 Task: Look for space in Mwandiga, Tanzania from 6th September, 2023 to 15th September, 2023 for 6 adults in price range Rs.8000 to Rs.12000. Place can be entire place or private room with 6 bedrooms having 6 beds and 6 bathrooms. Property type can be house, flat, guest house. Amenities needed are: wifi, TV, free parkinig on premises, gym, breakfast. Booking option can be shelf check-in. Required host language is English.
Action: Mouse moved to (505, 112)
Screenshot: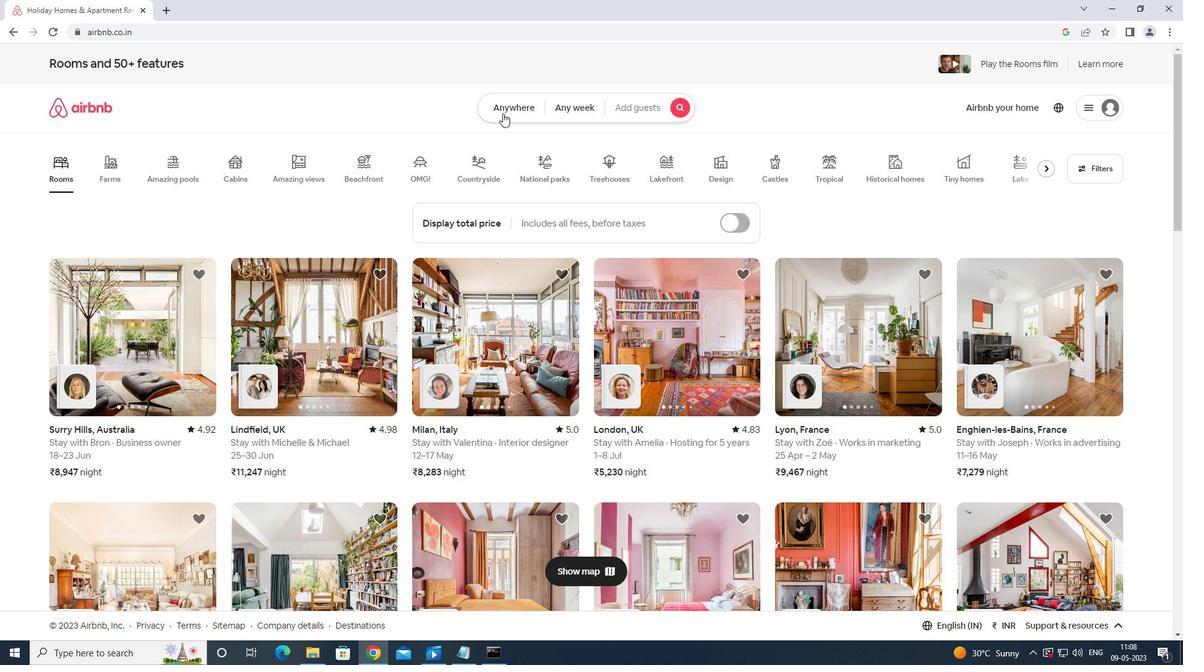 
Action: Mouse pressed left at (505, 112)
Screenshot: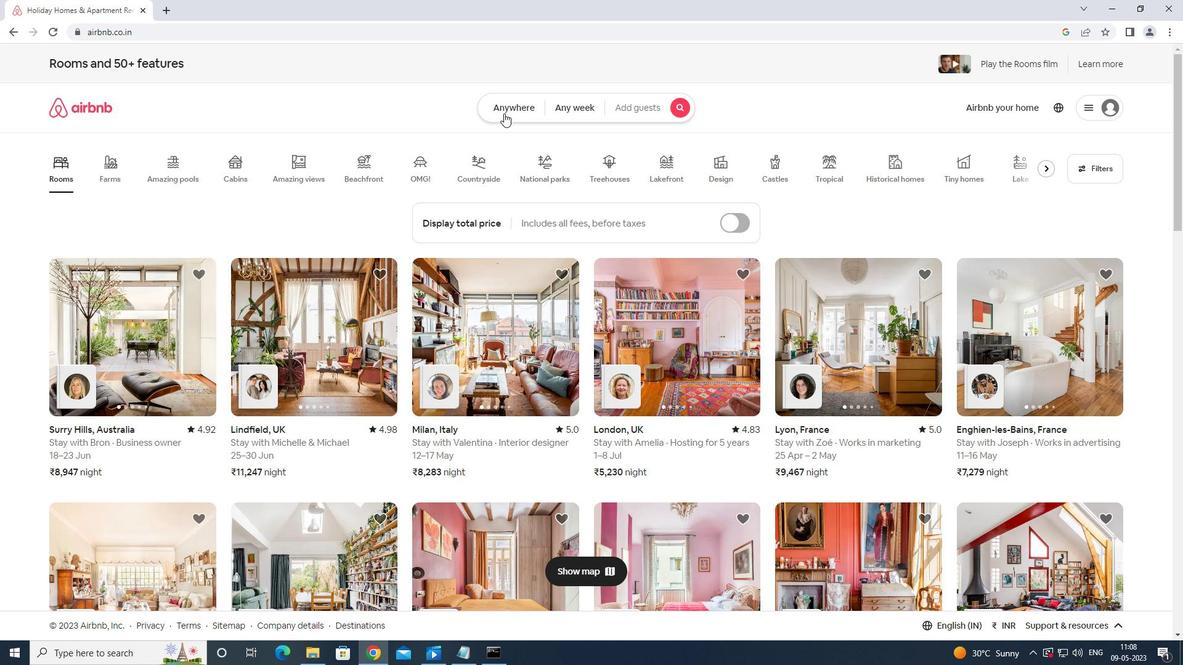 
Action: Mouse moved to (499, 149)
Screenshot: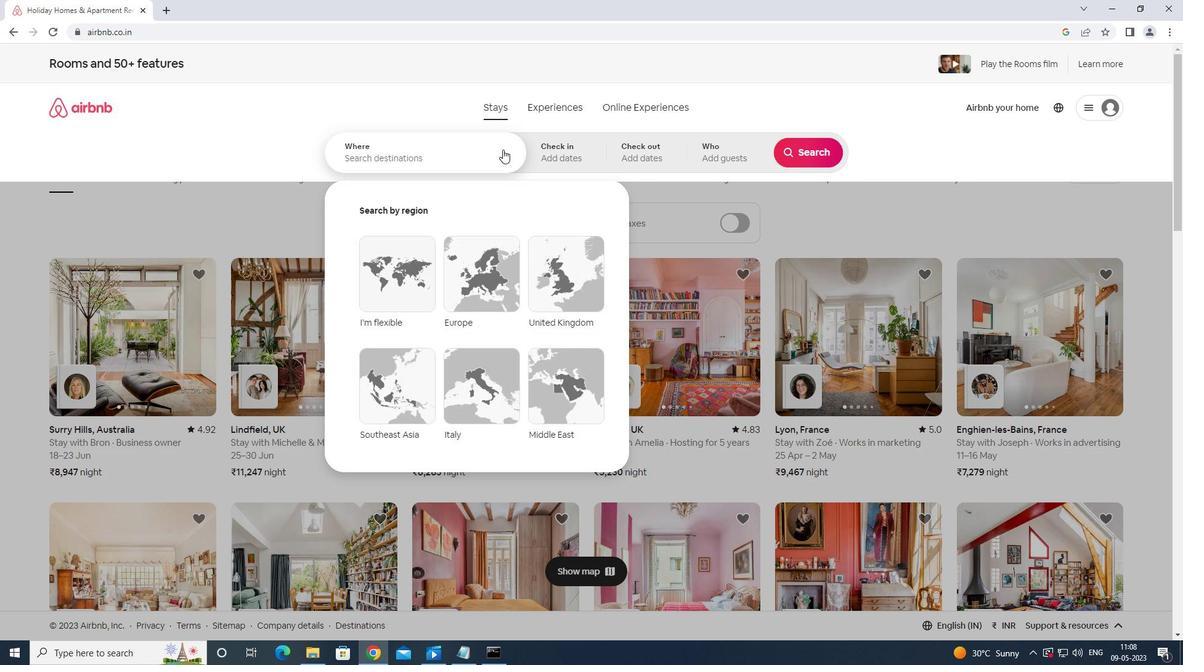 
Action: Mouse pressed left at (499, 149)
Screenshot: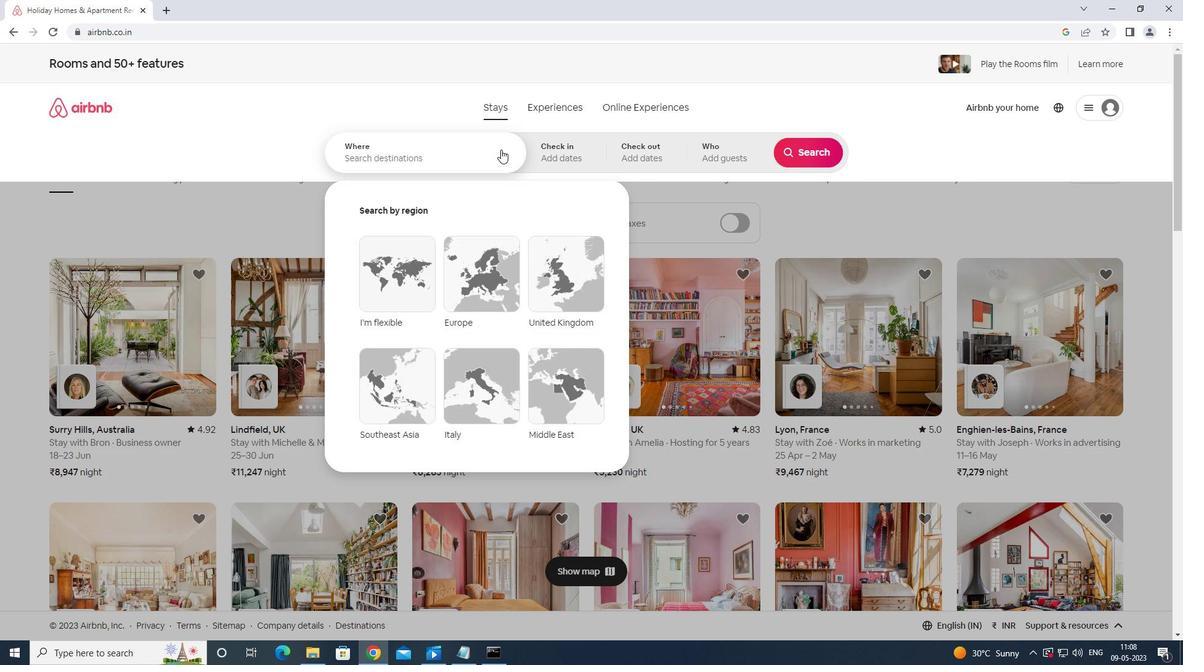 
Action: Mouse moved to (496, 149)
Screenshot: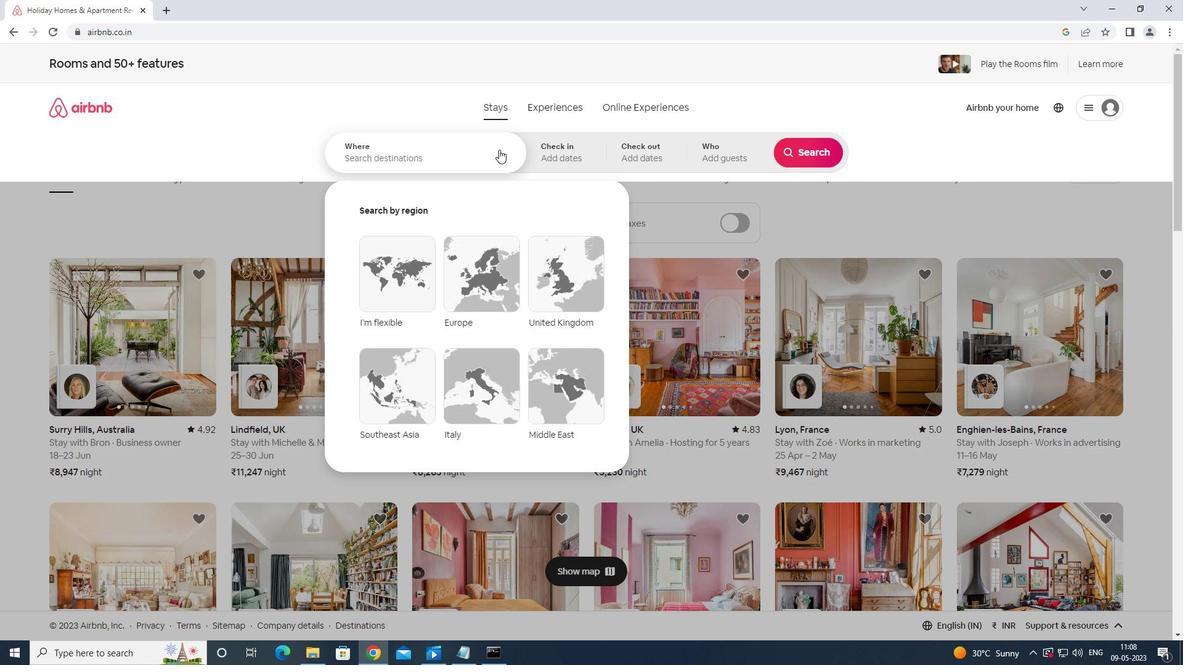 
Action: Key pressed ctrl+Mwa<Key.backspace><Key.backspace>mwandiga<Key.space>tanzania<Key.enter>
Screenshot: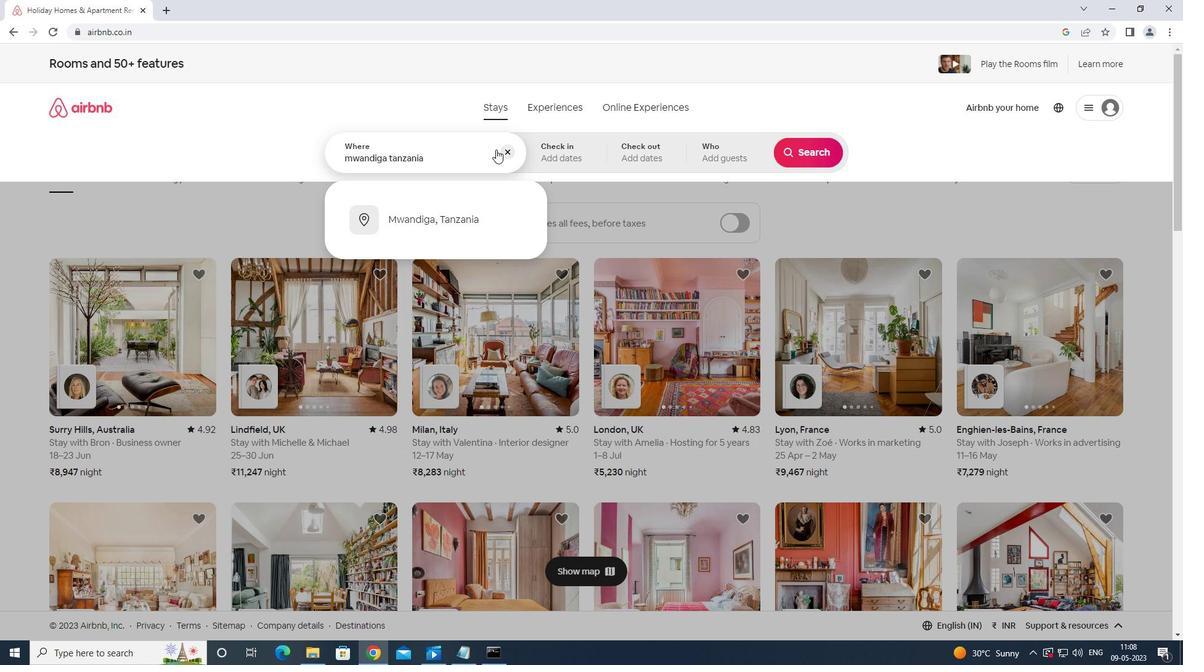 
Action: Mouse moved to (808, 249)
Screenshot: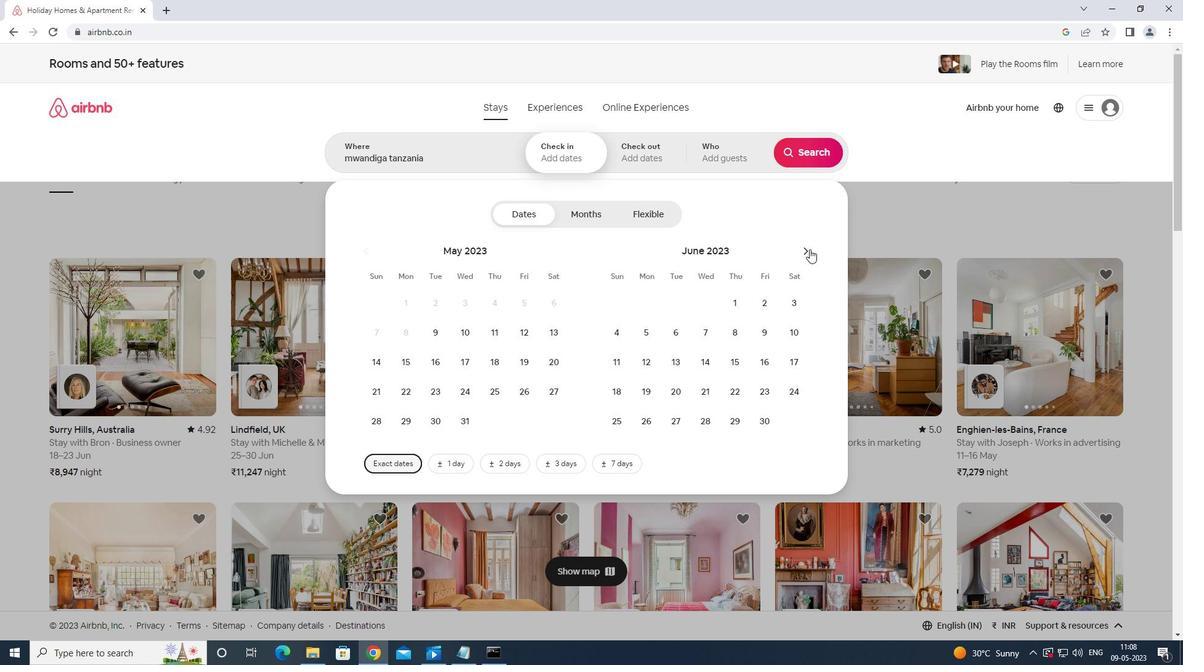 
Action: Mouse pressed left at (808, 249)
Screenshot: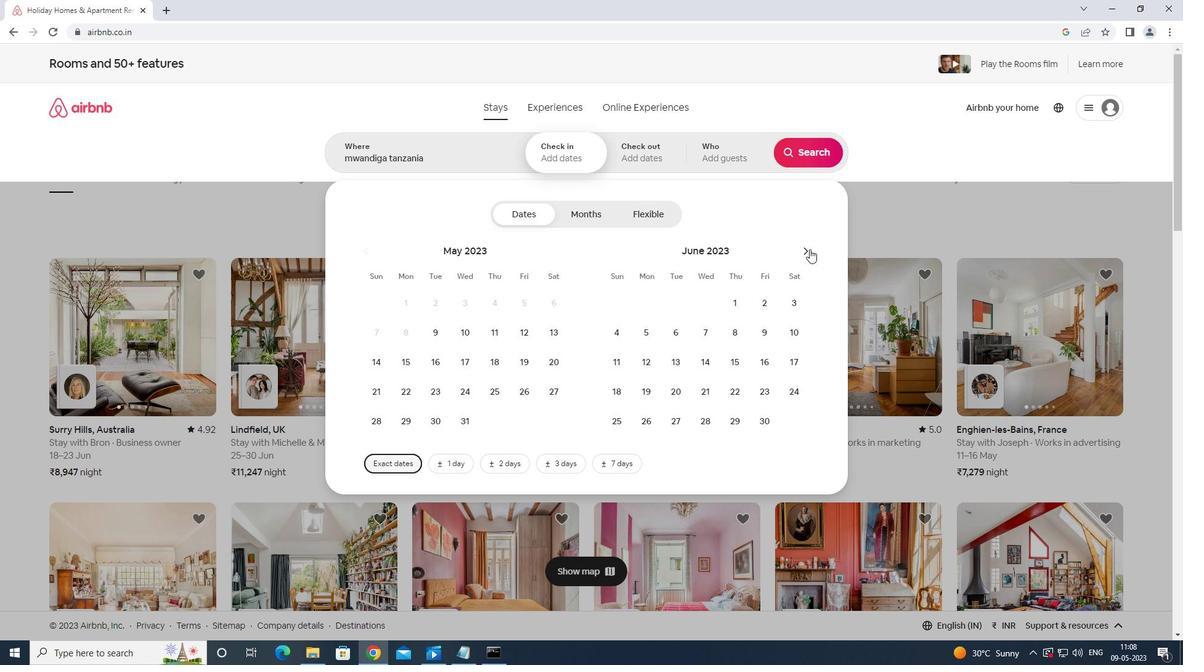 
Action: Mouse moved to (807, 249)
Screenshot: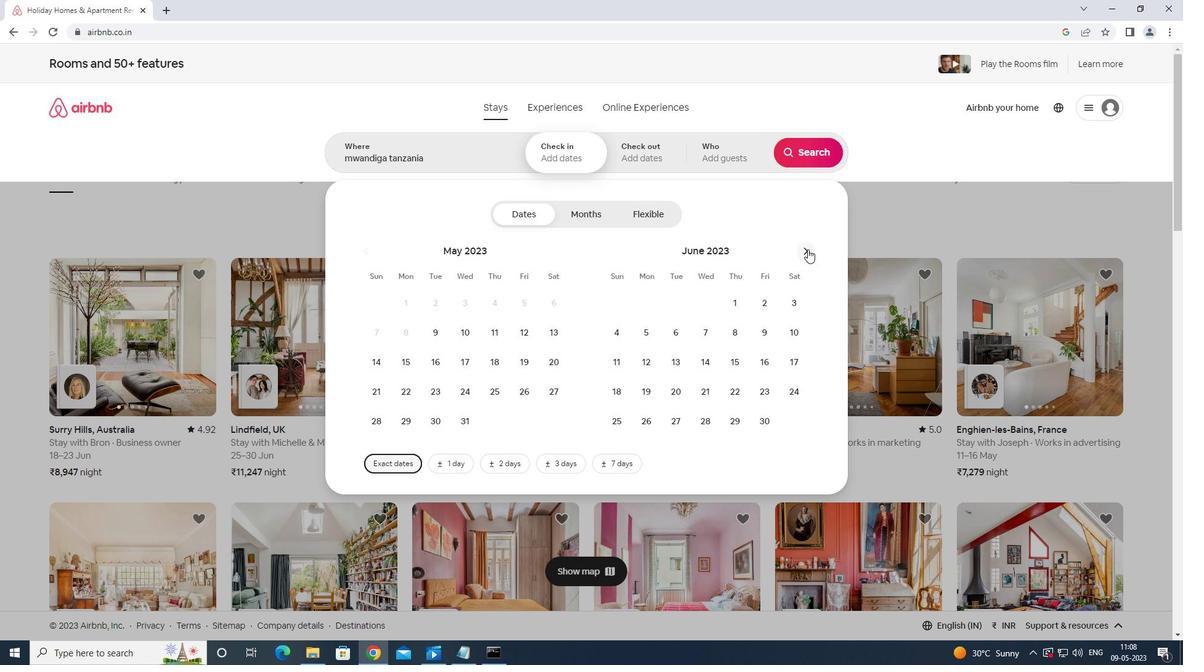 
Action: Mouse pressed left at (807, 249)
Screenshot: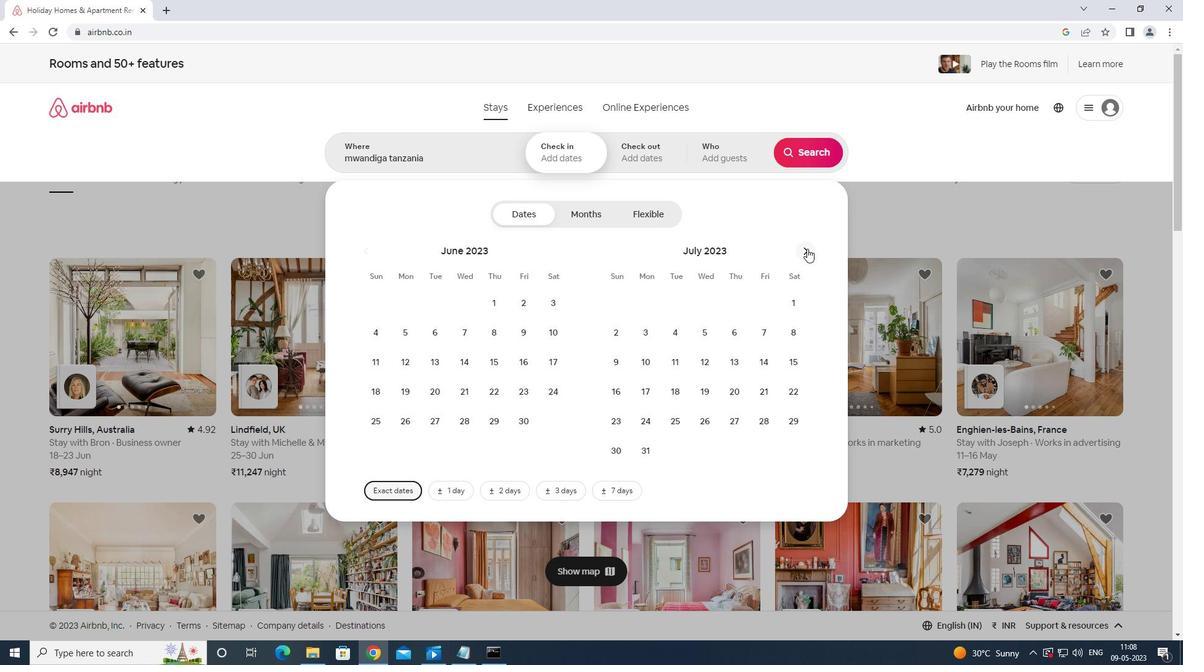 
Action: Mouse moved to (807, 249)
Screenshot: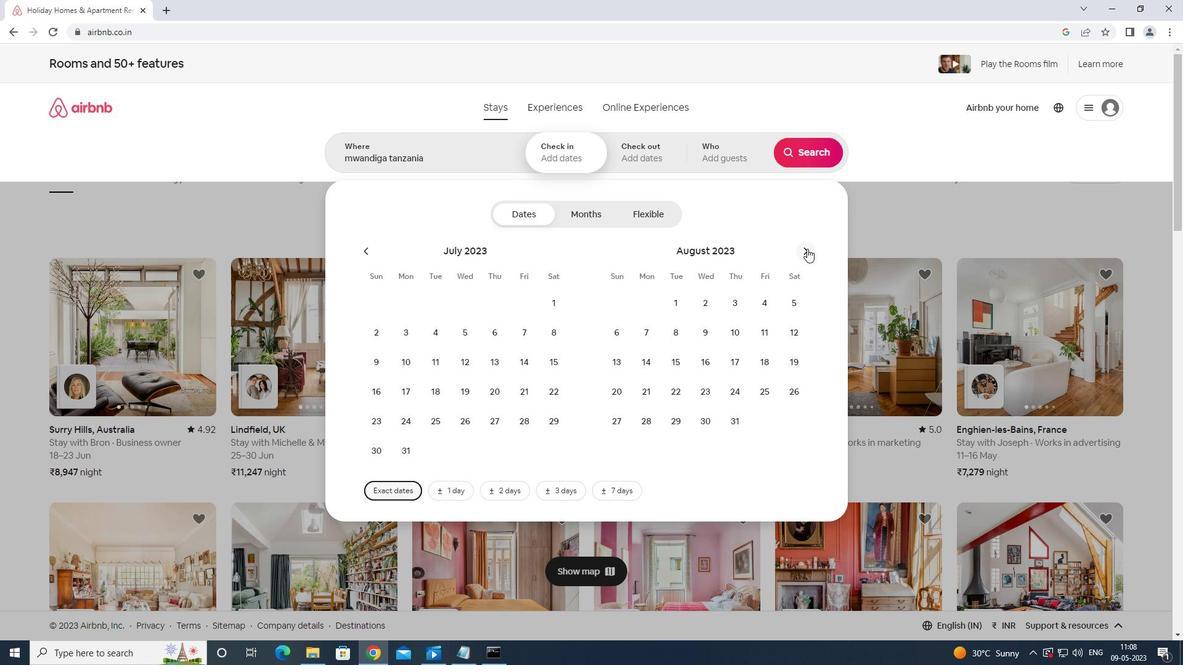 
Action: Mouse pressed left at (807, 249)
Screenshot: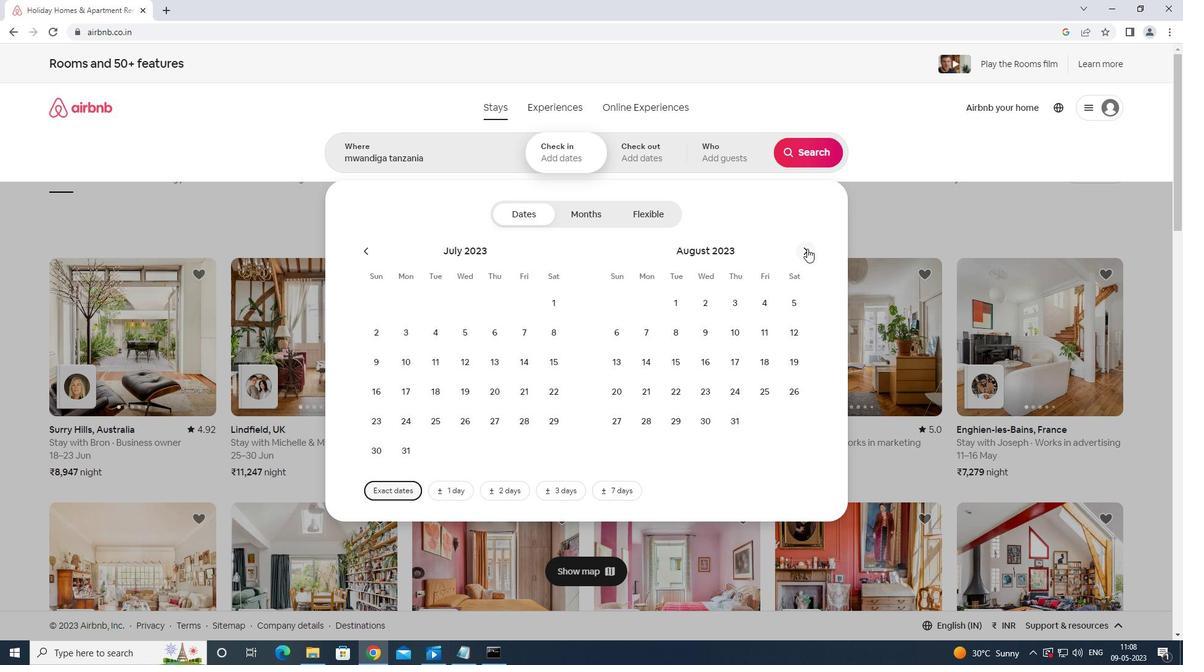 
Action: Mouse moved to (710, 328)
Screenshot: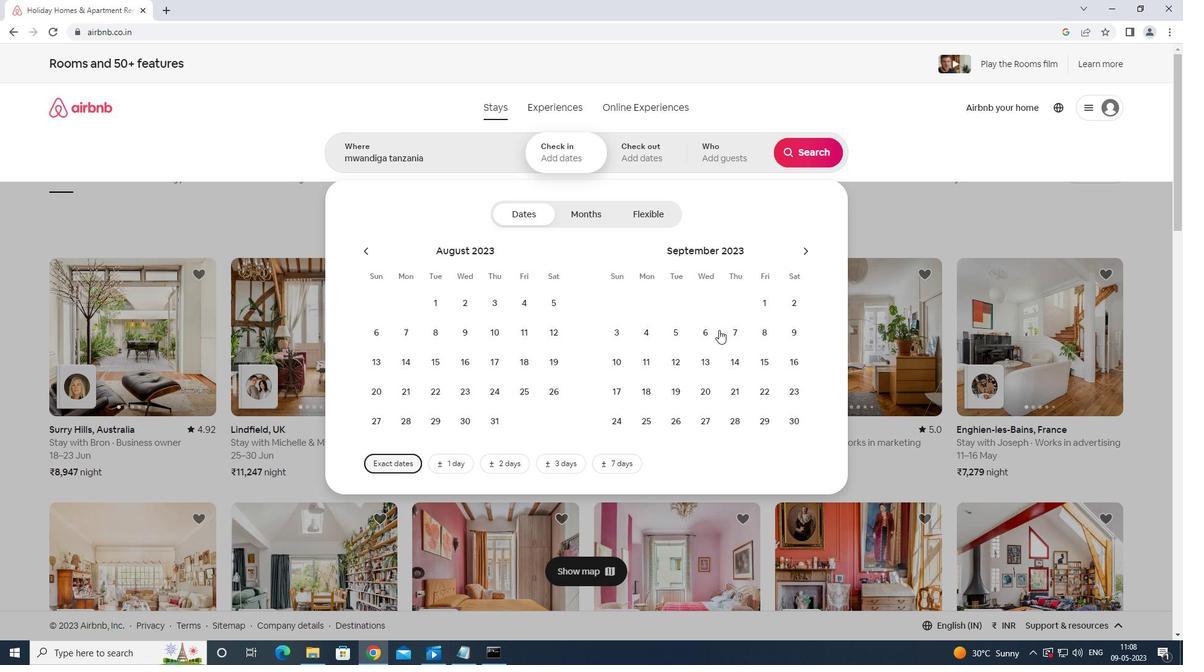 
Action: Mouse pressed left at (710, 328)
Screenshot: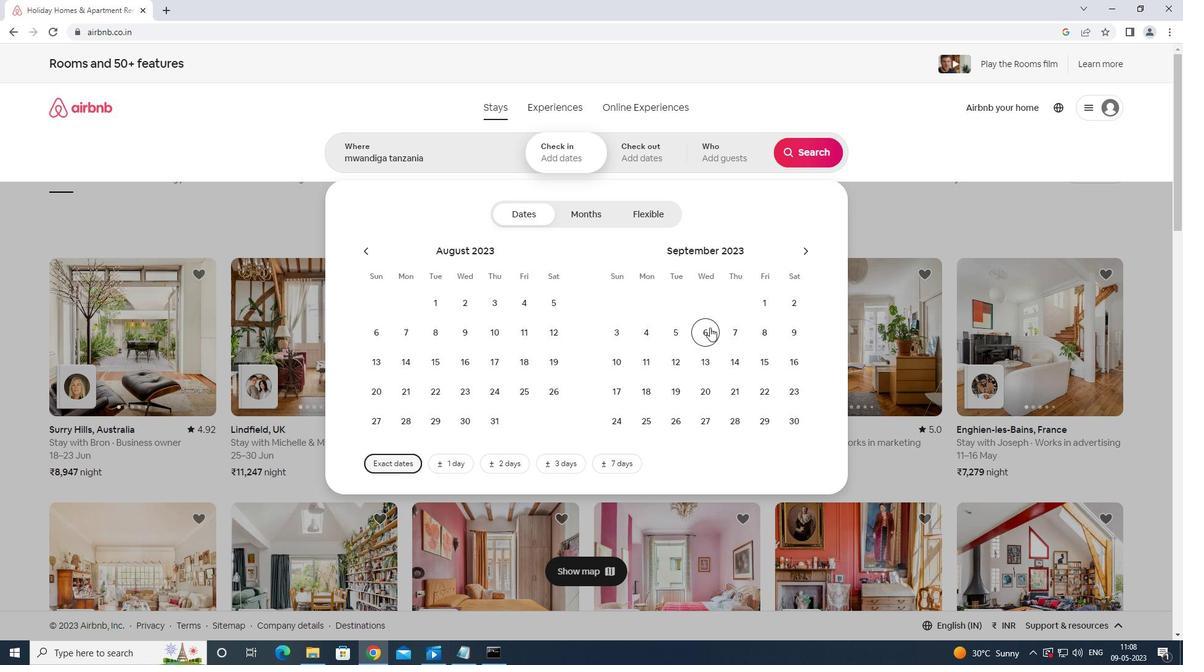 
Action: Mouse moved to (769, 363)
Screenshot: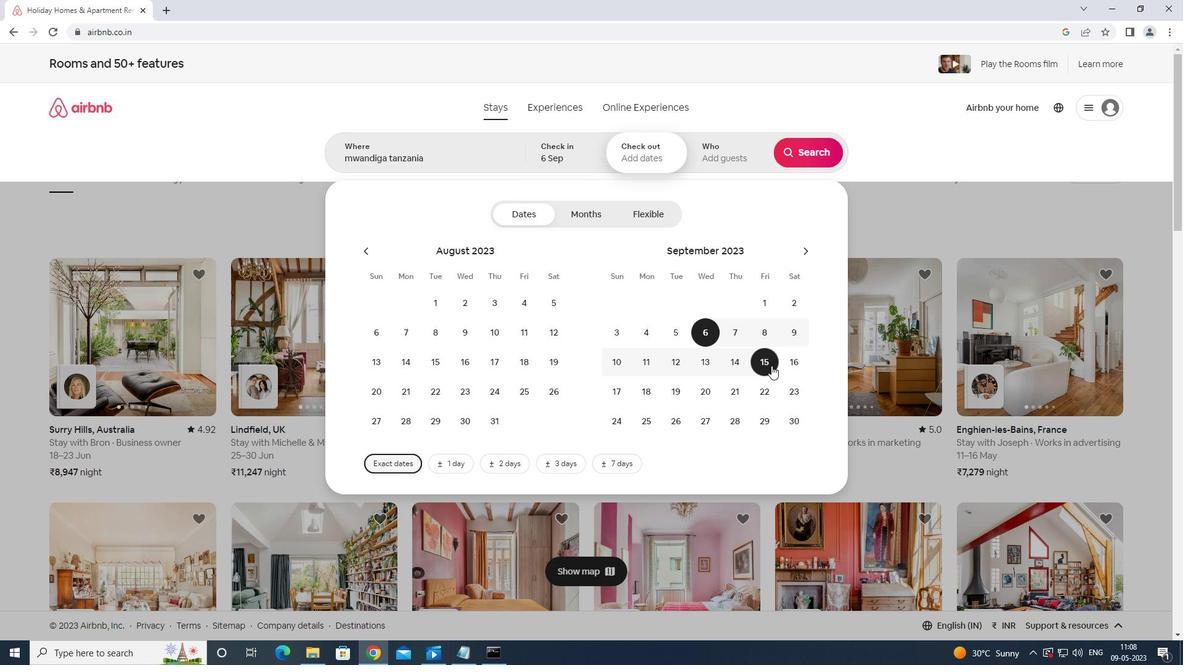 
Action: Mouse pressed left at (769, 363)
Screenshot: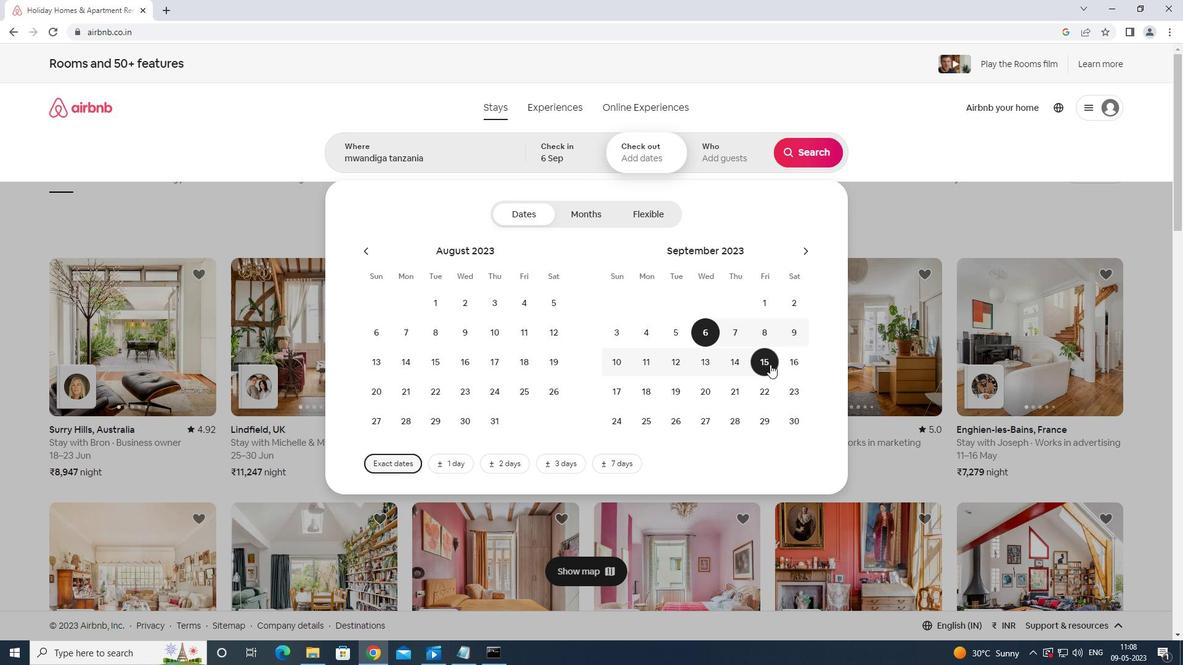 
Action: Mouse moved to (747, 155)
Screenshot: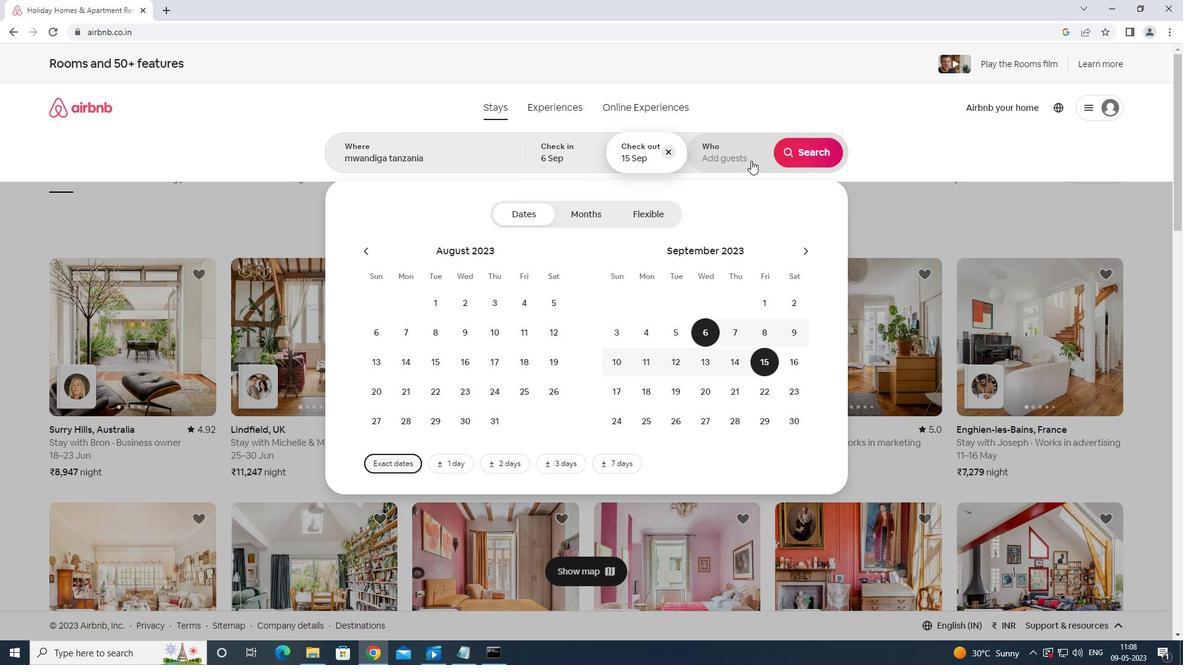 
Action: Mouse pressed left at (747, 155)
Screenshot: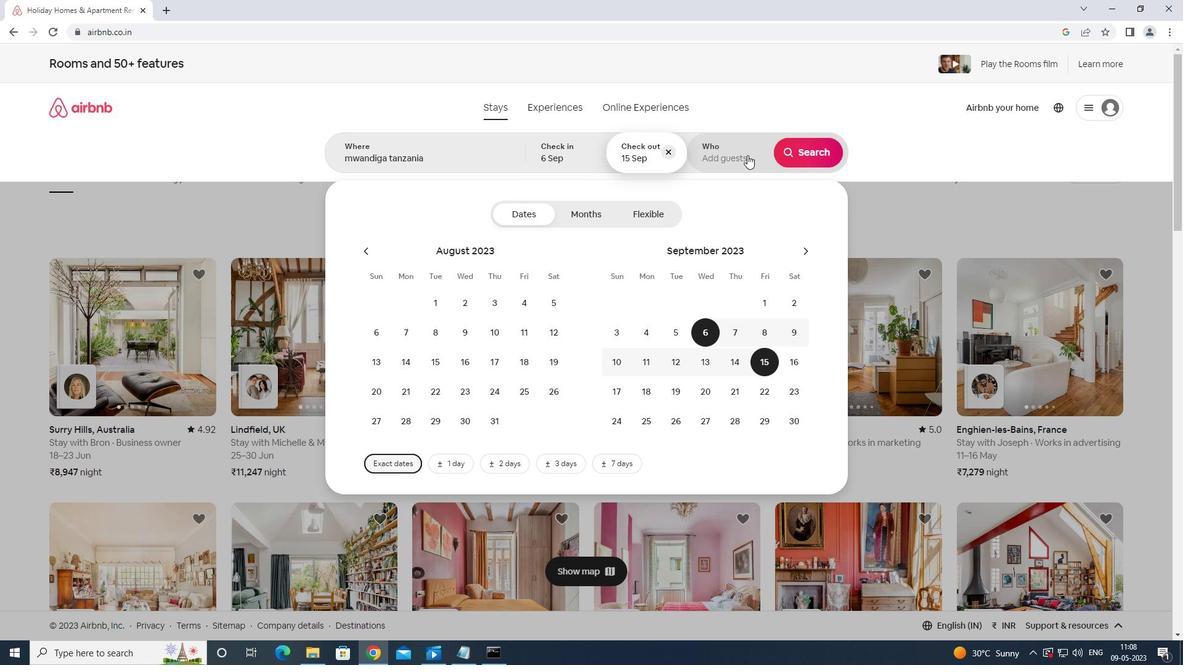 
Action: Mouse moved to (812, 215)
Screenshot: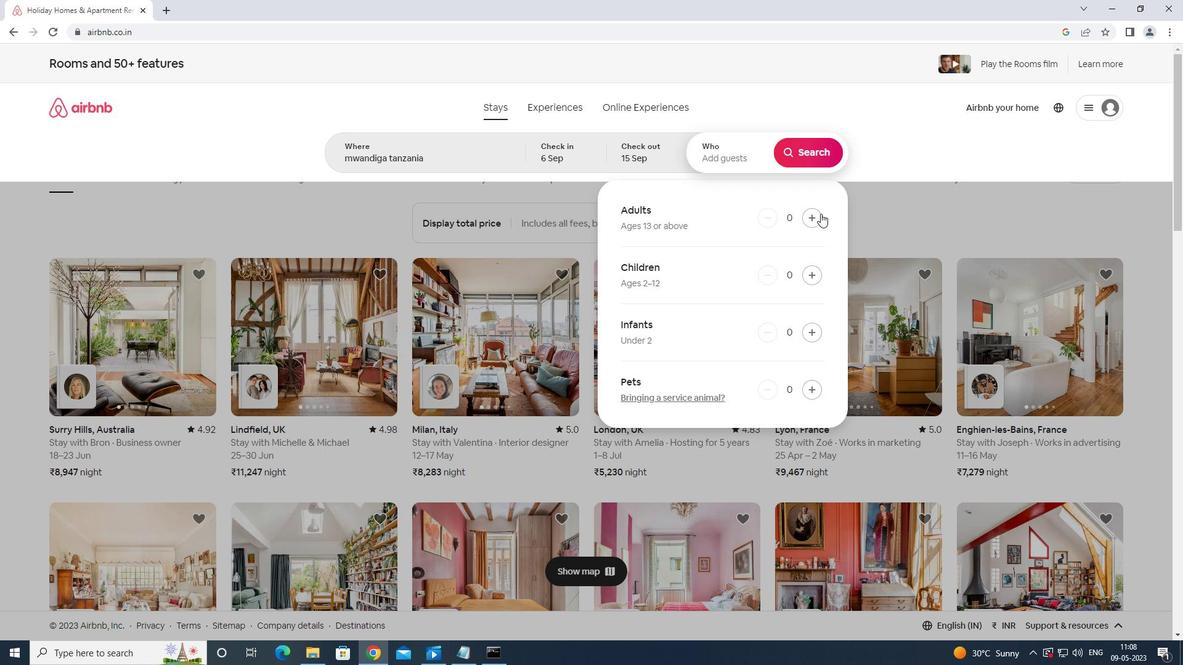 
Action: Mouse pressed left at (812, 215)
Screenshot: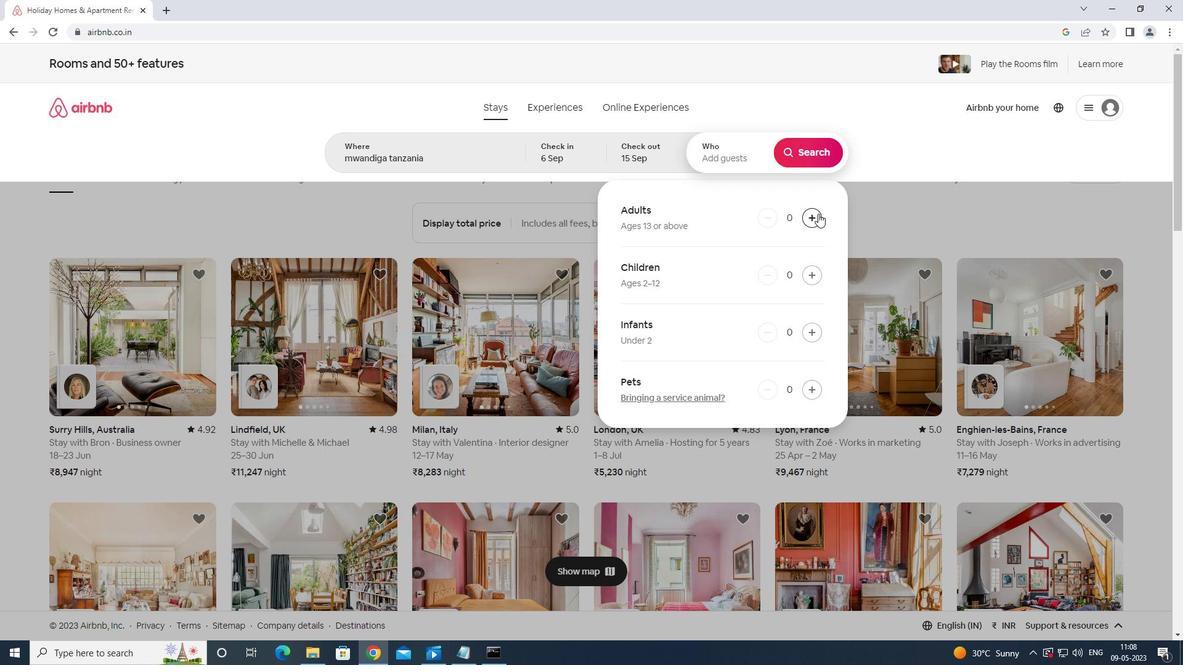 
Action: Mouse moved to (806, 216)
Screenshot: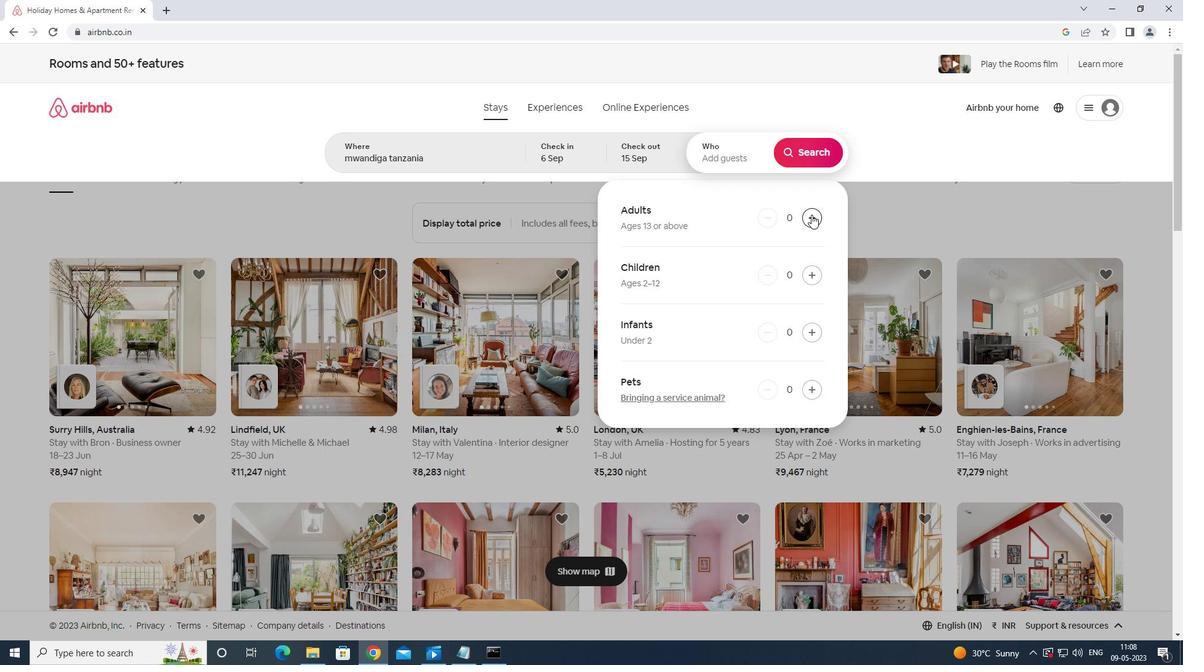 
Action: Mouse pressed left at (806, 216)
Screenshot: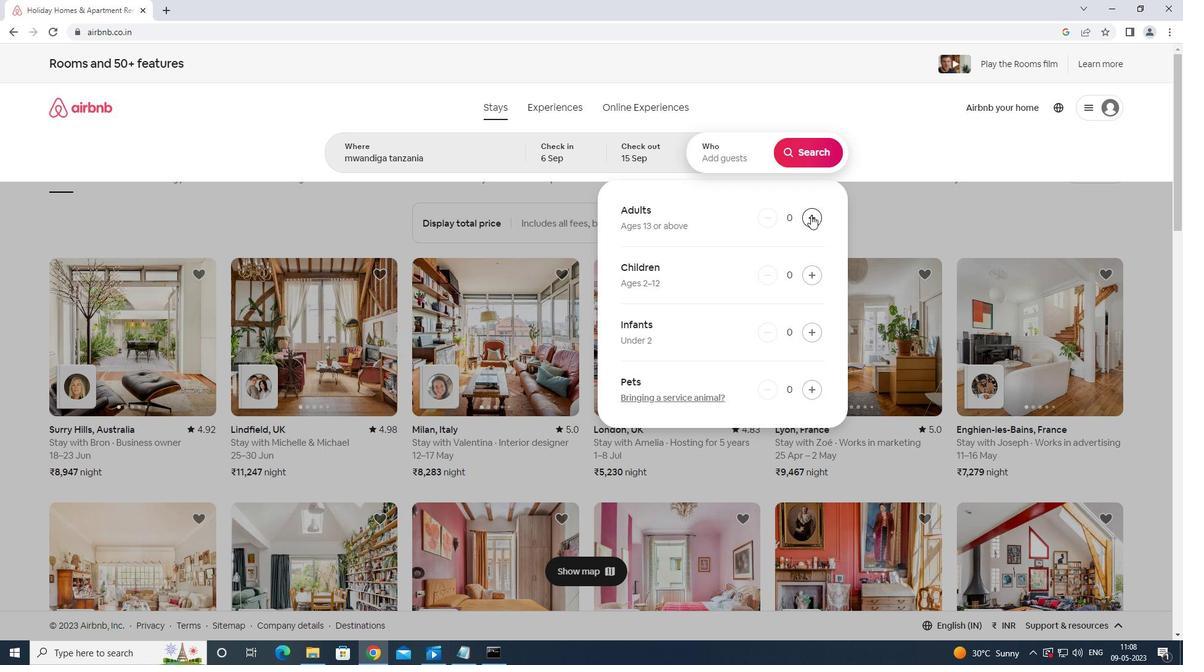
Action: Mouse pressed left at (806, 216)
Screenshot: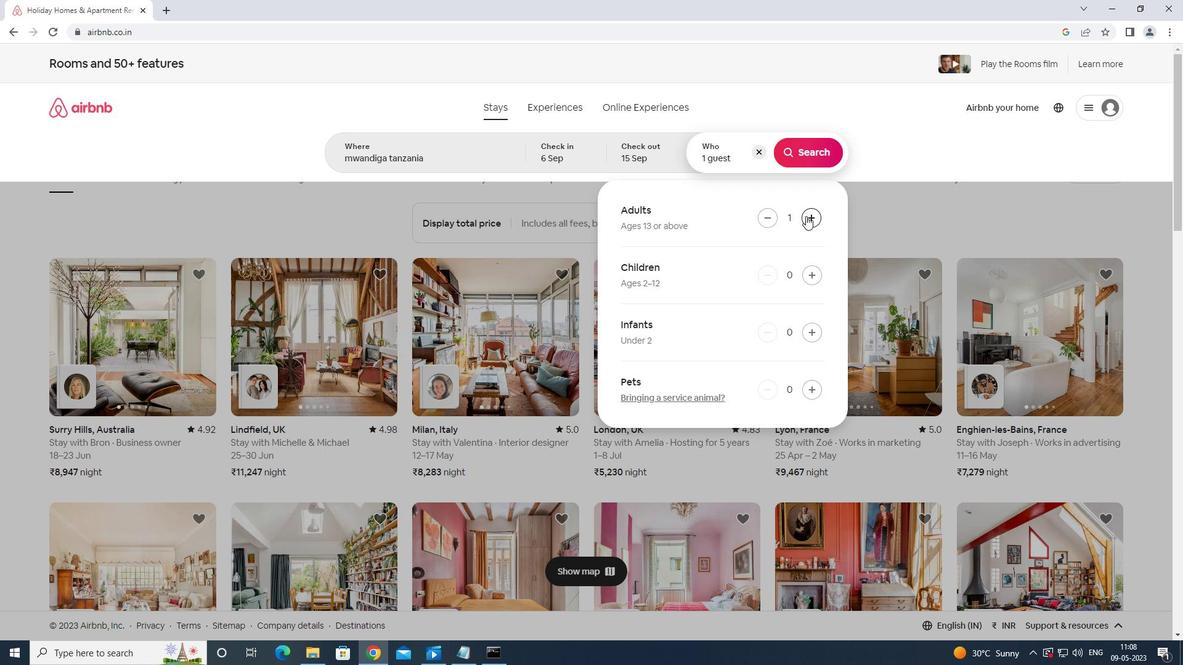 
Action: Mouse moved to (808, 213)
Screenshot: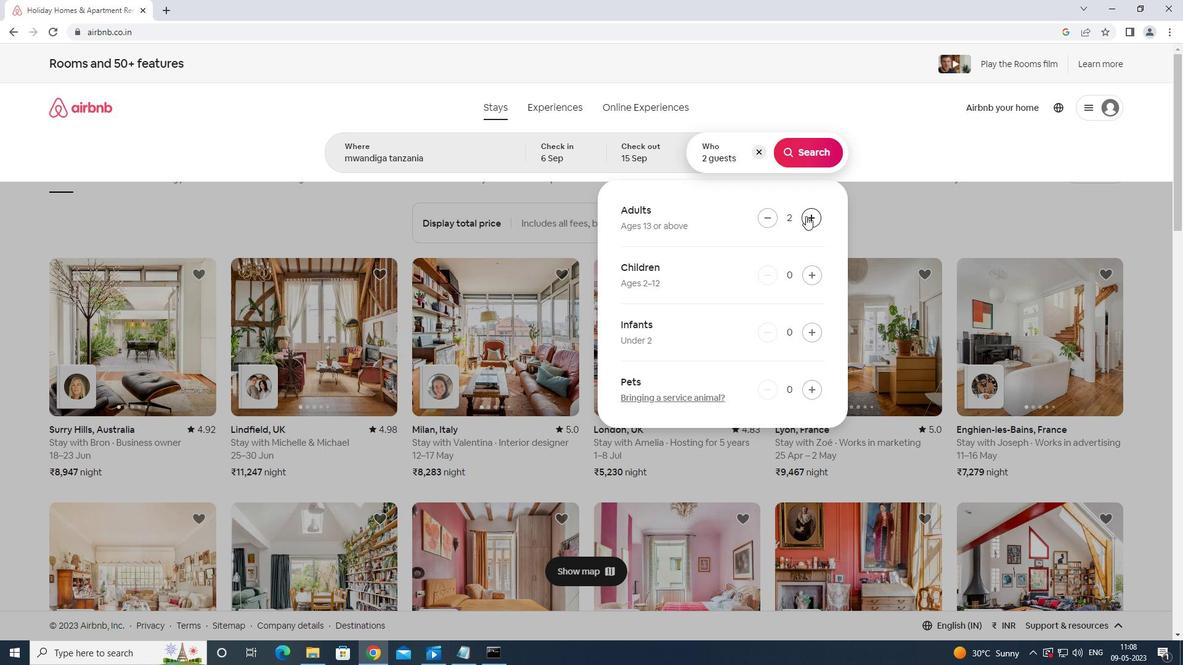 
Action: Mouse pressed left at (808, 213)
Screenshot: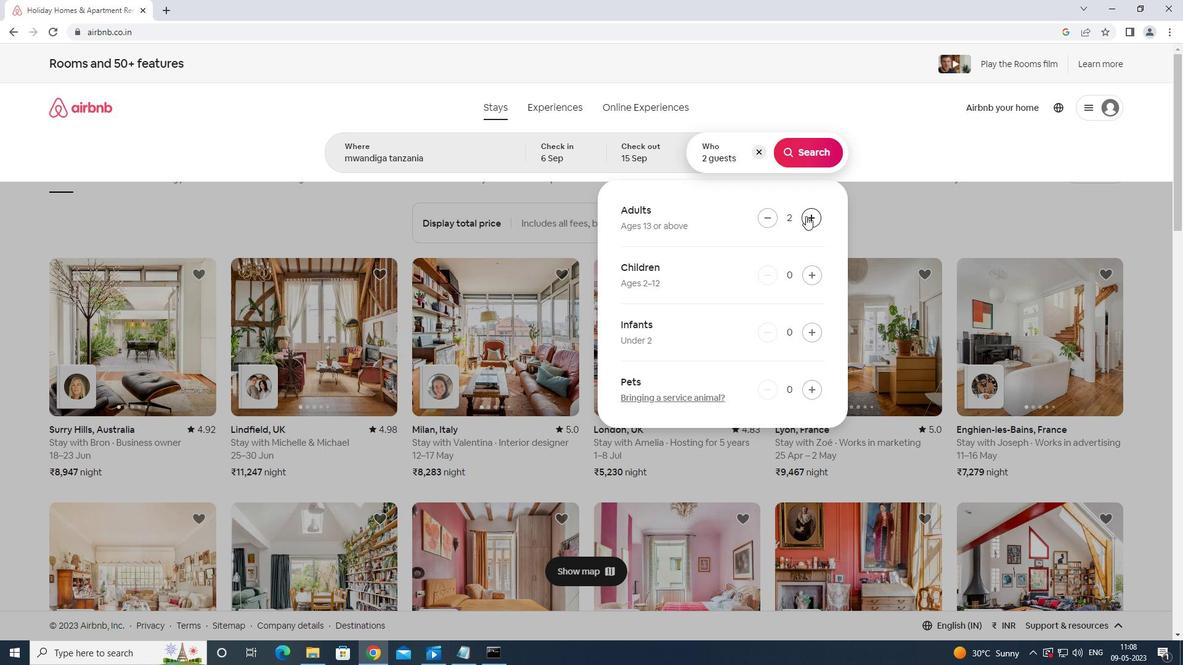 
Action: Mouse moved to (810, 213)
Screenshot: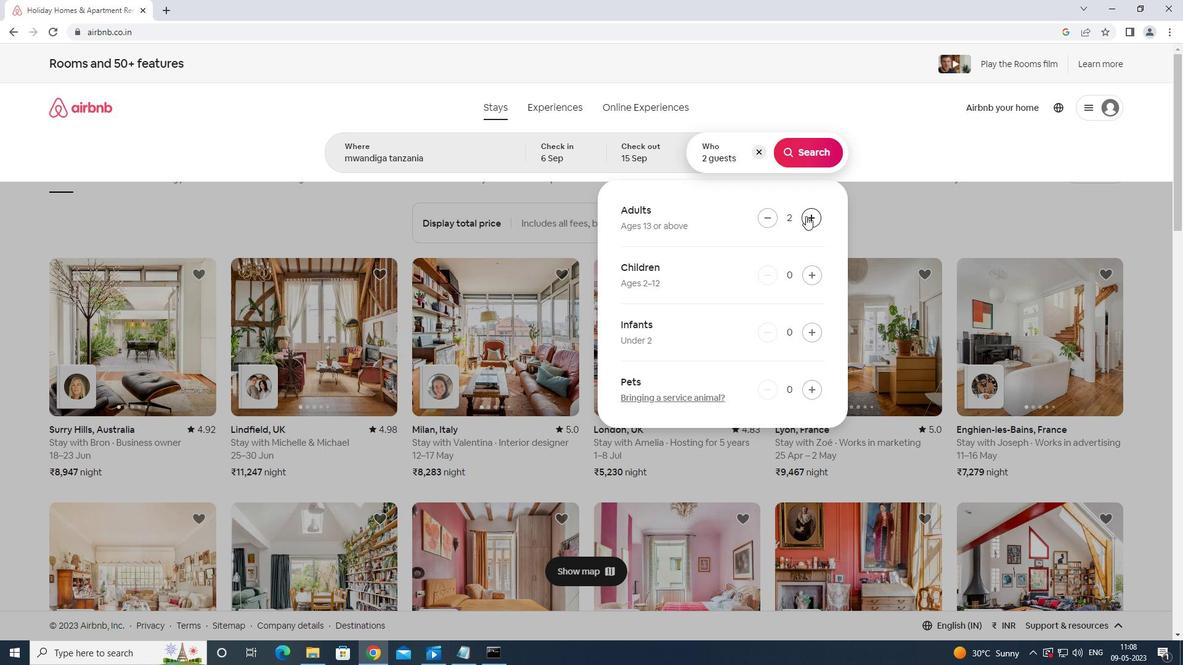 
Action: Mouse pressed left at (810, 213)
Screenshot: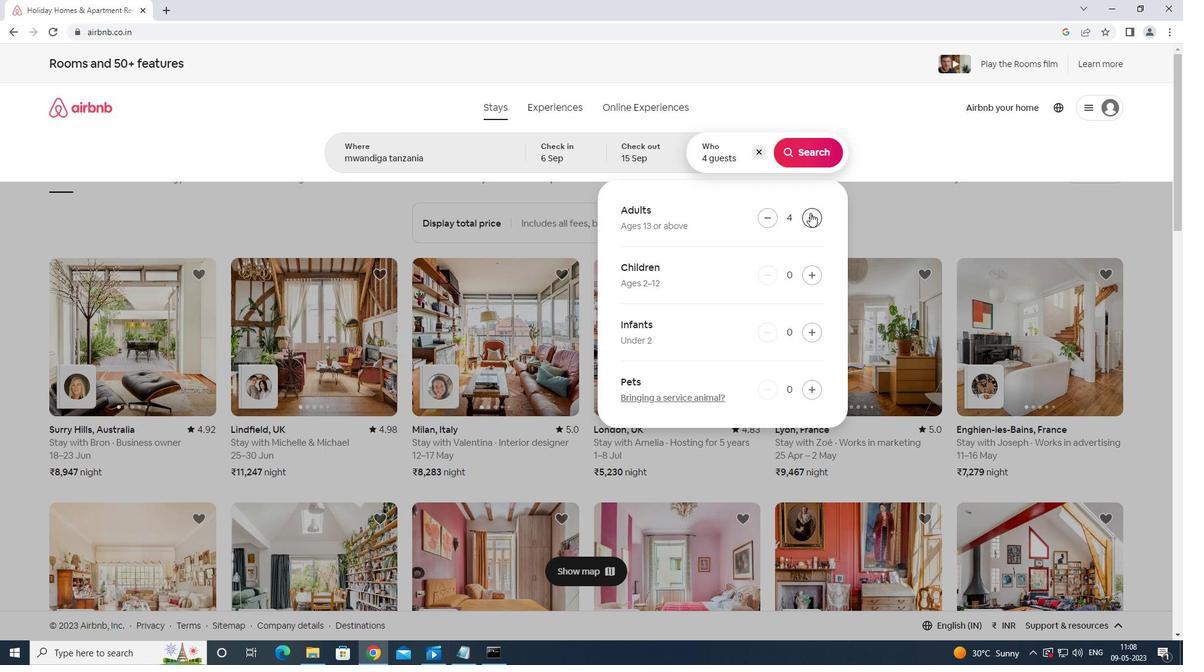 
Action: Mouse pressed left at (810, 213)
Screenshot: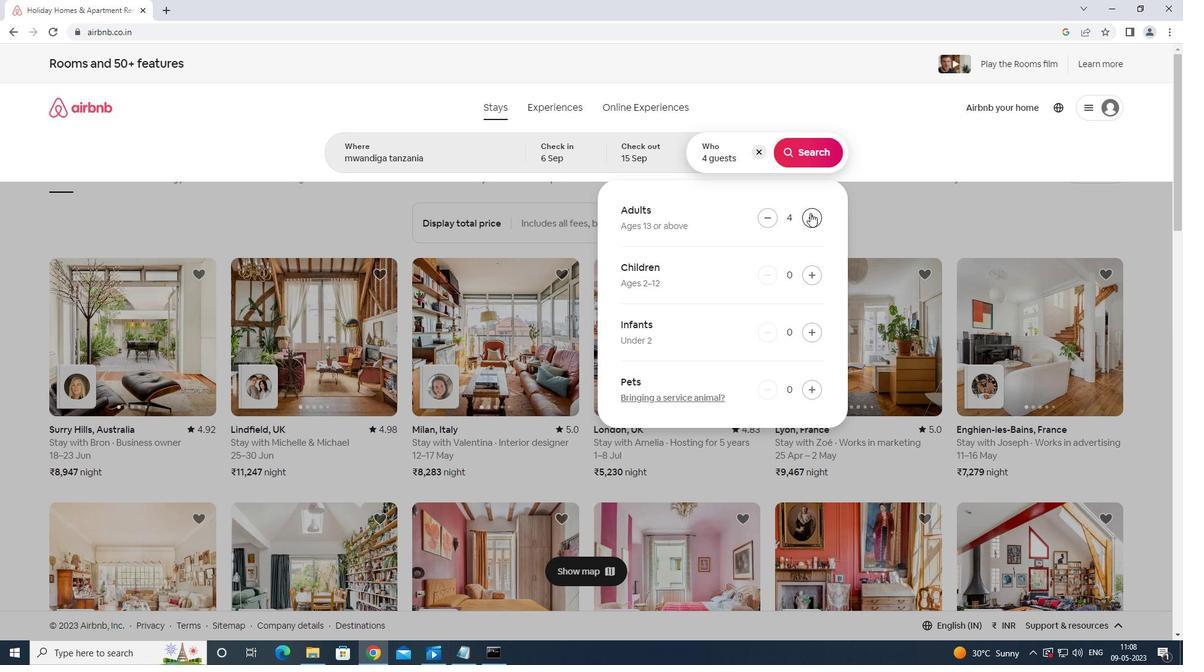 
Action: Mouse moved to (825, 149)
Screenshot: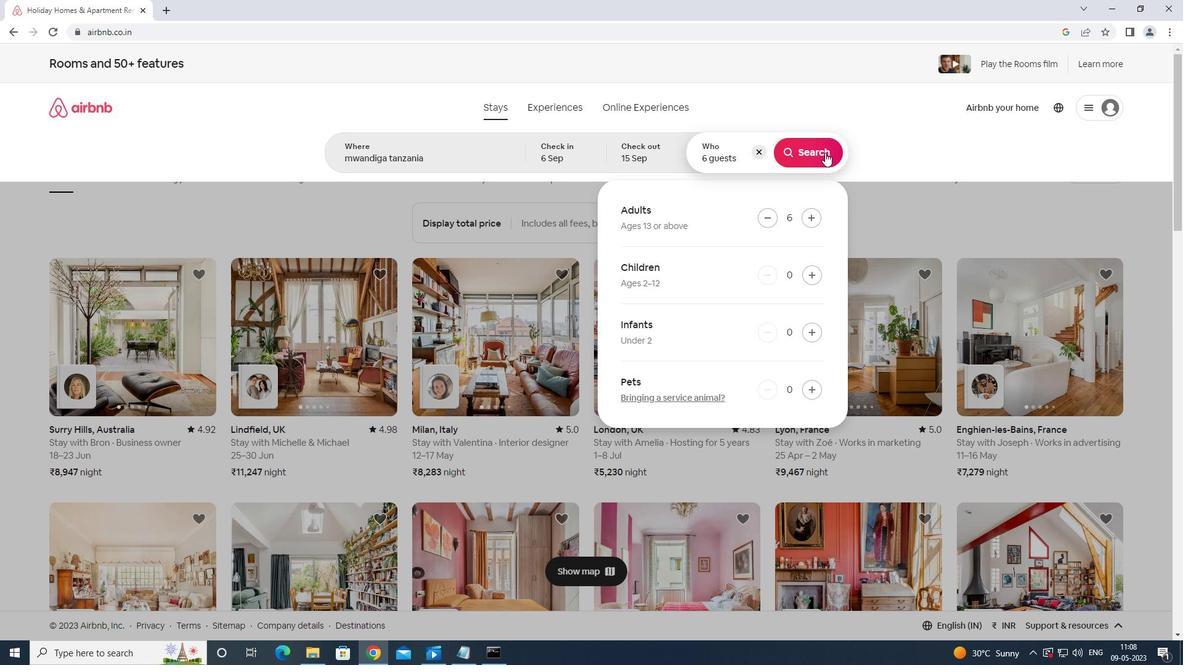 
Action: Mouse pressed left at (825, 149)
Screenshot: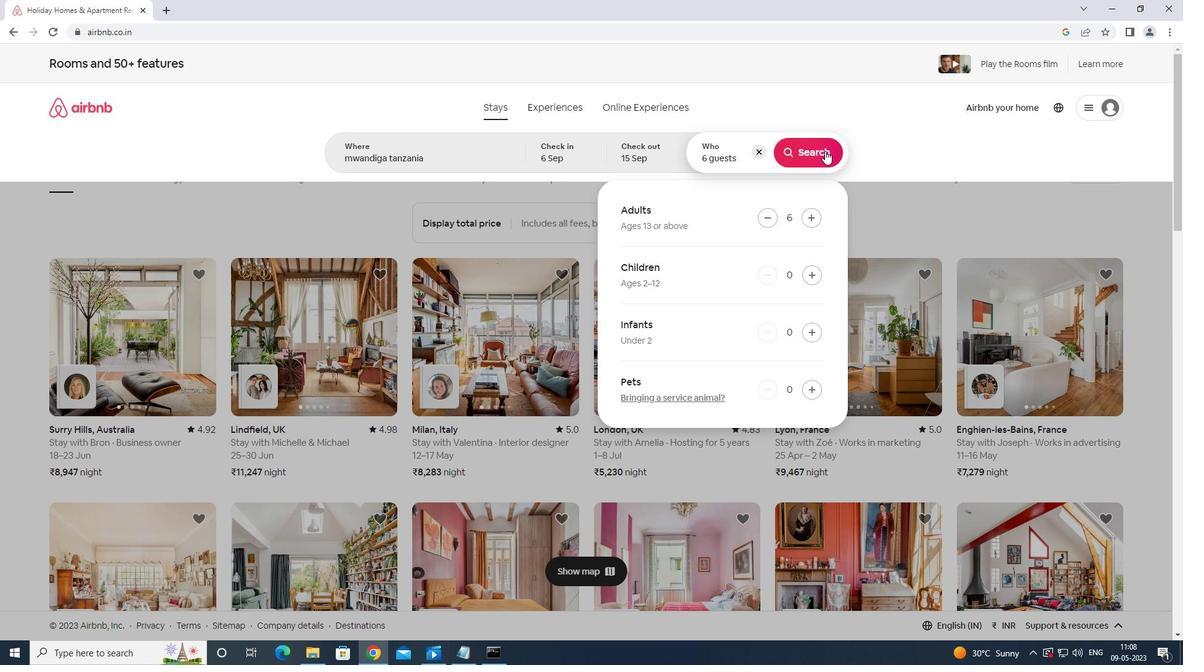 
Action: Mouse moved to (1141, 117)
Screenshot: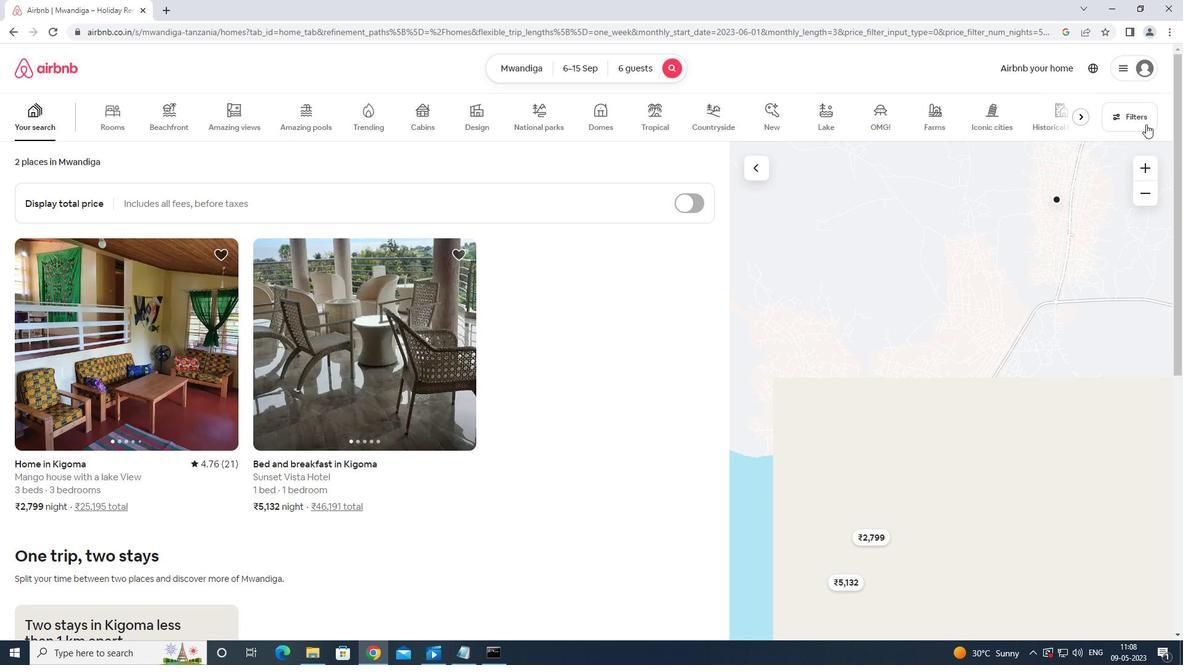 
Action: Mouse pressed left at (1141, 117)
Screenshot: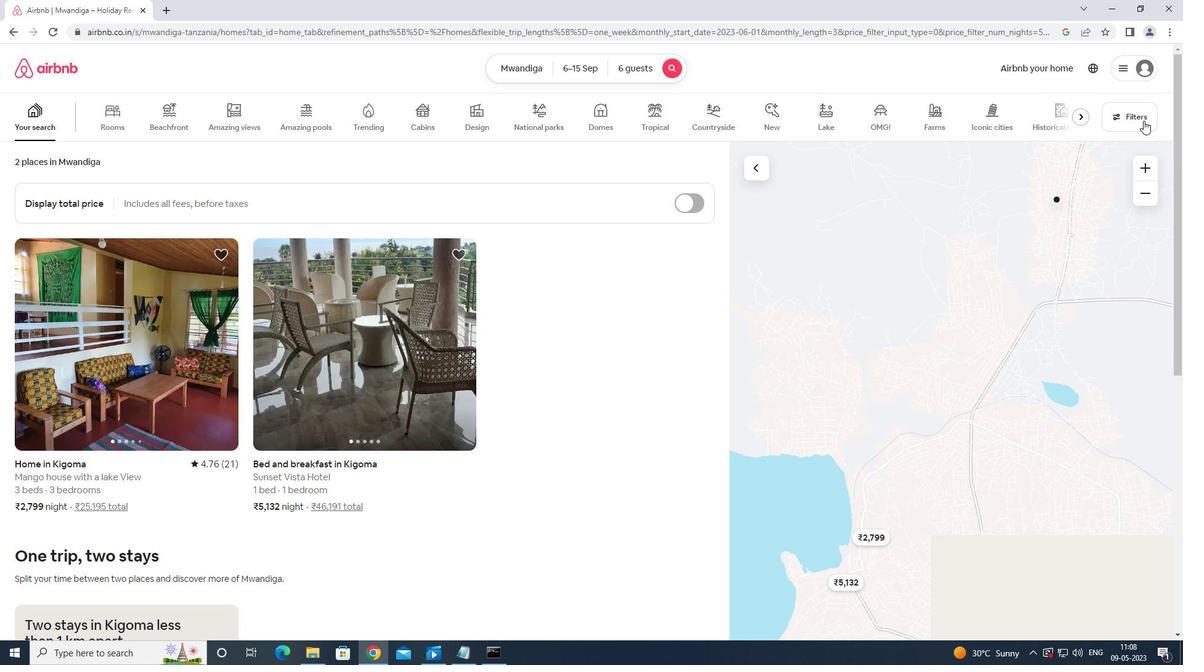 
Action: Mouse moved to (550, 411)
Screenshot: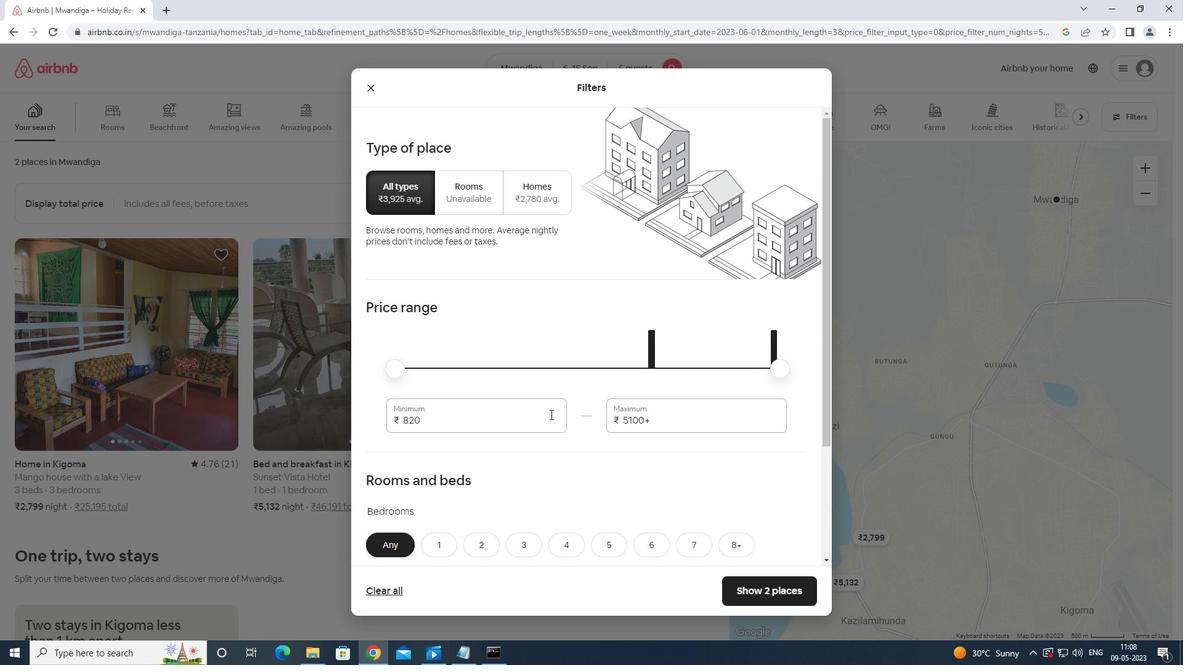 
Action: Mouse pressed left at (550, 411)
Screenshot: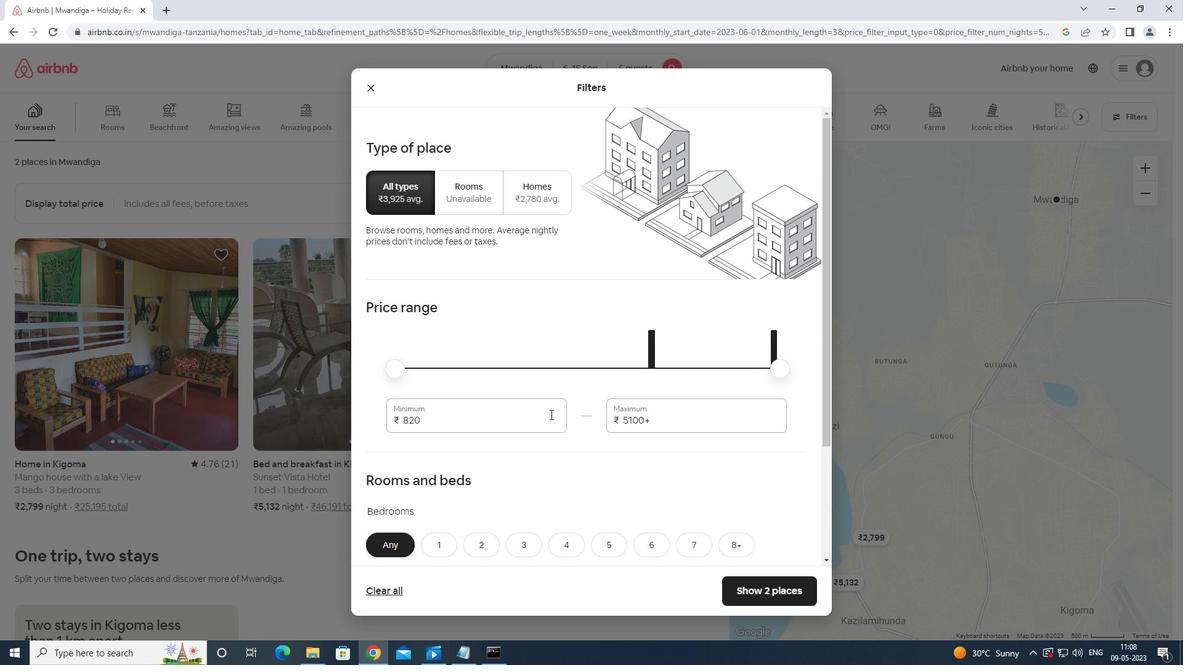 
Action: Mouse moved to (554, 408)
Screenshot: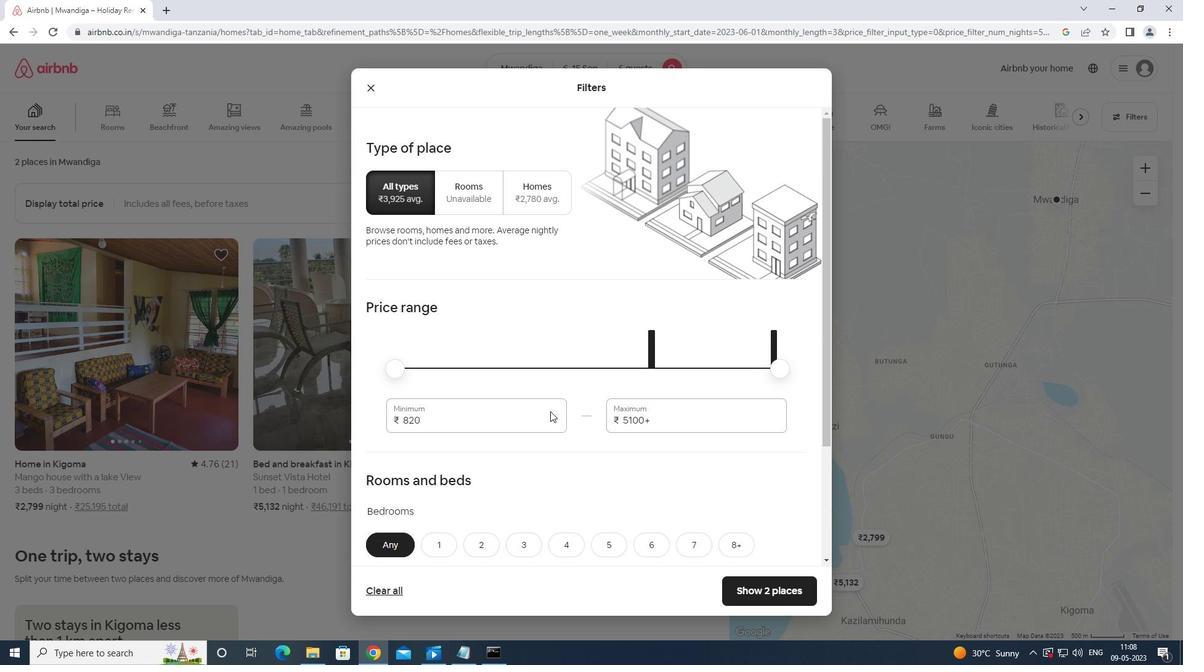 
Action: Key pressed <Key.backspace><Key.backspace><Key.backspace><Key.backspace>8000
Screenshot: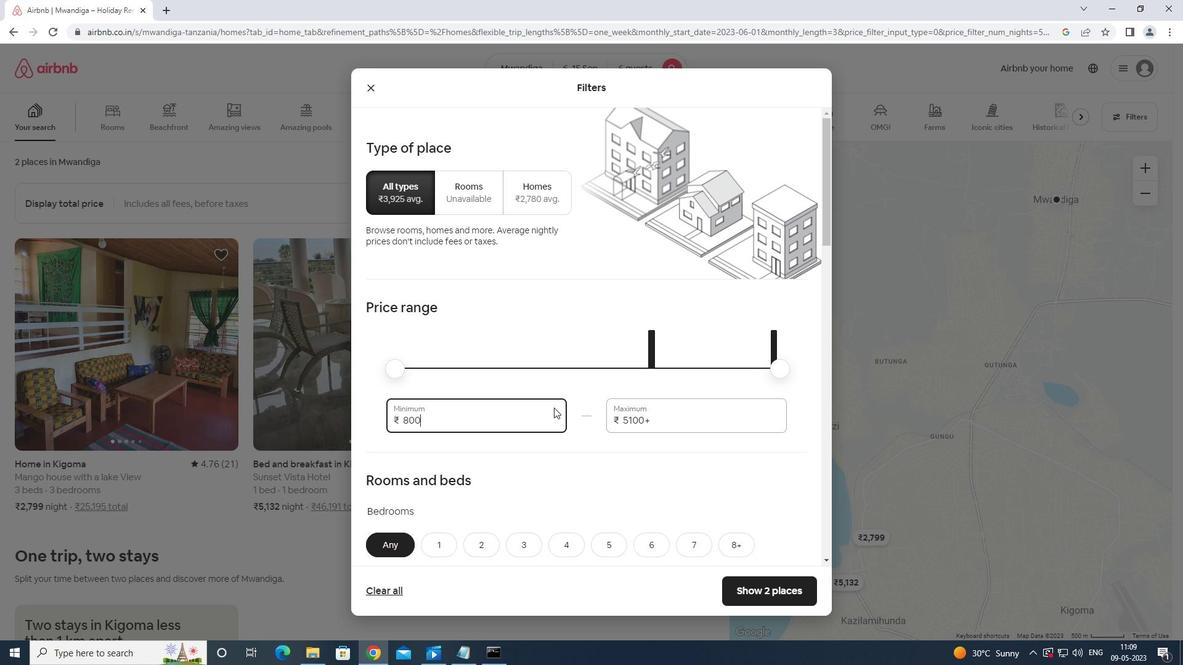 
Action: Mouse moved to (683, 414)
Screenshot: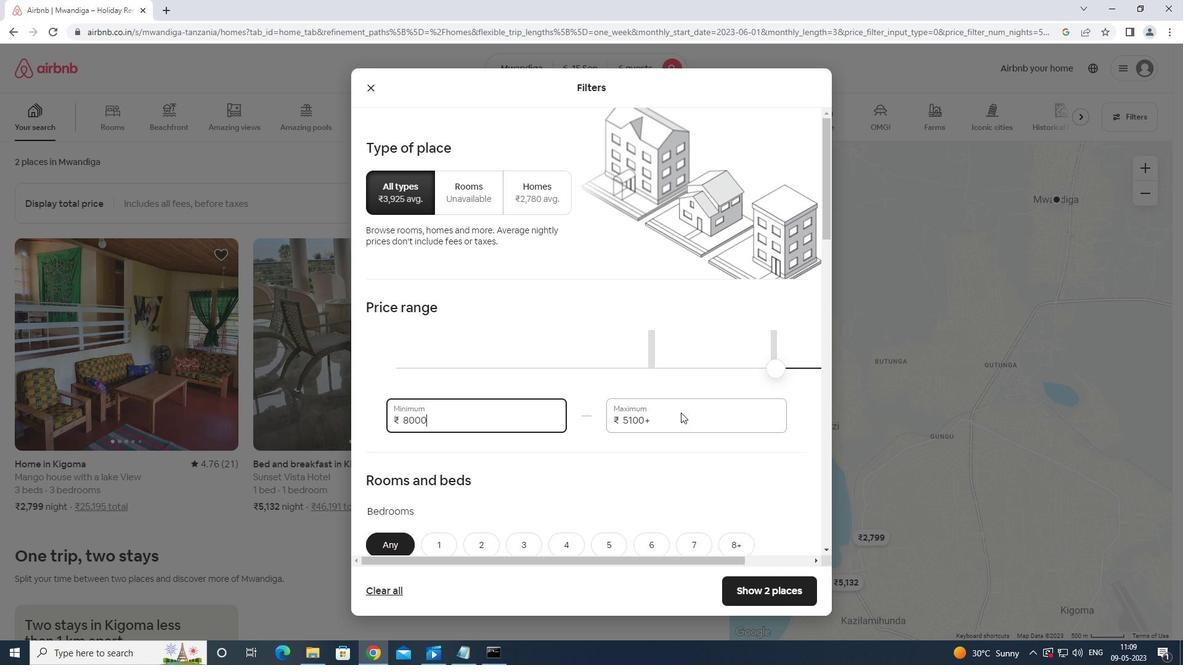 
Action: Mouse pressed left at (683, 414)
Screenshot: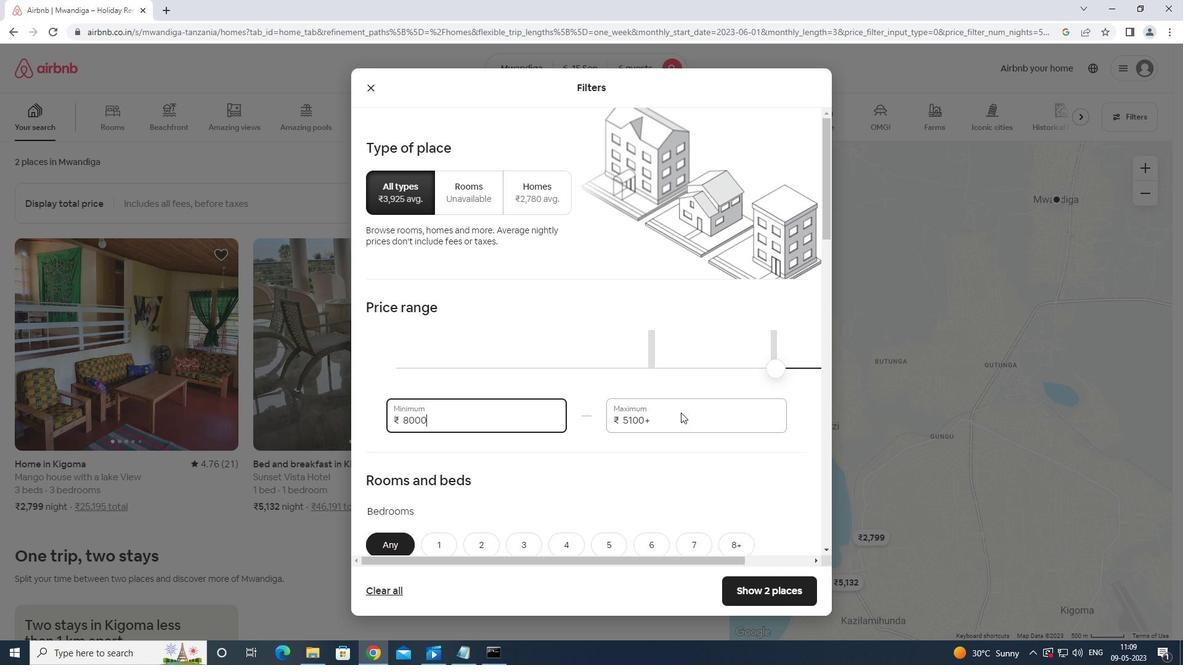 
Action: Mouse moved to (693, 411)
Screenshot: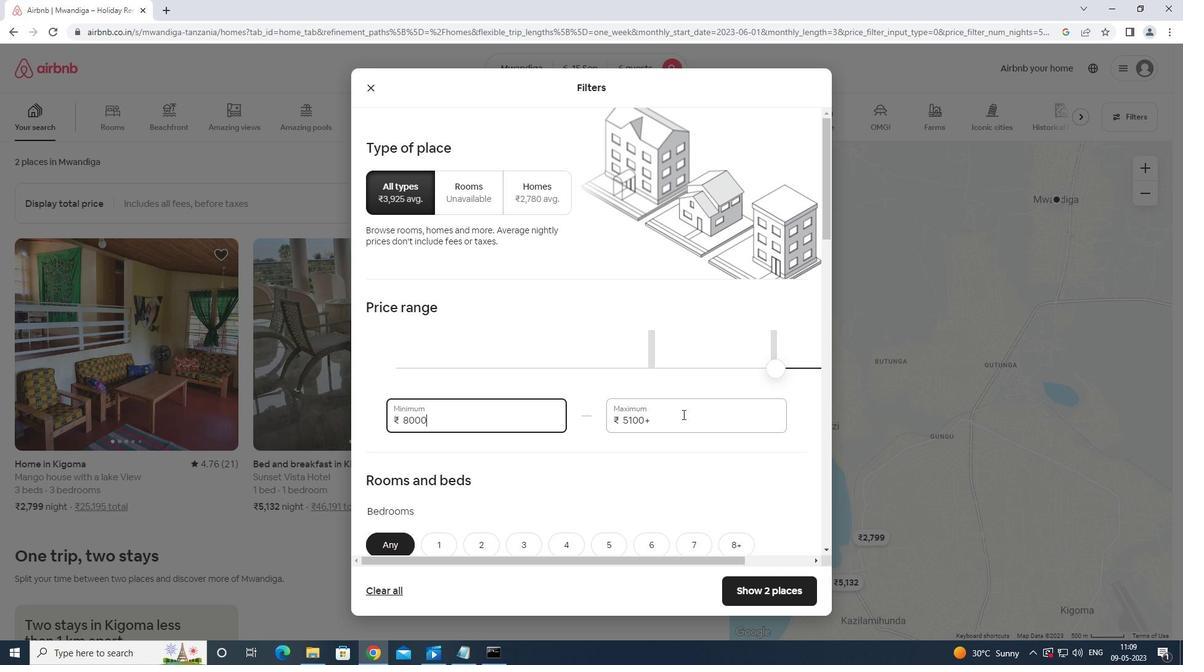 
Action: Key pressed <Key.backspace><Key.backspace><Key.backspace><Key.backspace><Key.backspace><Key.backspace><Key.backspace><Key.backspace>12000
Screenshot: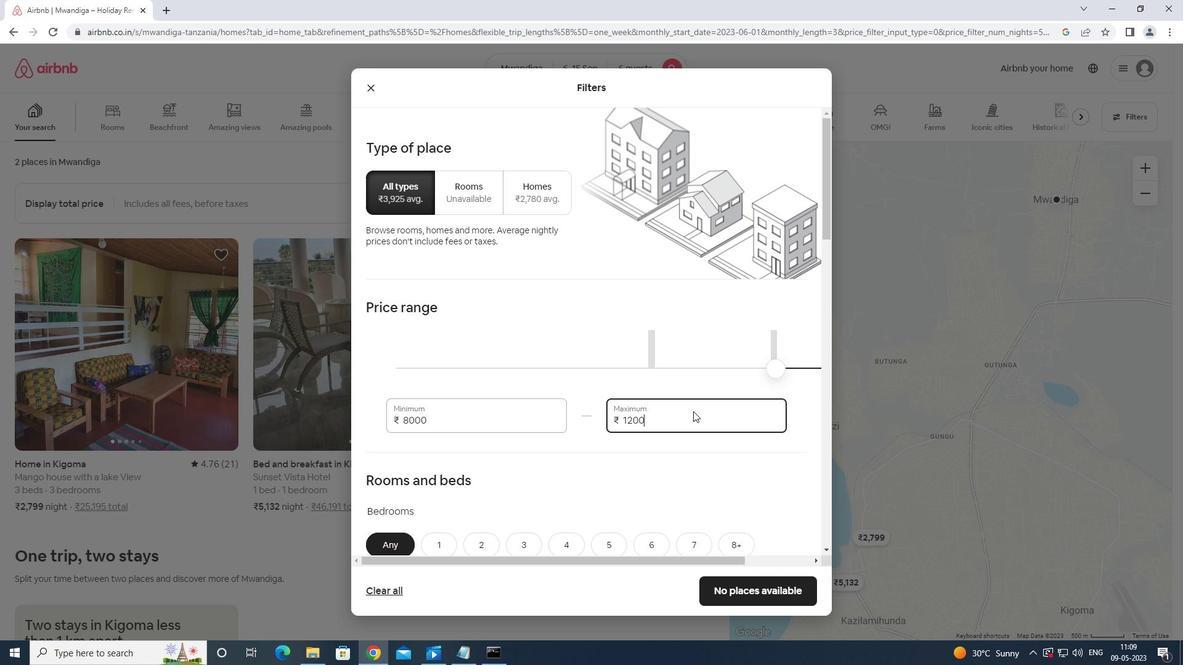 
Action: Mouse moved to (689, 418)
Screenshot: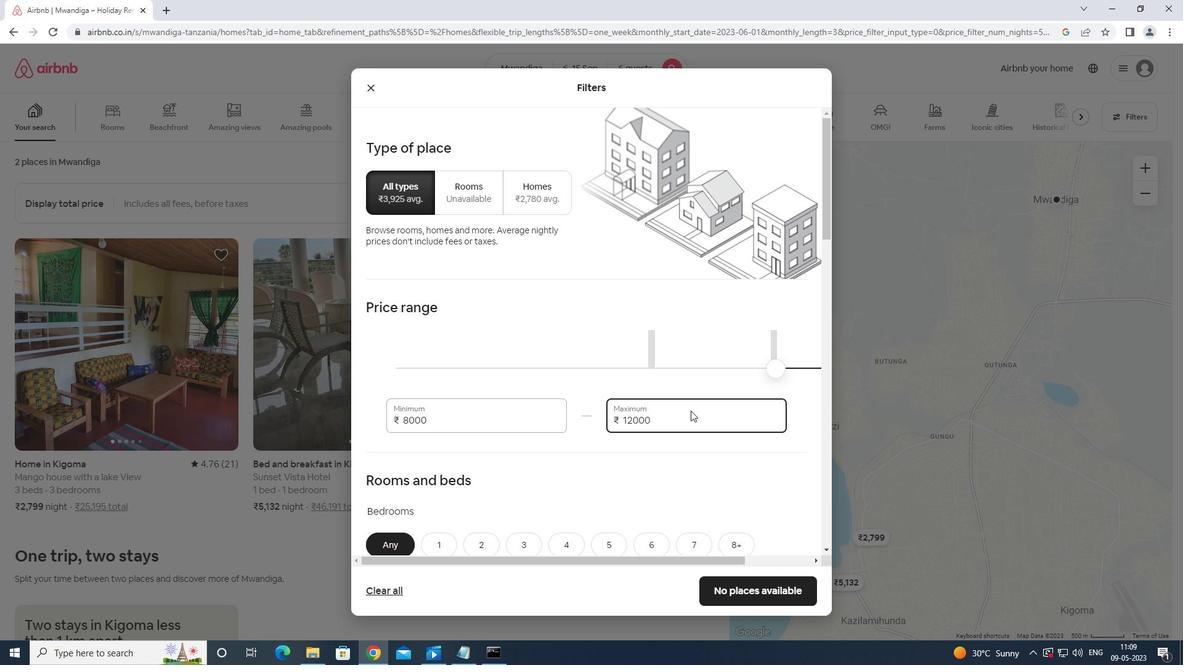 
Action: Mouse scrolled (689, 417) with delta (0, 0)
Screenshot: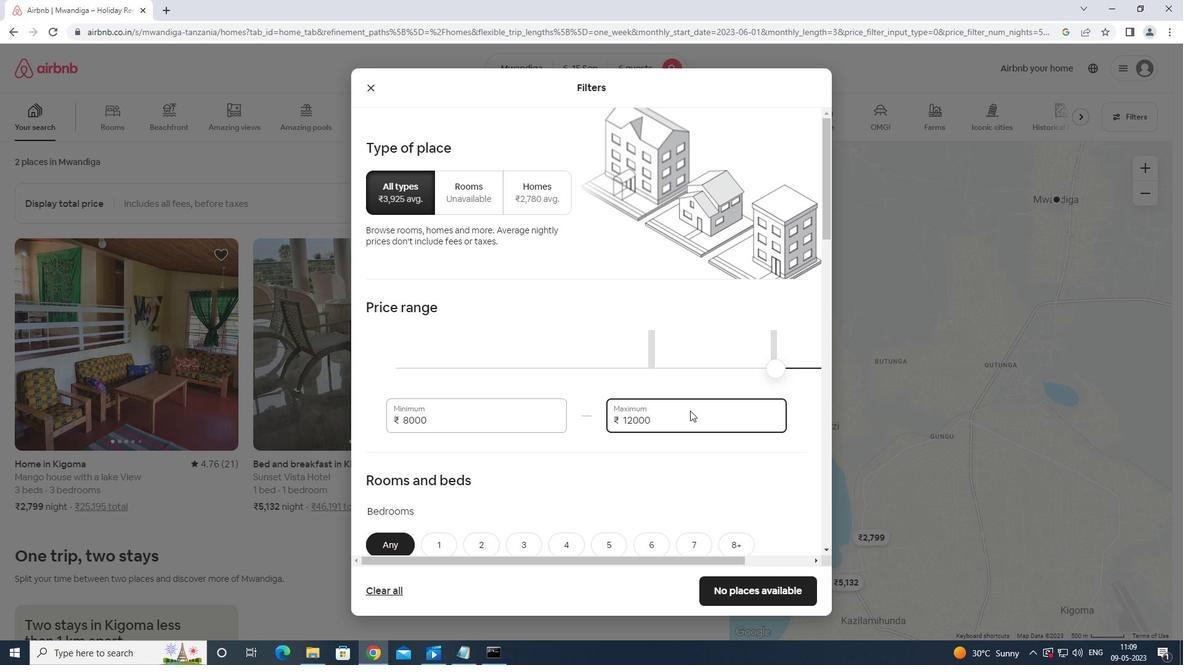 
Action: Mouse moved to (689, 420)
Screenshot: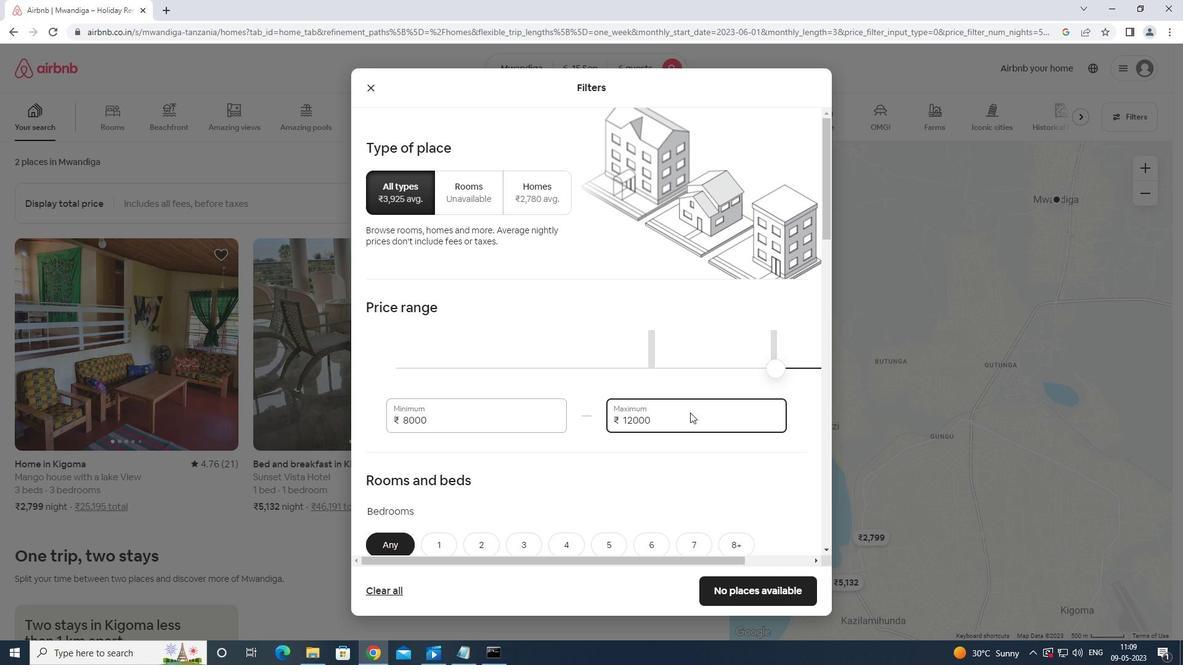 
Action: Mouse scrolled (689, 419) with delta (0, 0)
Screenshot: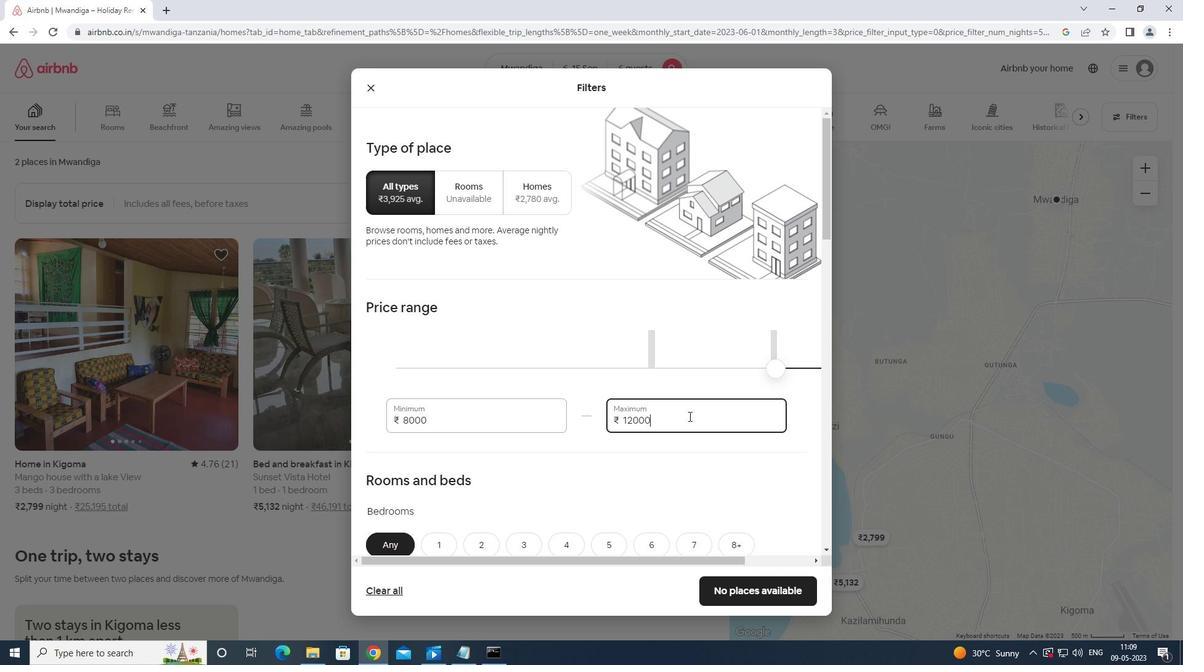 
Action: Mouse moved to (688, 421)
Screenshot: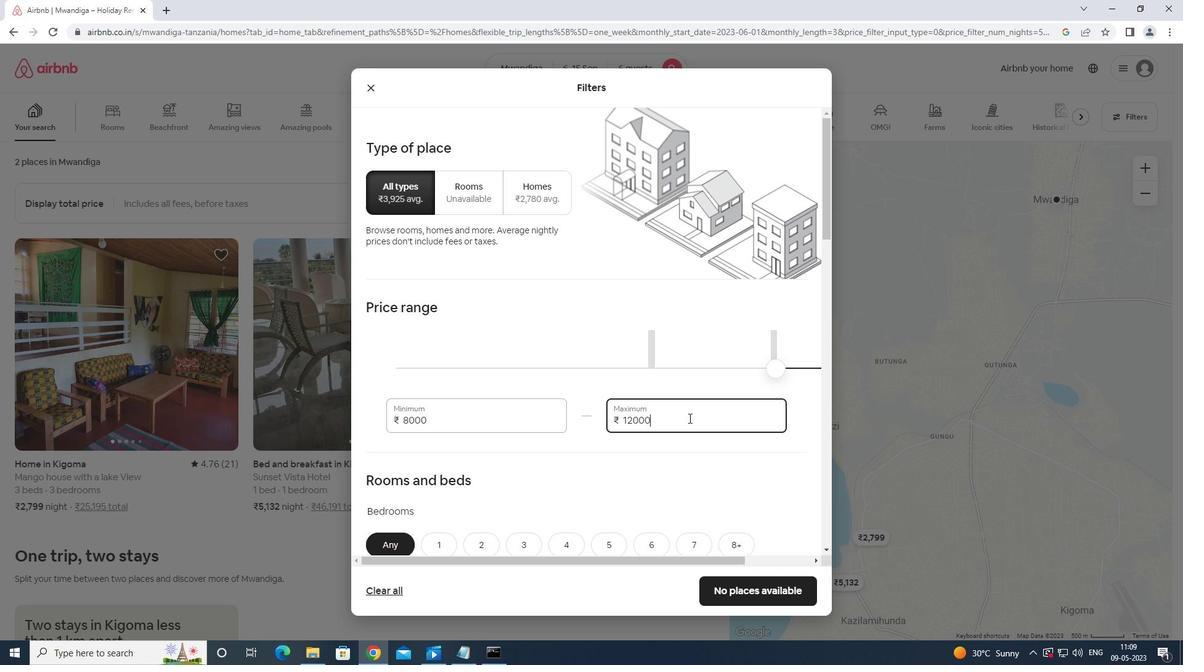 
Action: Mouse scrolled (688, 421) with delta (0, 0)
Screenshot: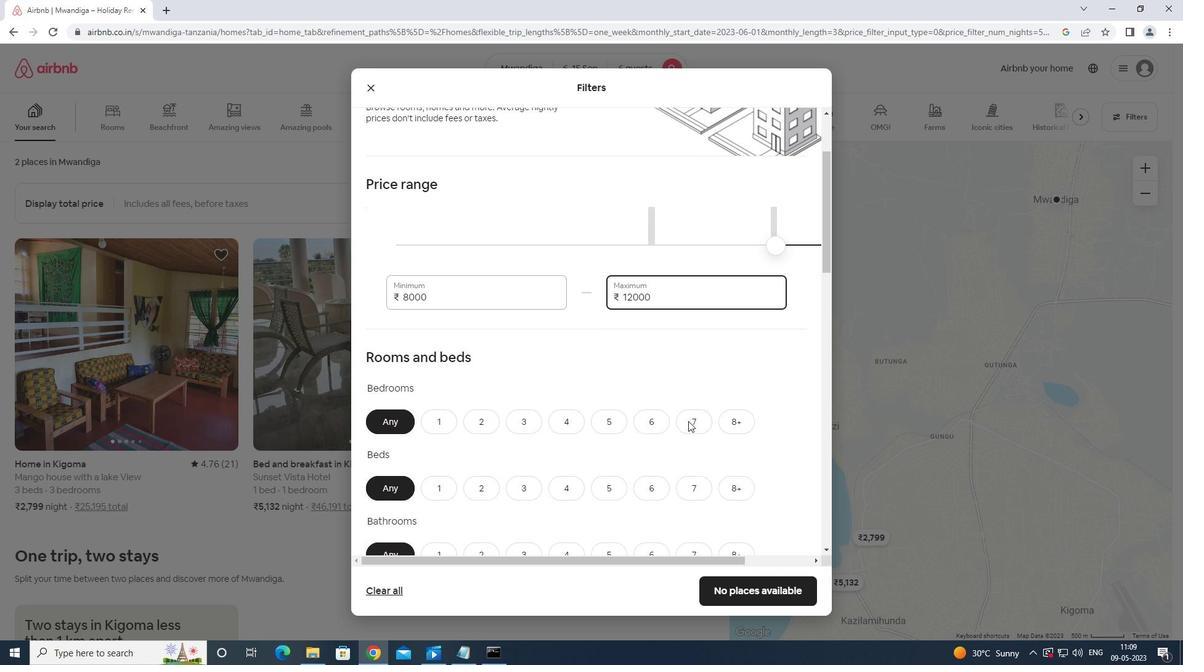 
Action: Mouse scrolled (688, 421) with delta (0, 0)
Screenshot: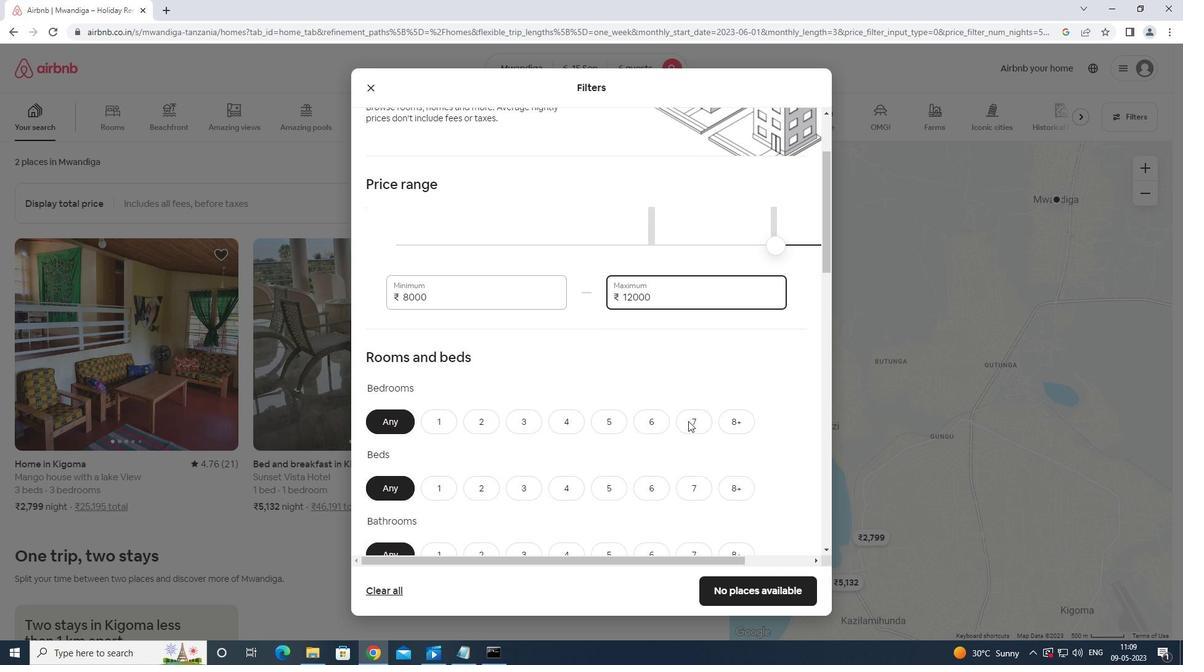
Action: Mouse moved to (641, 299)
Screenshot: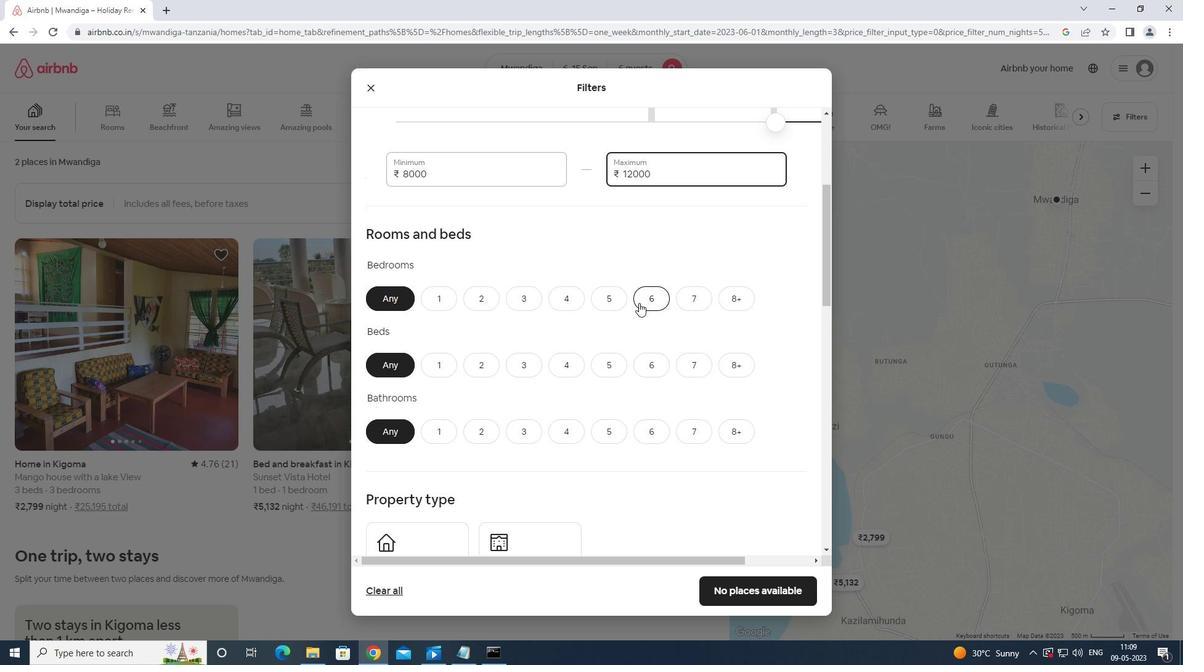 
Action: Mouse pressed left at (641, 299)
Screenshot: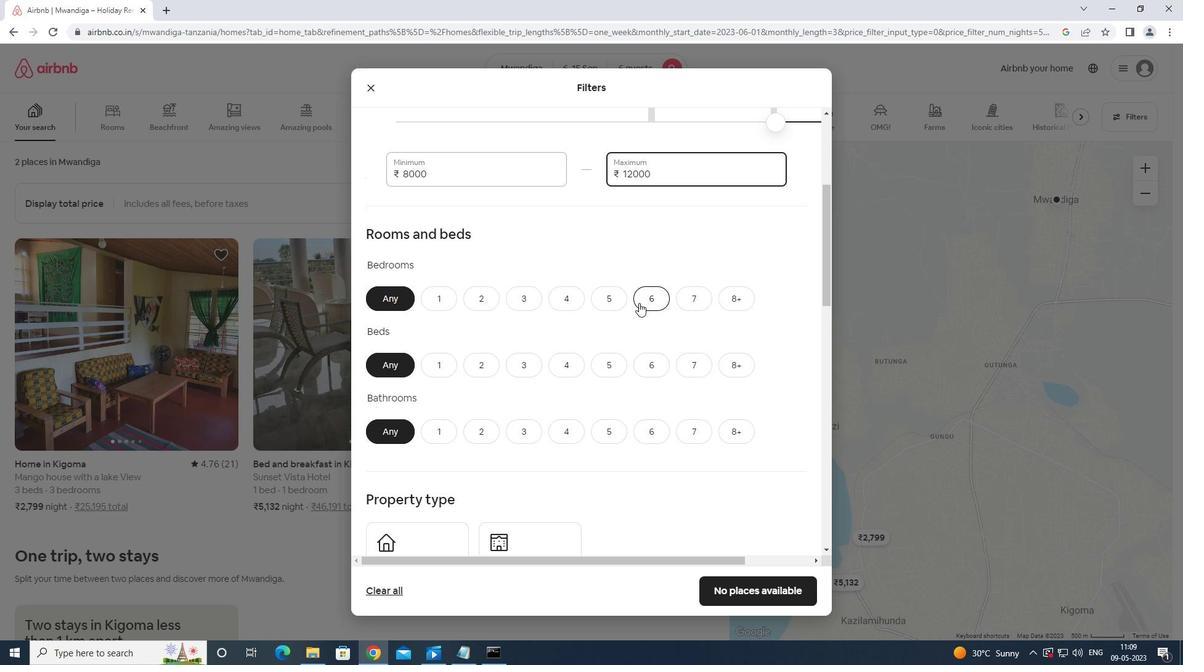 
Action: Mouse moved to (658, 360)
Screenshot: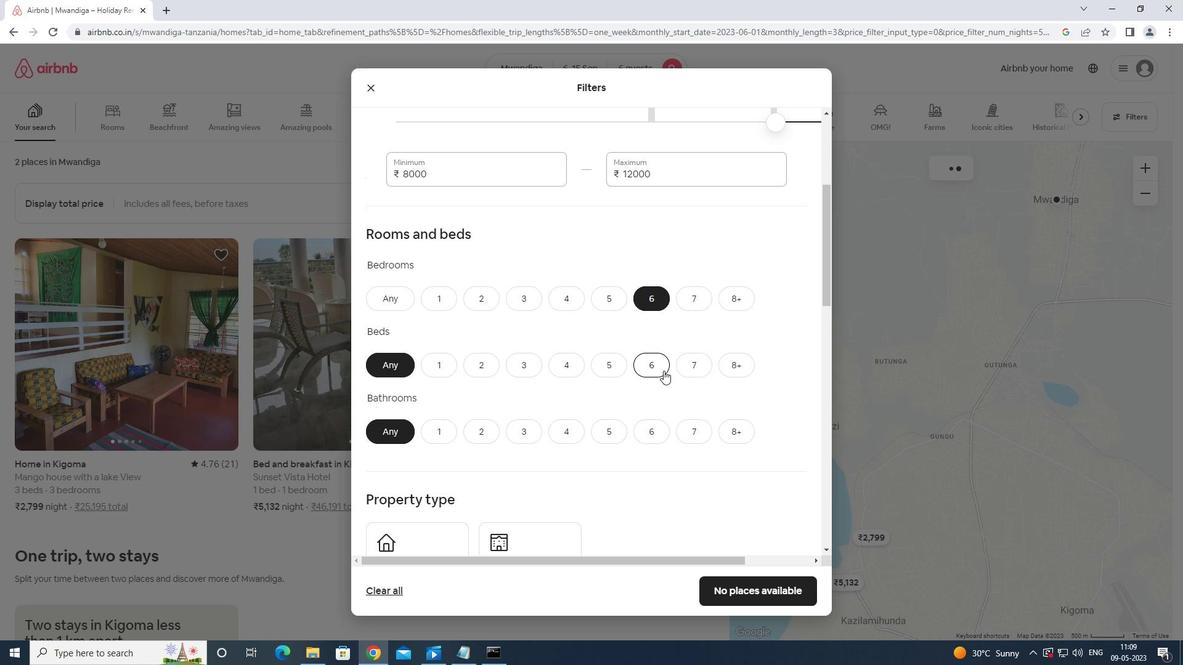 
Action: Mouse pressed left at (658, 360)
Screenshot: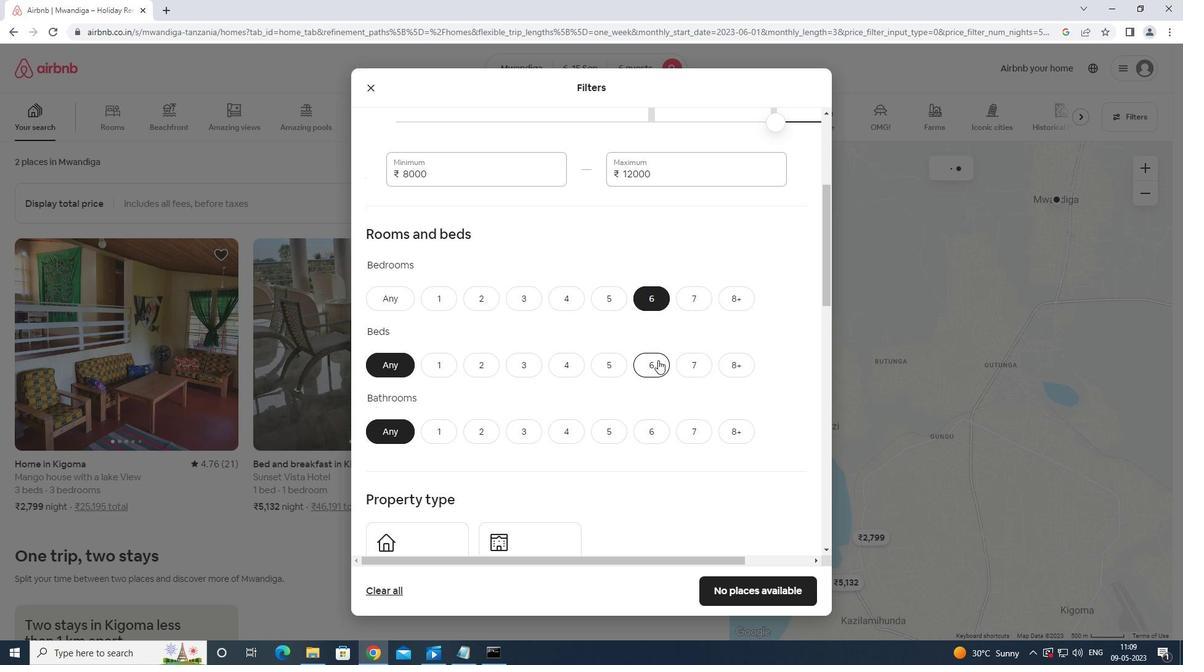 
Action: Mouse moved to (646, 424)
Screenshot: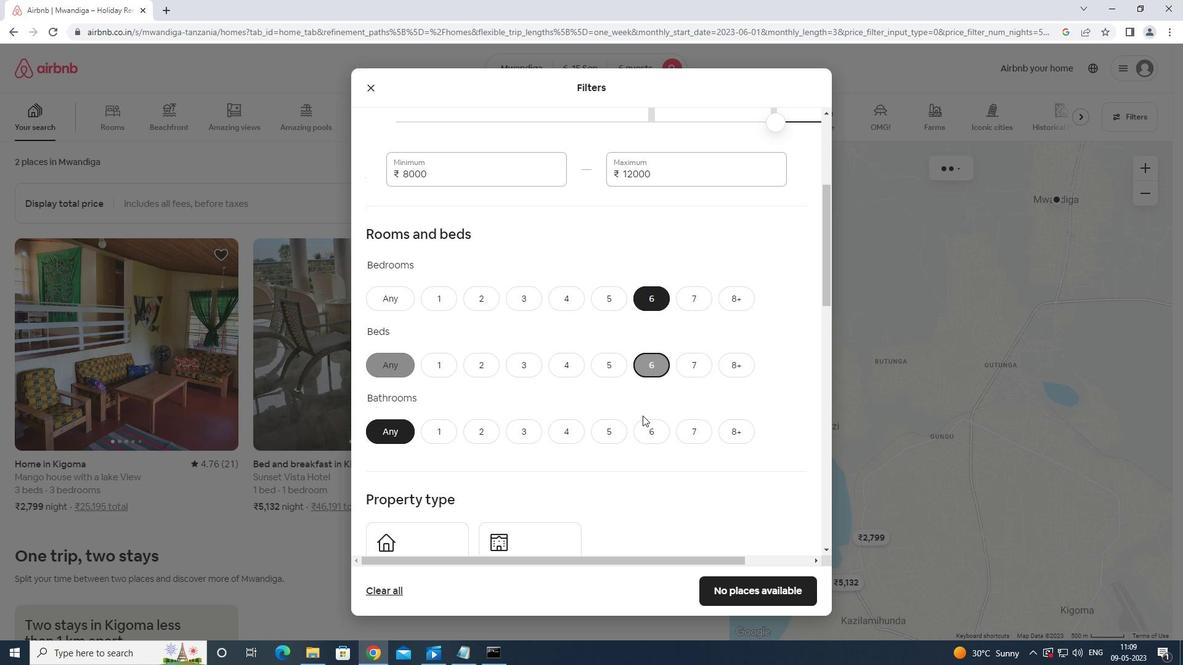 
Action: Mouse pressed left at (646, 424)
Screenshot: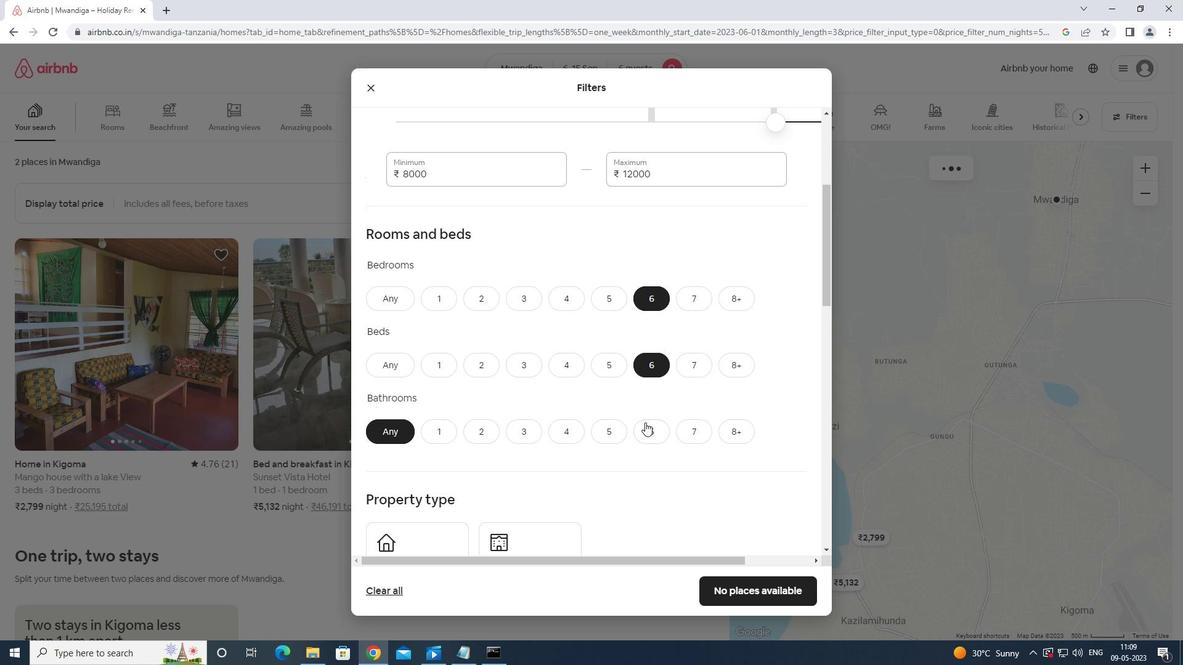 
Action: Mouse moved to (651, 424)
Screenshot: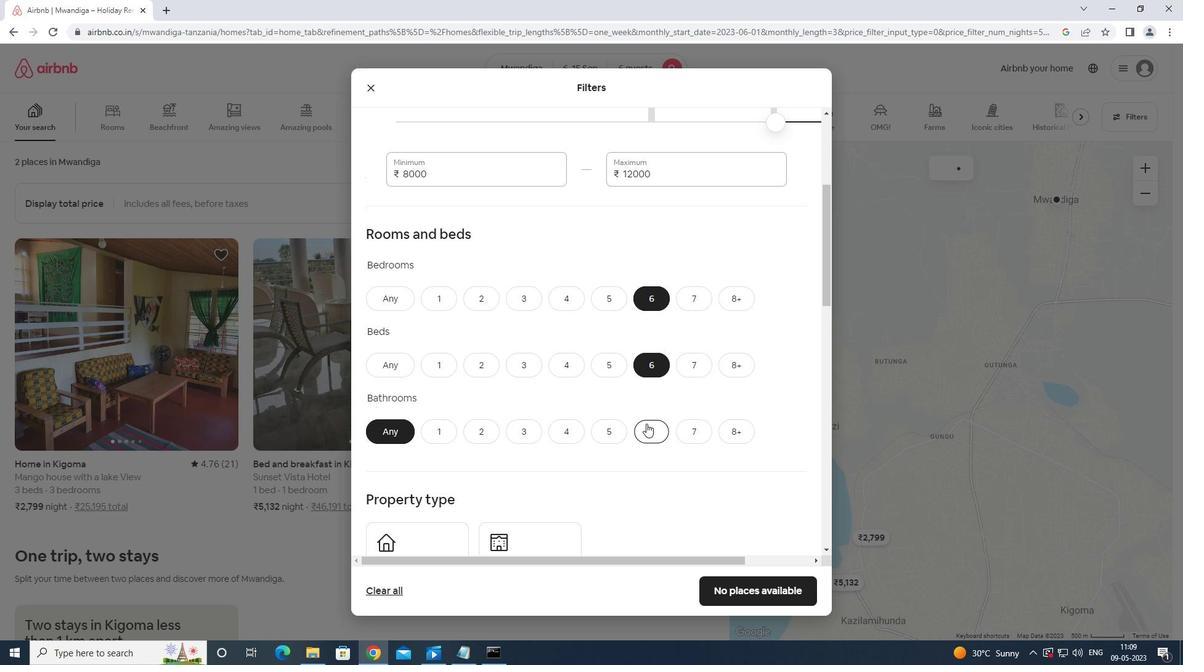 
Action: Mouse scrolled (651, 423) with delta (0, 0)
Screenshot: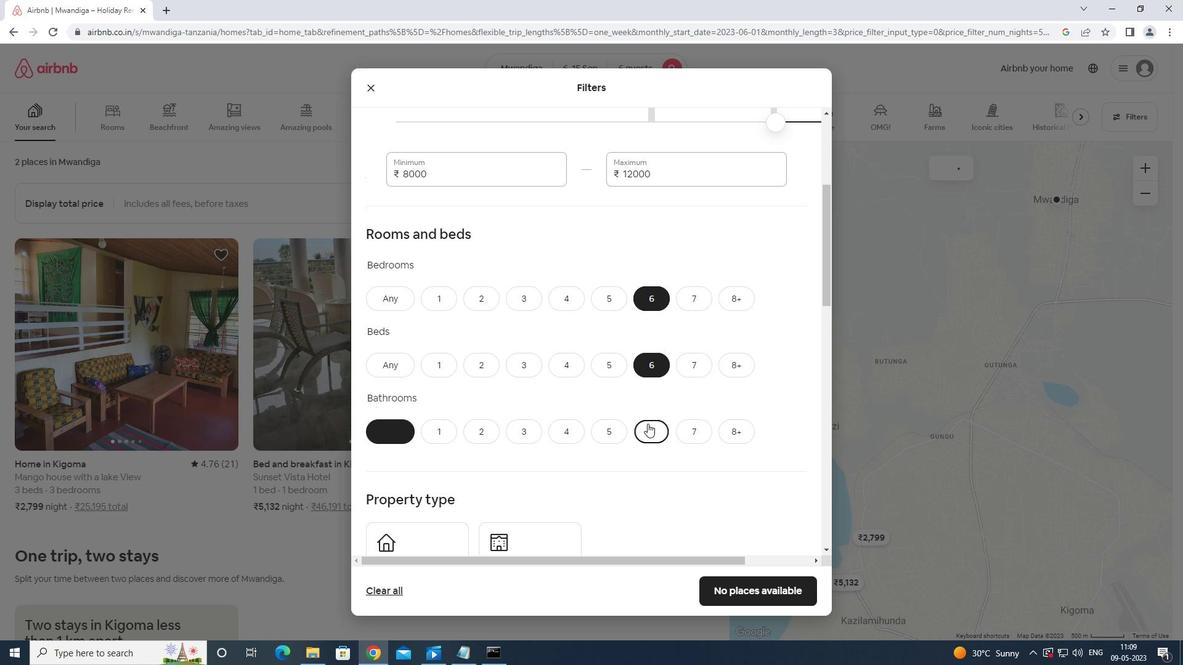 
Action: Mouse scrolled (651, 423) with delta (0, 0)
Screenshot: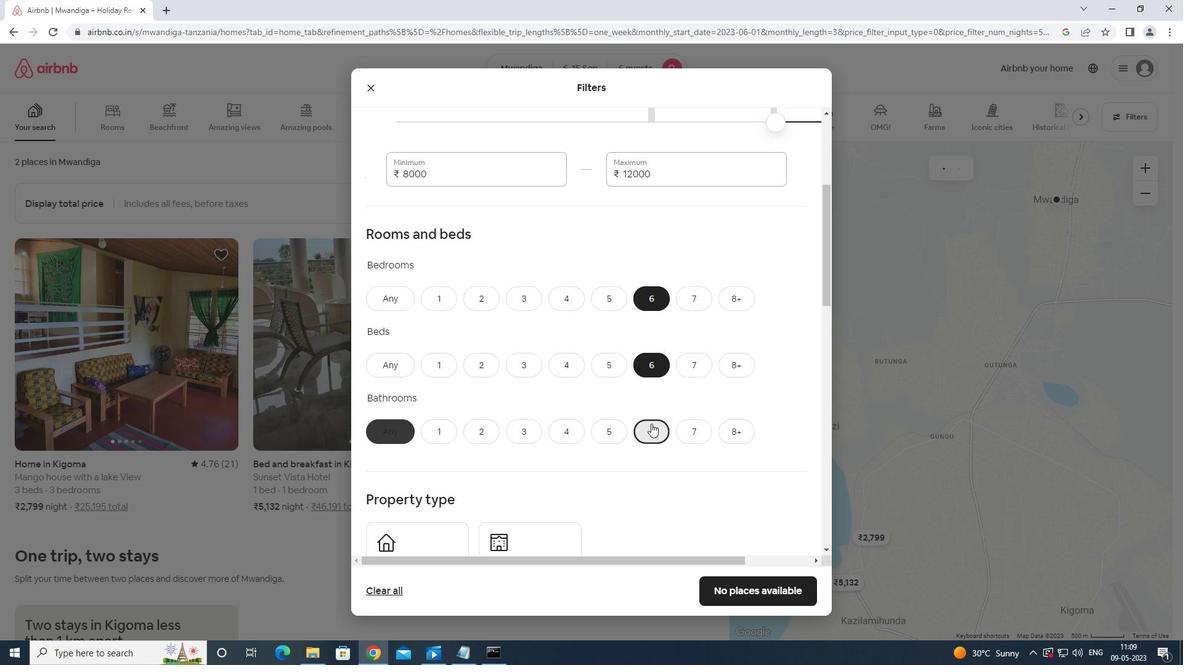 
Action: Mouse moved to (403, 443)
Screenshot: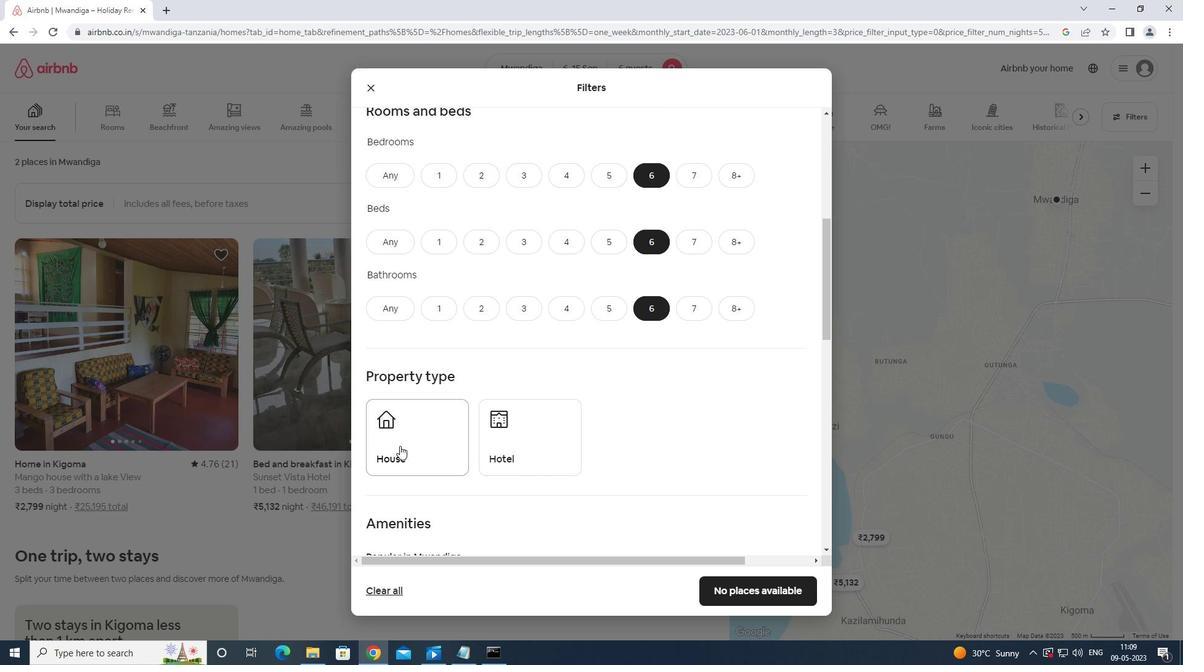 
Action: Mouse pressed left at (403, 443)
Screenshot: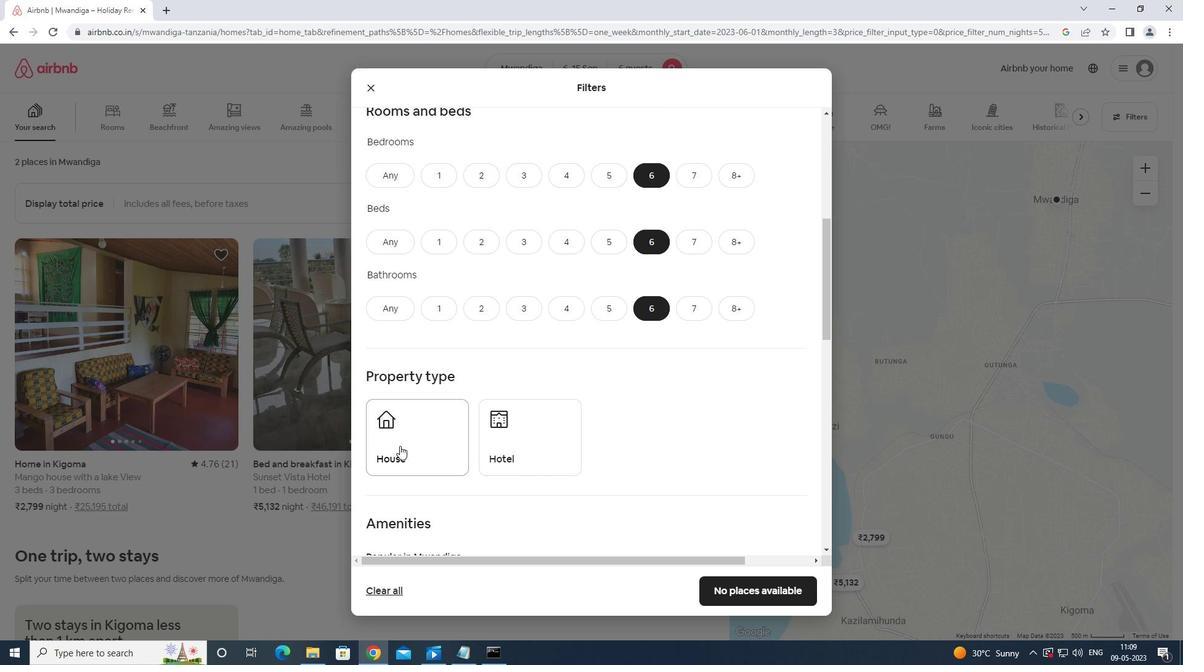 
Action: Mouse moved to (434, 410)
Screenshot: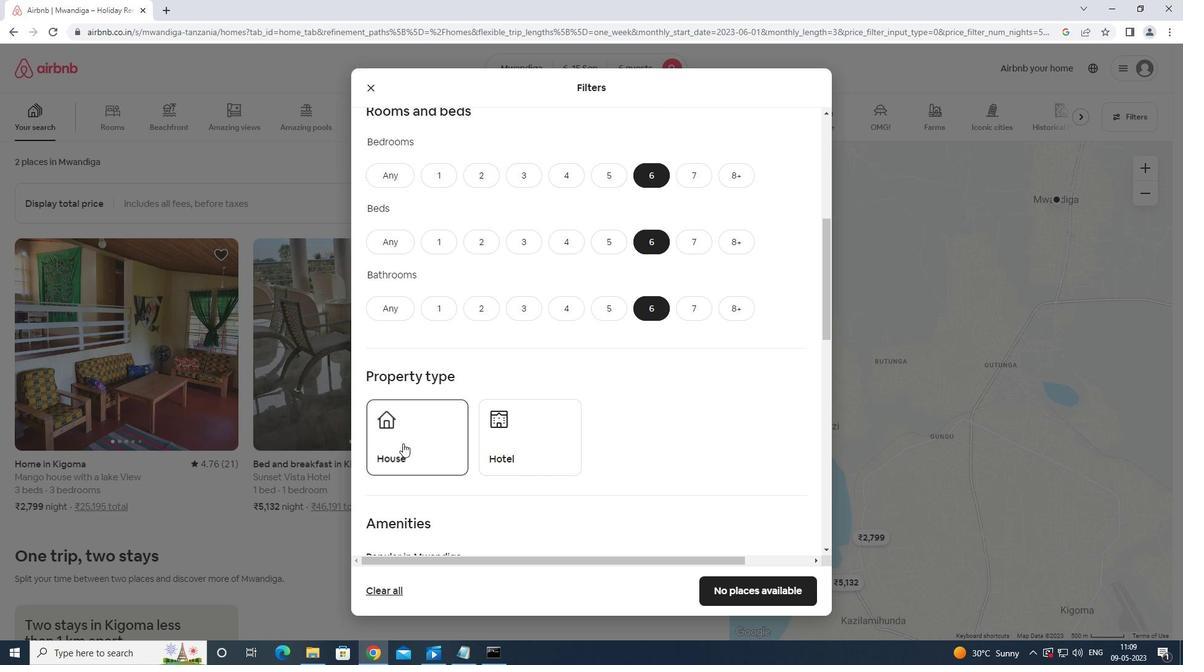 
Action: Mouse scrolled (434, 410) with delta (0, 0)
Screenshot: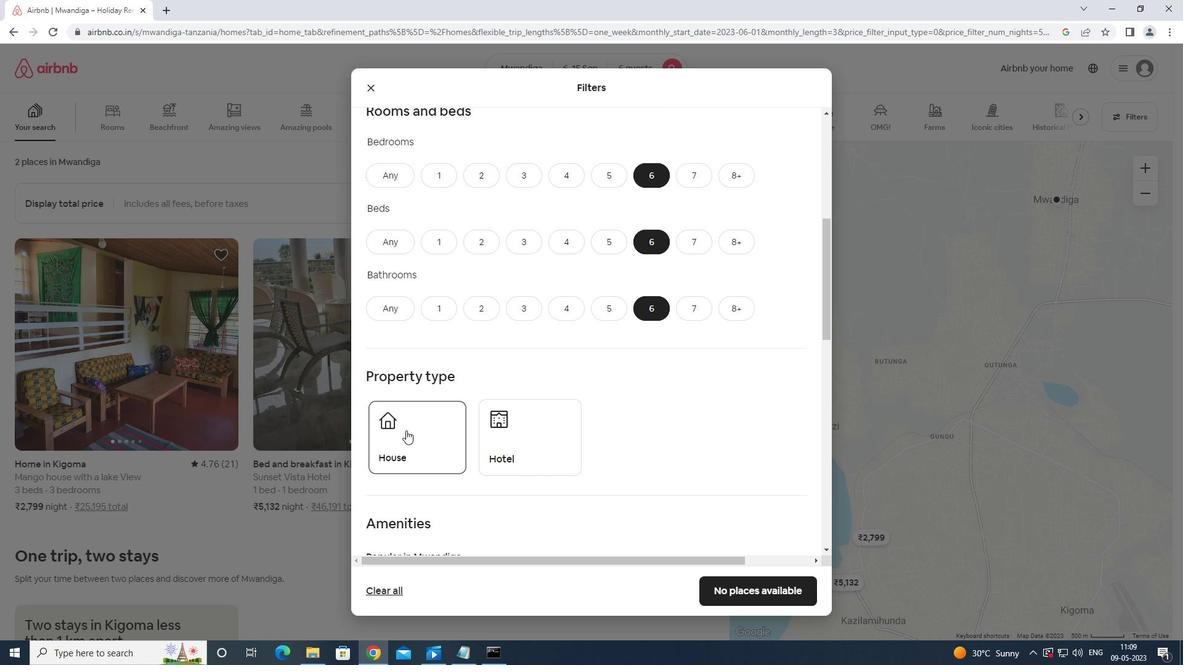 
Action: Mouse moved to (435, 410)
Screenshot: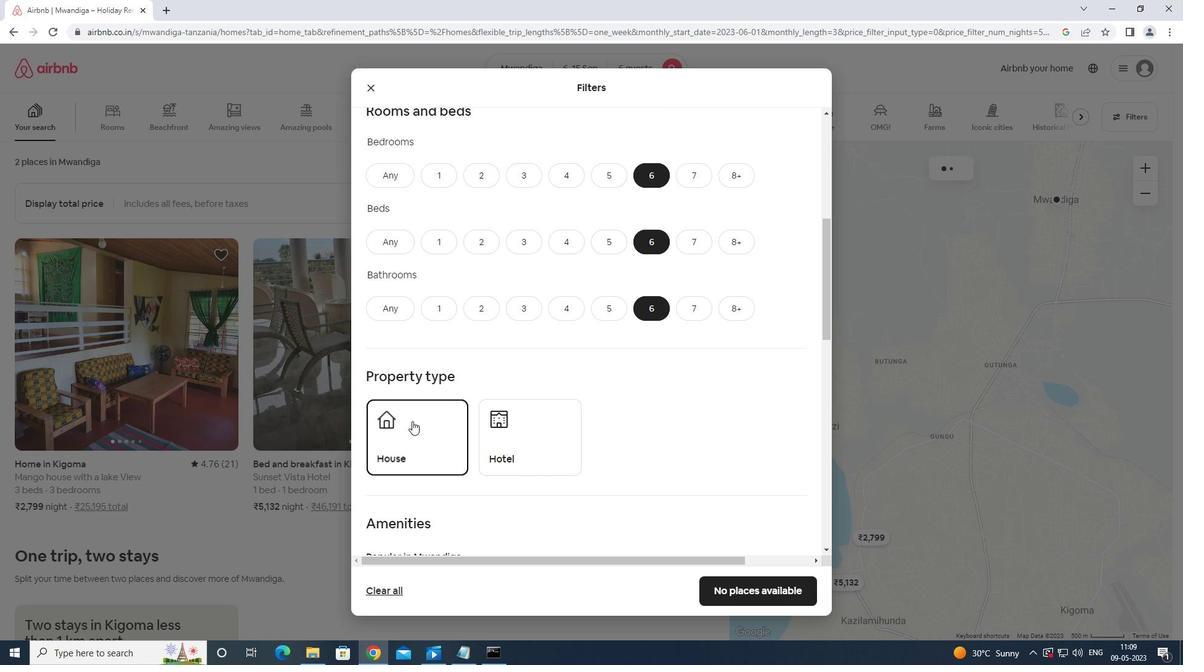 
Action: Mouse scrolled (435, 410) with delta (0, 0)
Screenshot: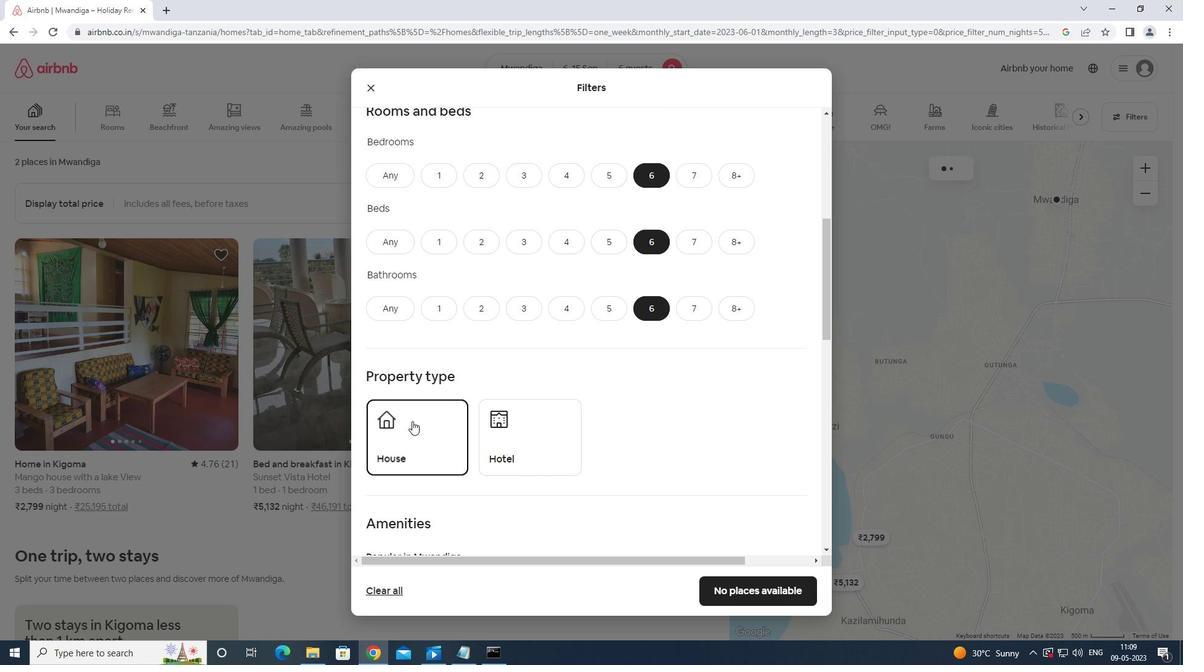 
Action: Mouse moved to (439, 411)
Screenshot: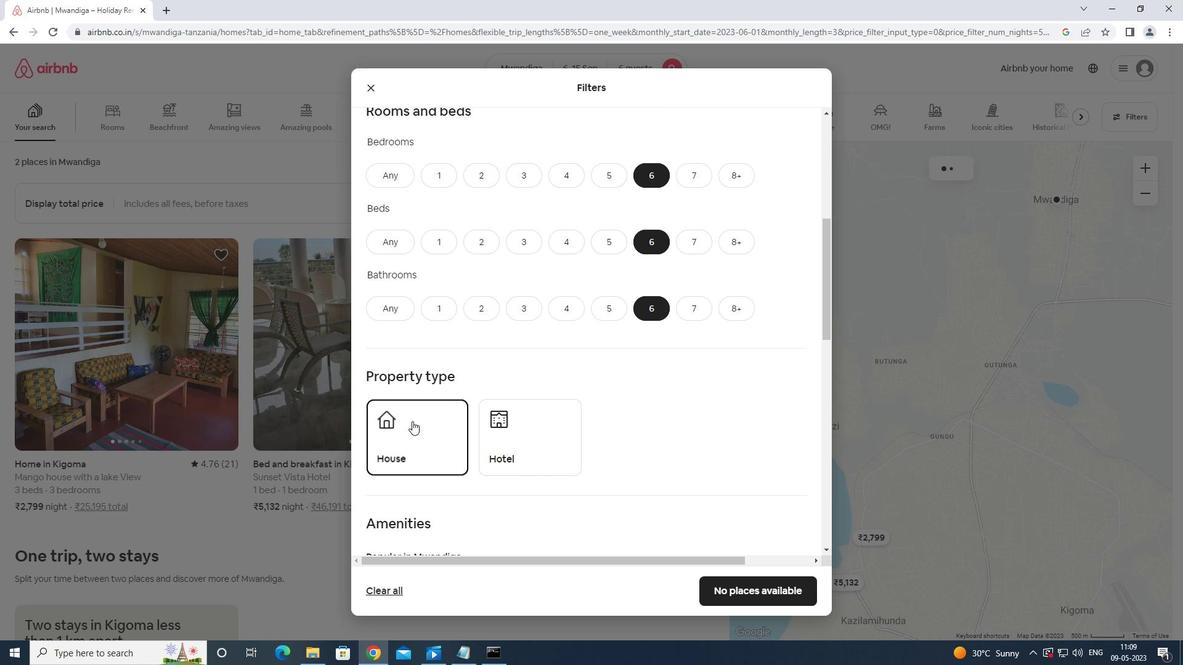 
Action: Mouse scrolled (439, 411) with delta (0, 0)
Screenshot: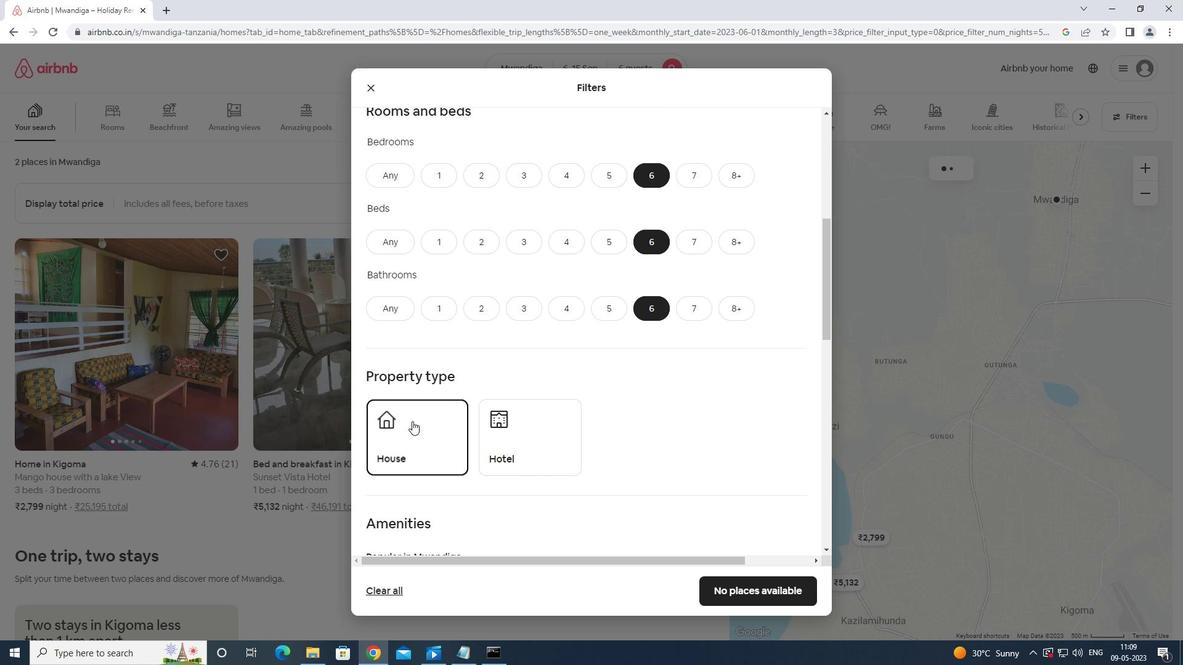 
Action: Mouse moved to (445, 413)
Screenshot: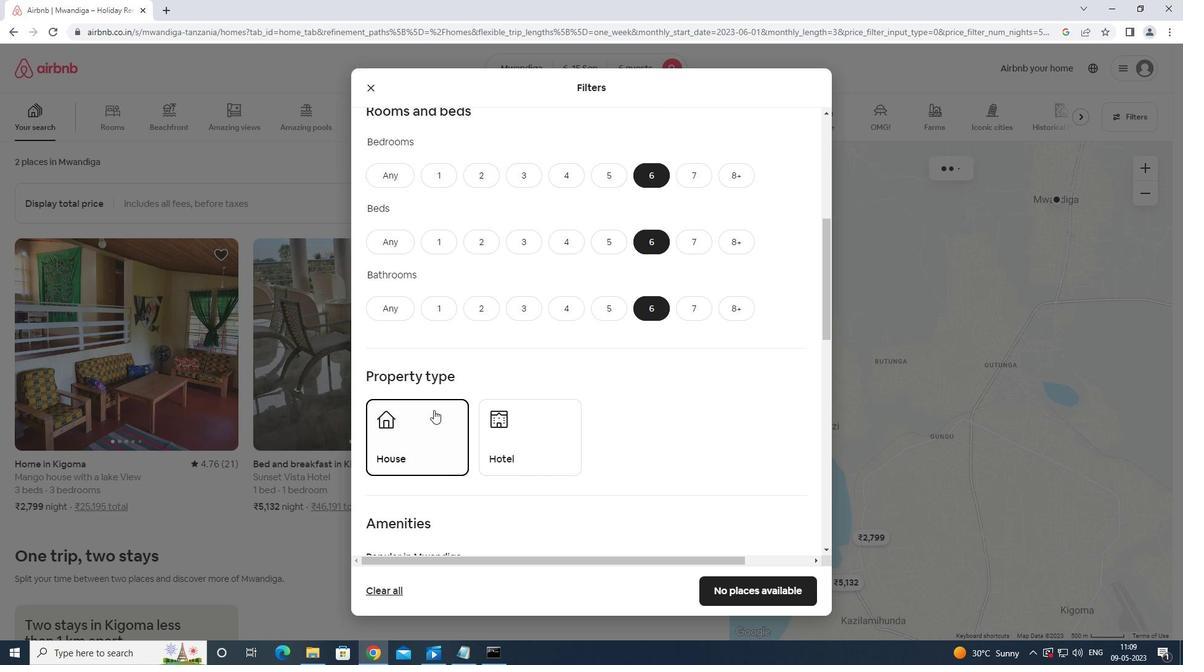 
Action: Mouse scrolled (445, 413) with delta (0, 0)
Screenshot: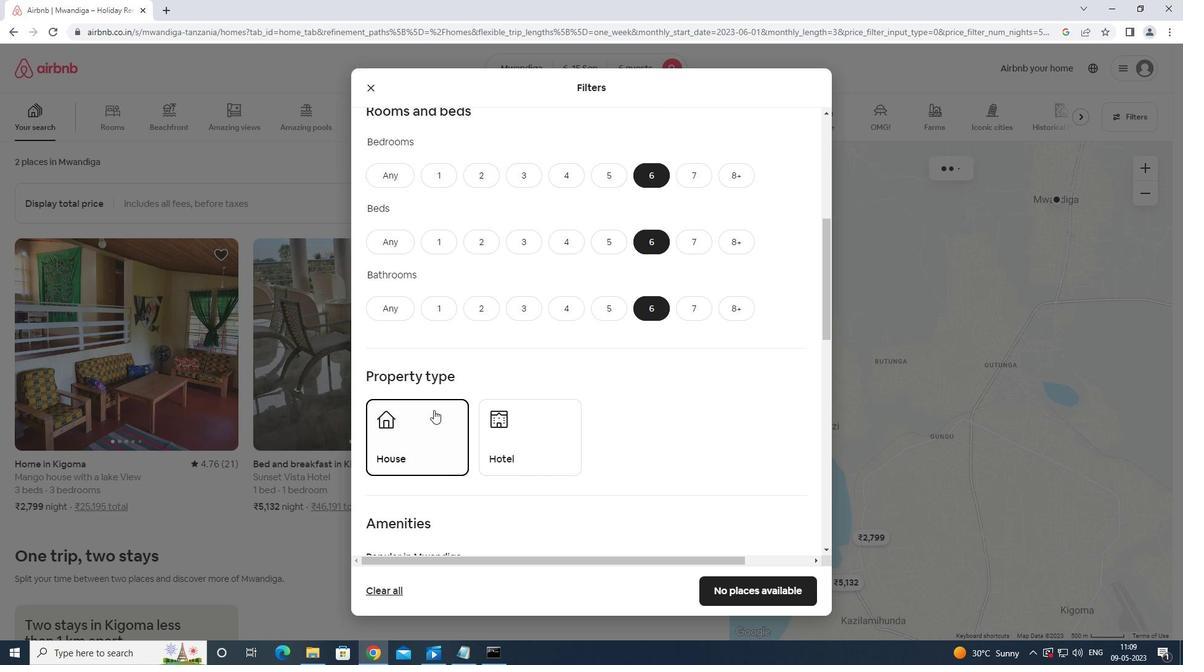 
Action: Mouse moved to (451, 393)
Screenshot: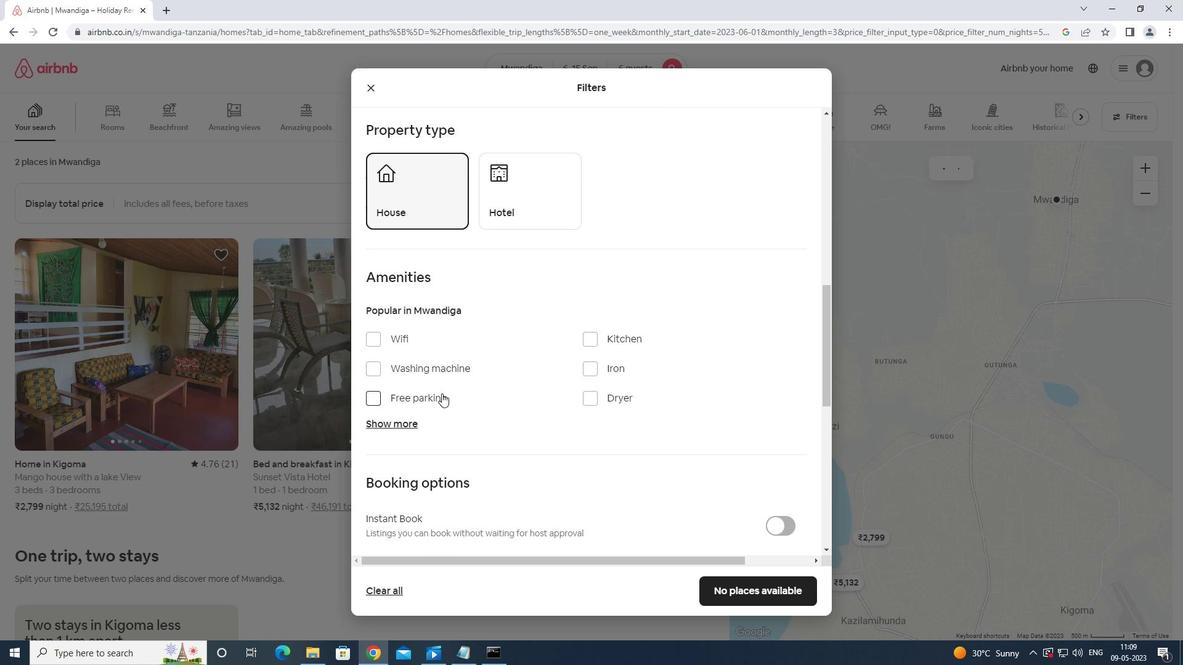 
Action: Mouse scrolled (451, 393) with delta (0, 0)
Screenshot: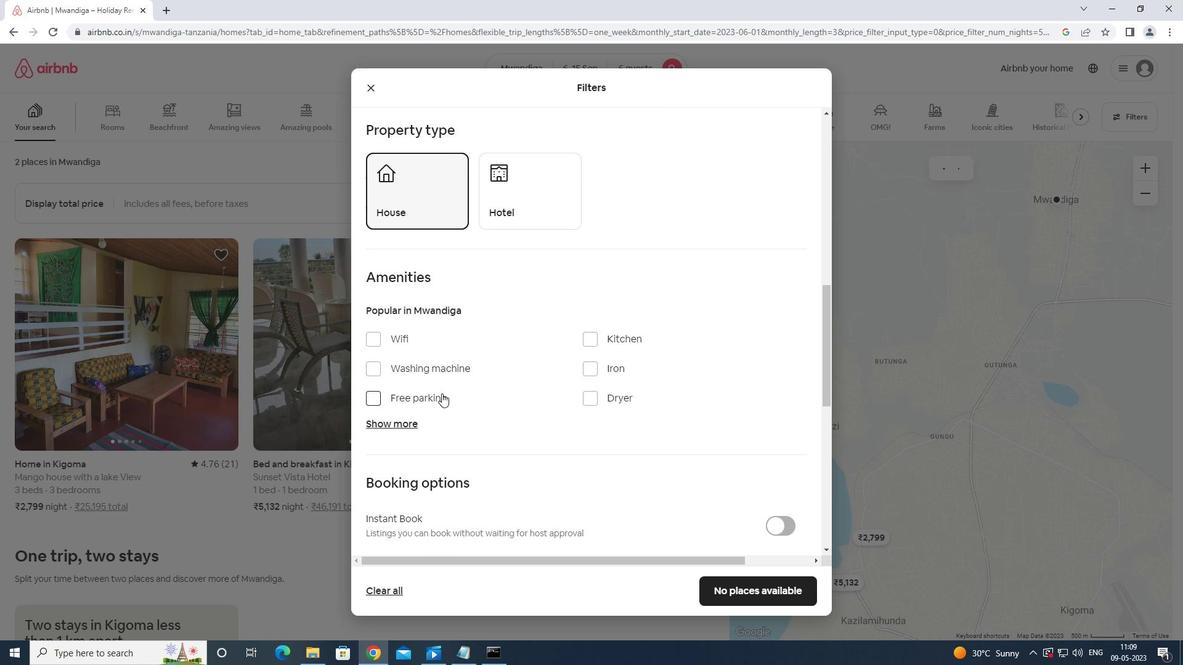 
Action: Mouse moved to (368, 276)
Screenshot: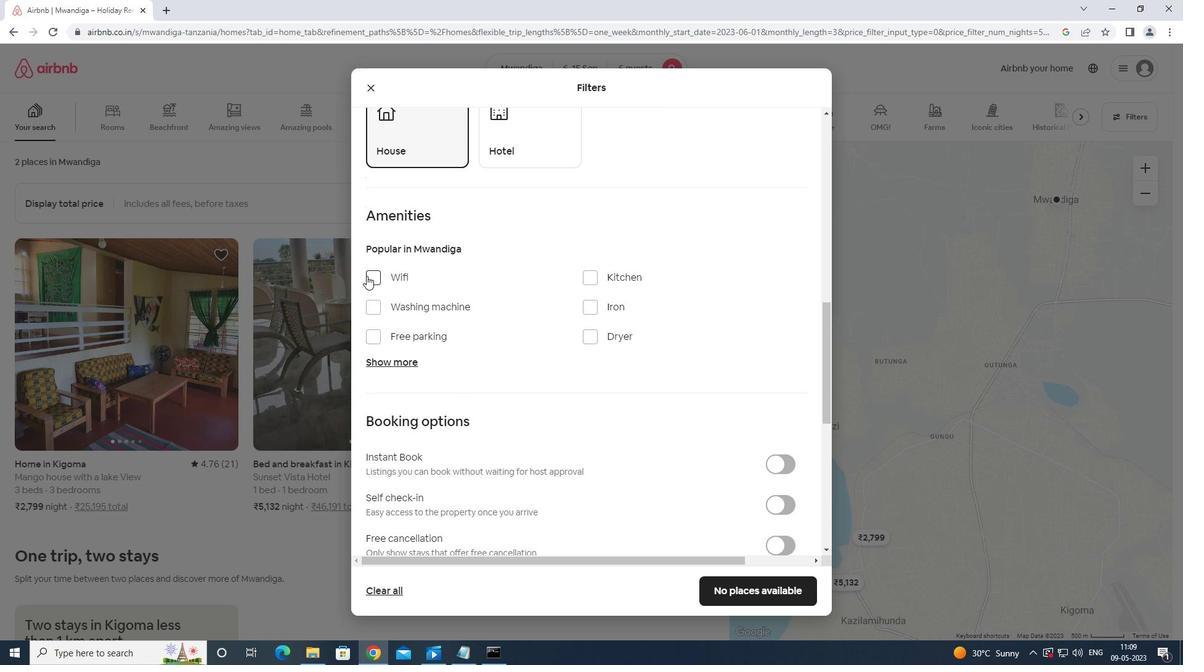 
Action: Mouse pressed left at (368, 276)
Screenshot: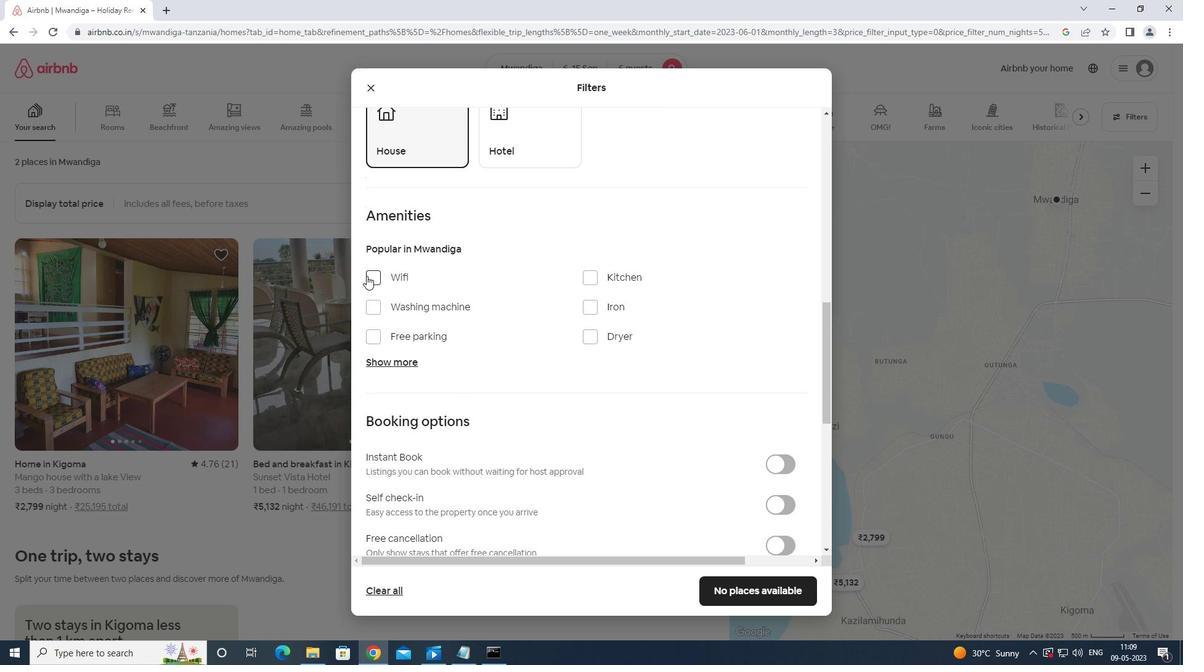 
Action: Mouse moved to (375, 332)
Screenshot: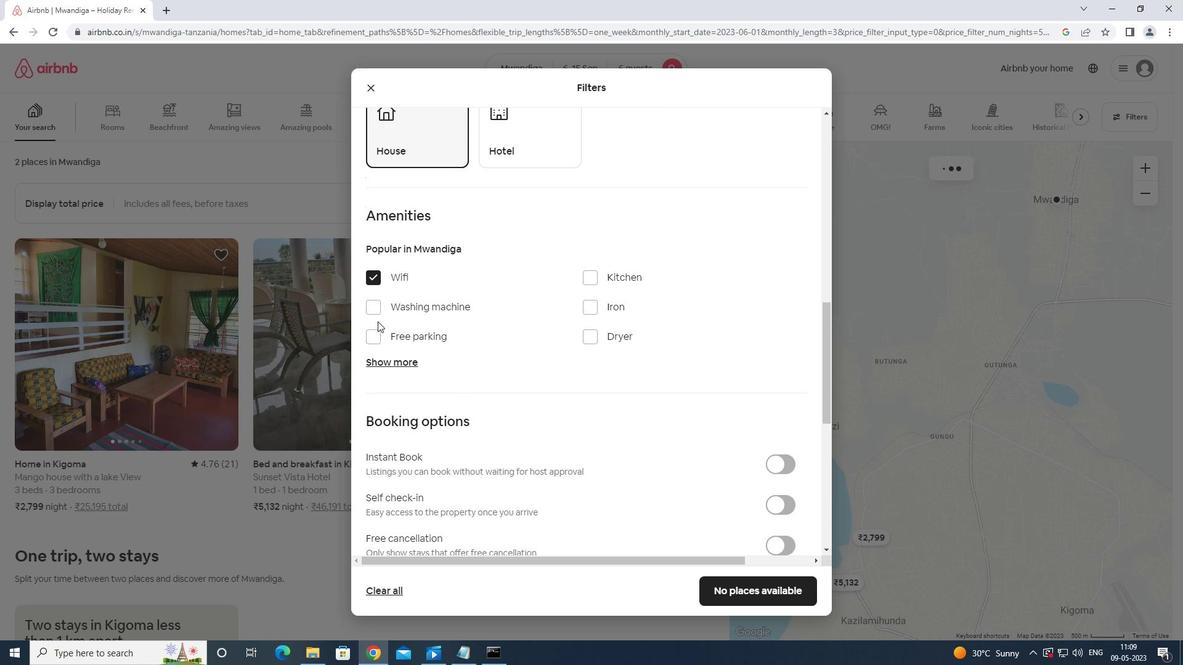 
Action: Mouse pressed left at (375, 332)
Screenshot: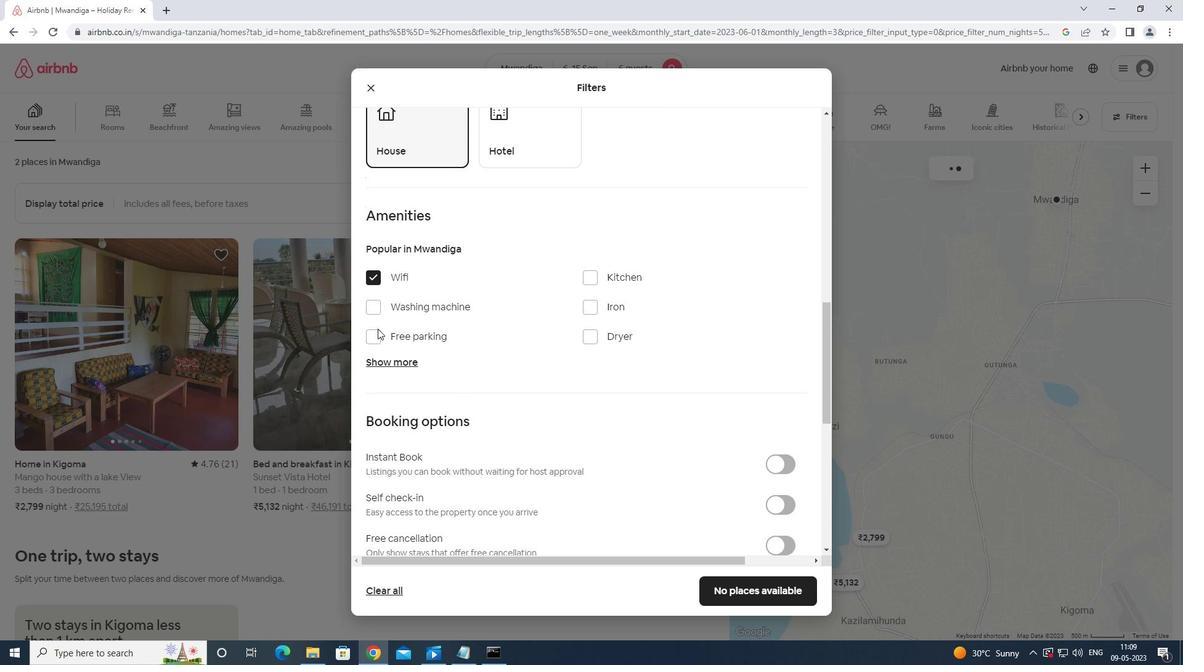 
Action: Mouse moved to (376, 359)
Screenshot: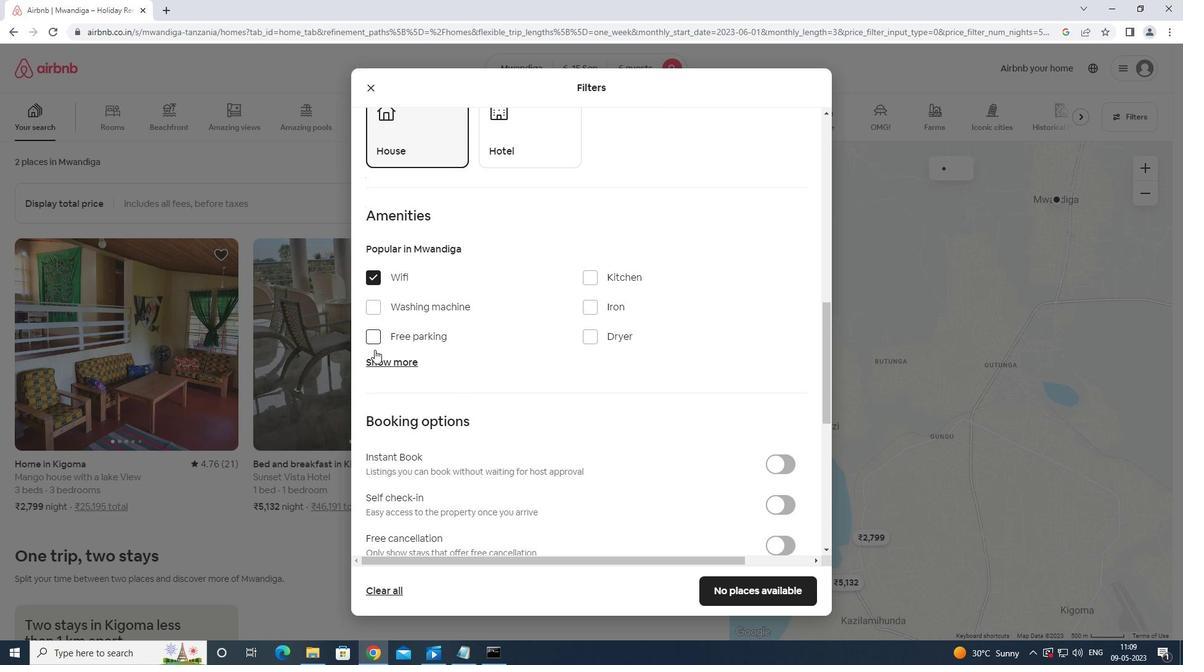 
Action: Mouse pressed left at (376, 359)
Screenshot: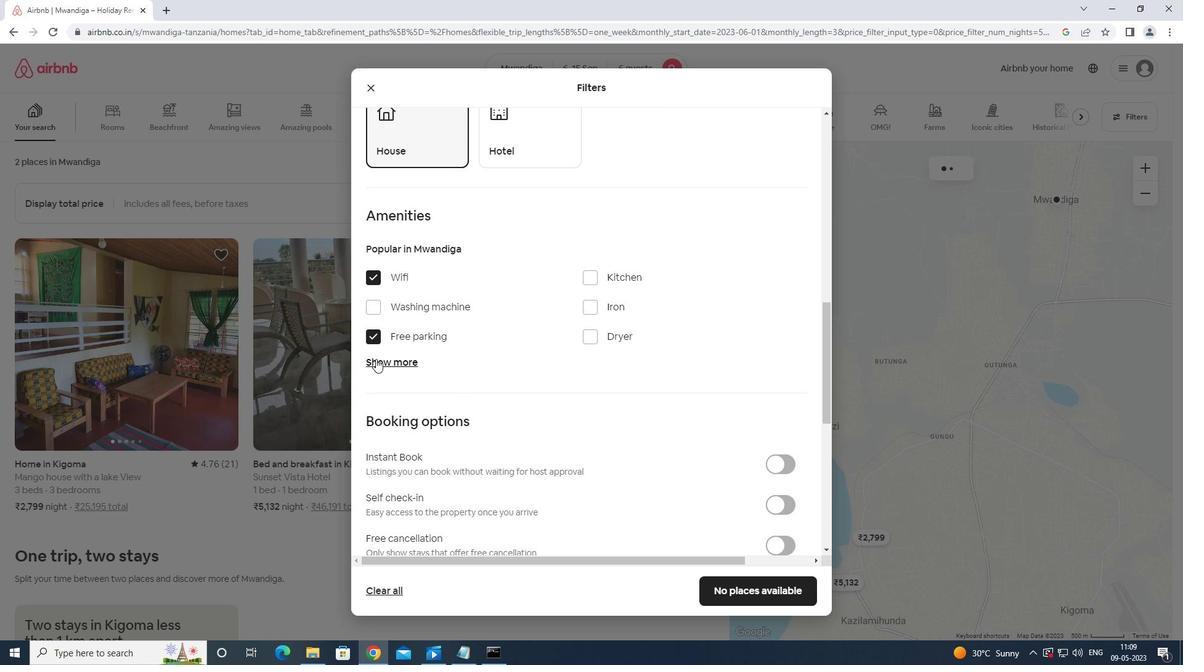 
Action: Mouse moved to (384, 359)
Screenshot: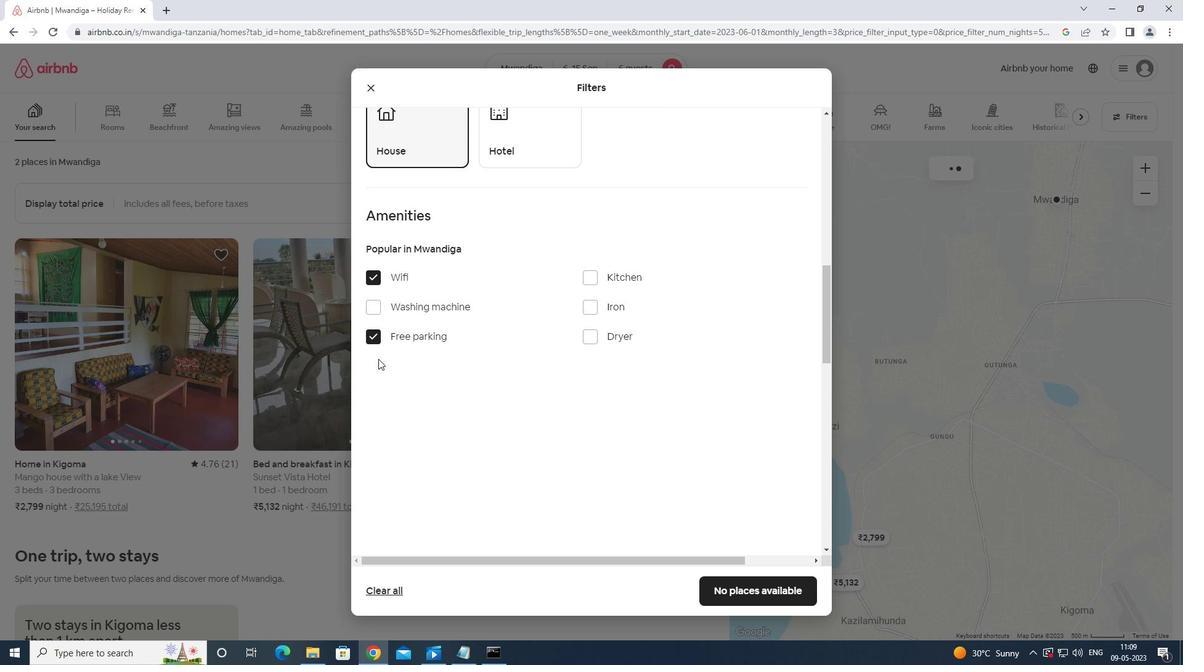 
Action: Mouse scrolled (384, 358) with delta (0, 0)
Screenshot: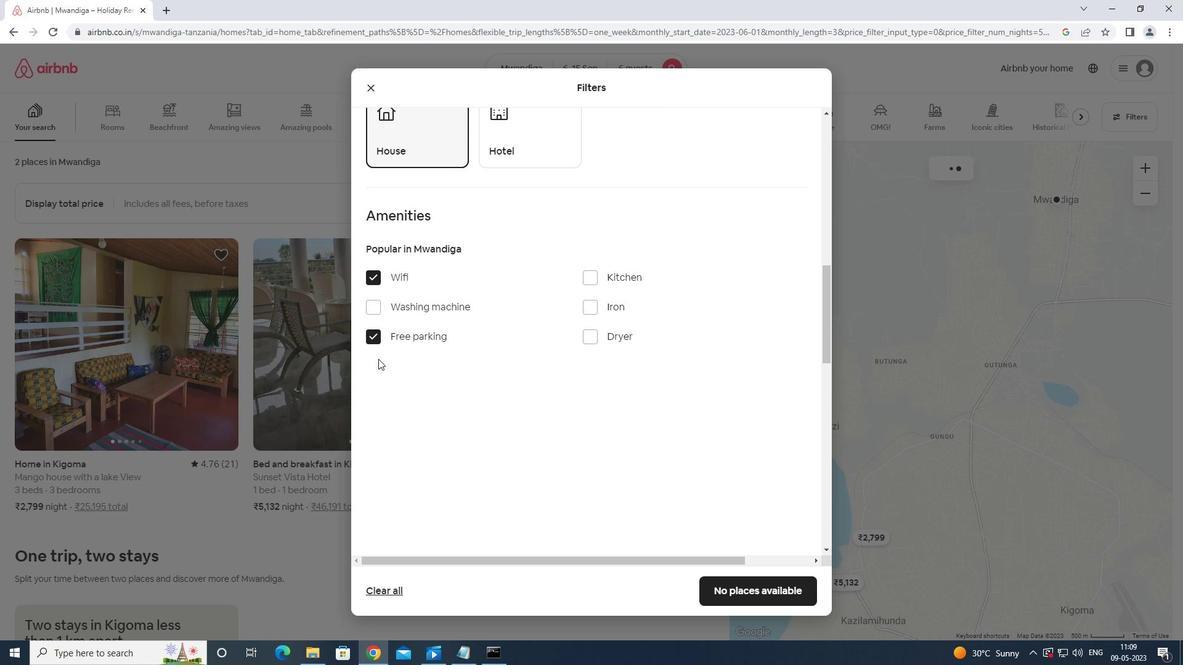 
Action: Mouse moved to (393, 361)
Screenshot: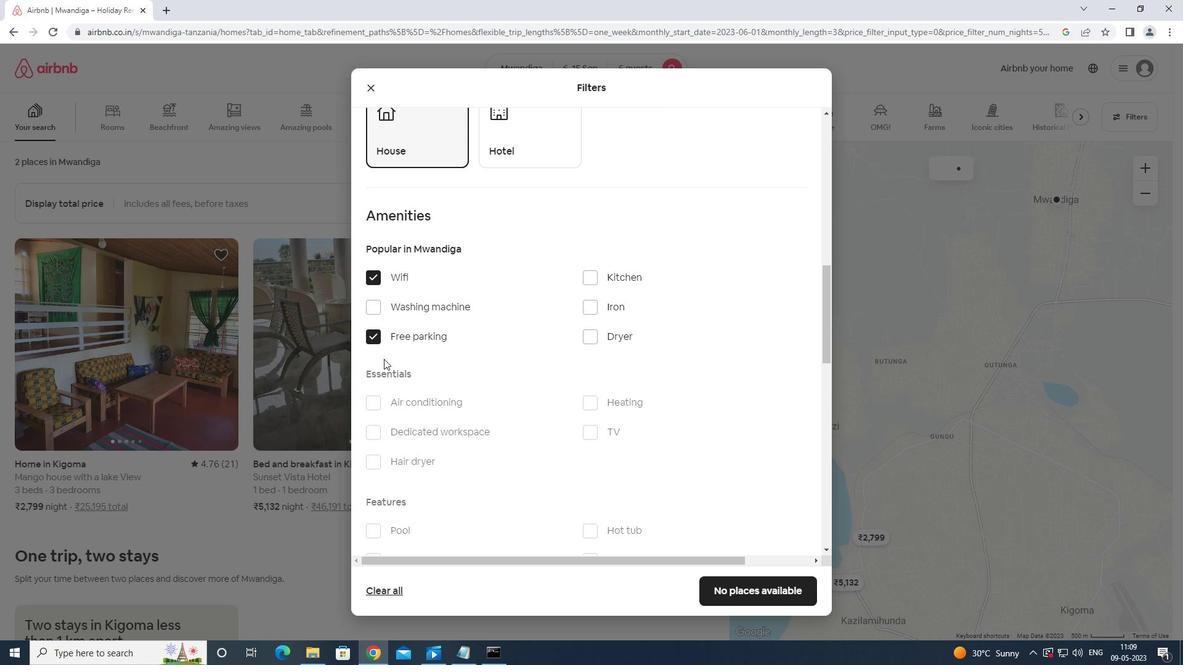 
Action: Mouse scrolled (393, 360) with delta (0, 0)
Screenshot: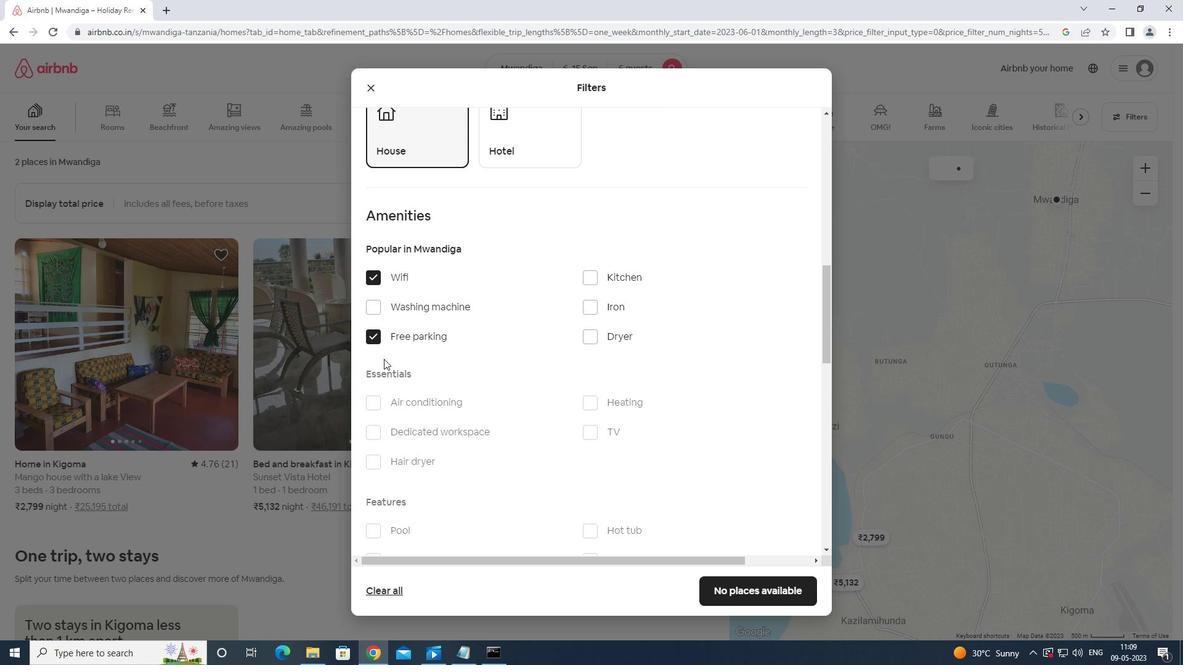 
Action: Mouse moved to (397, 362)
Screenshot: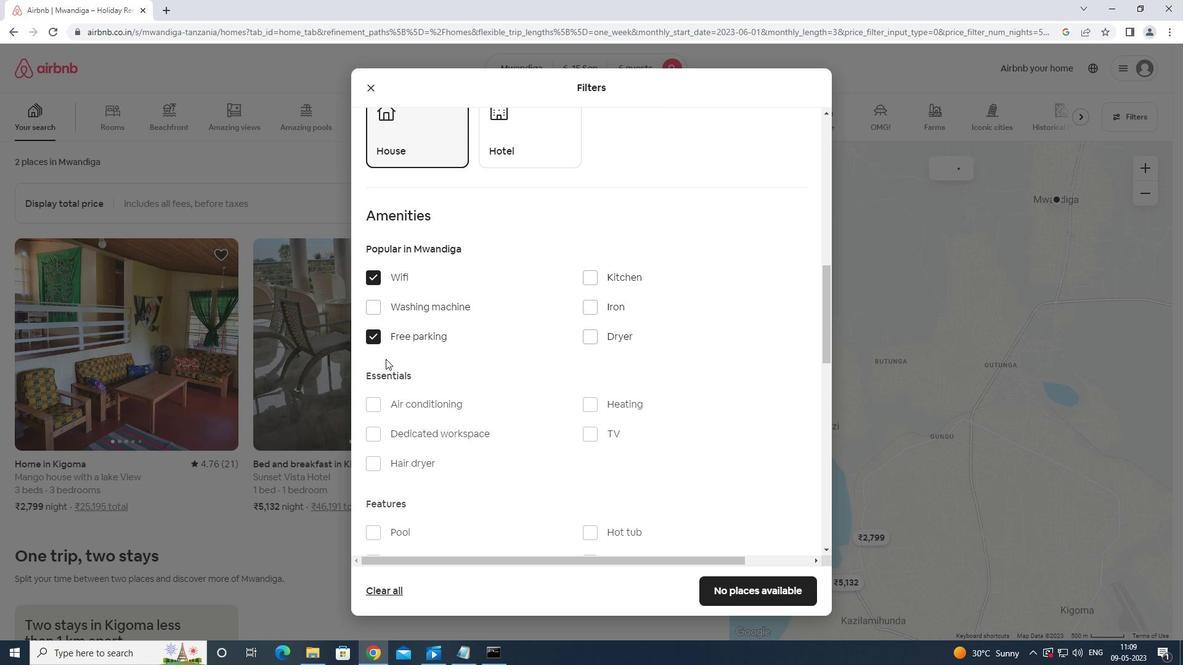 
Action: Mouse scrolled (397, 361) with delta (0, 0)
Screenshot: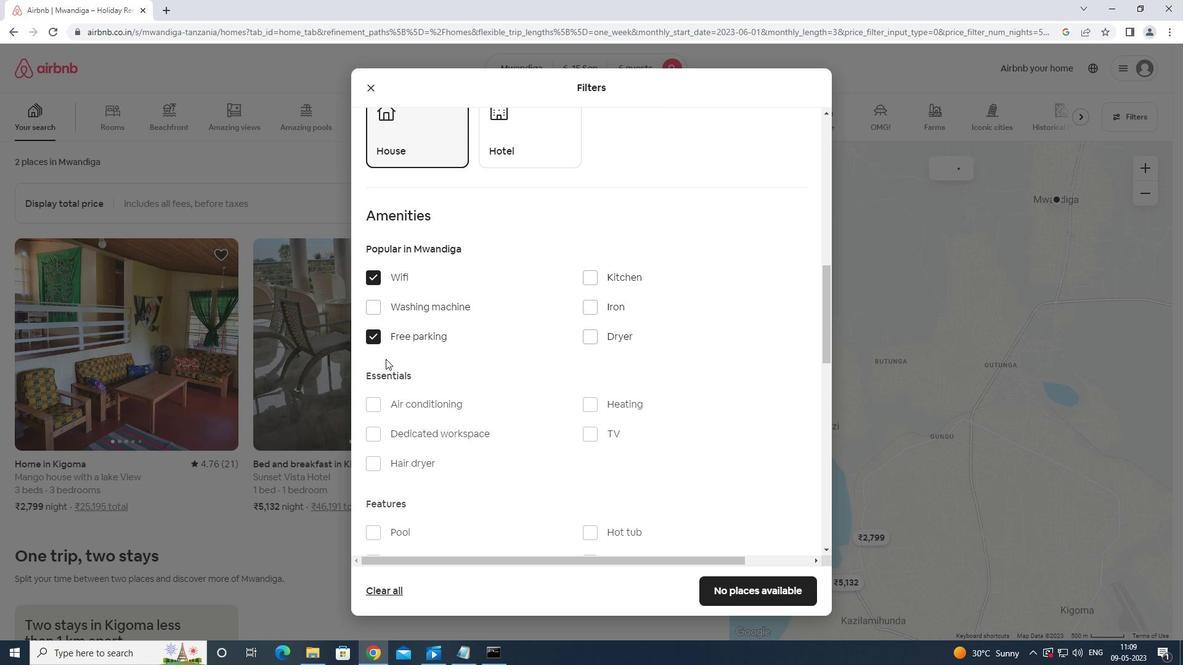 
Action: Mouse moved to (590, 252)
Screenshot: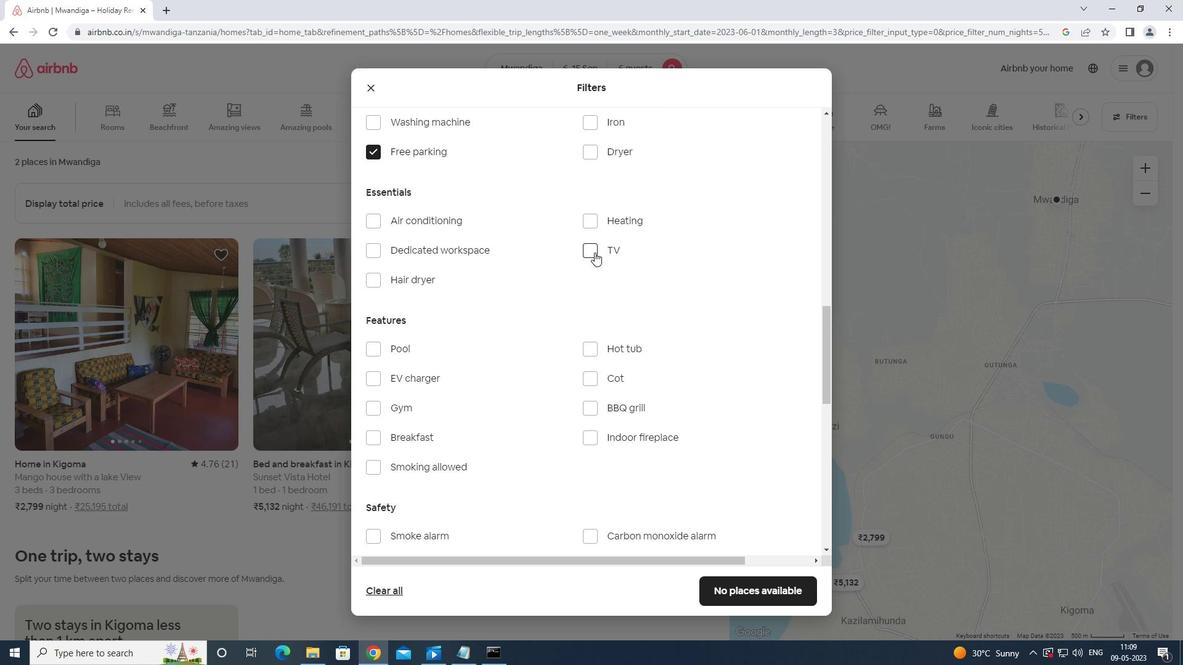 
Action: Mouse pressed left at (590, 252)
Screenshot: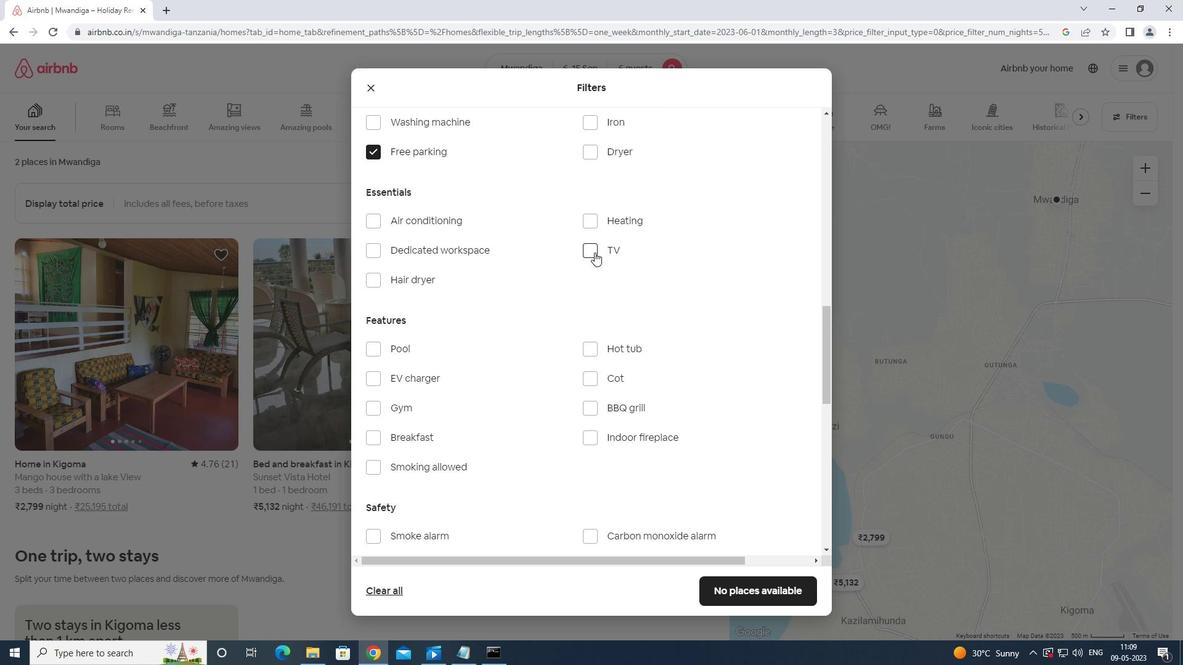 
Action: Mouse moved to (374, 406)
Screenshot: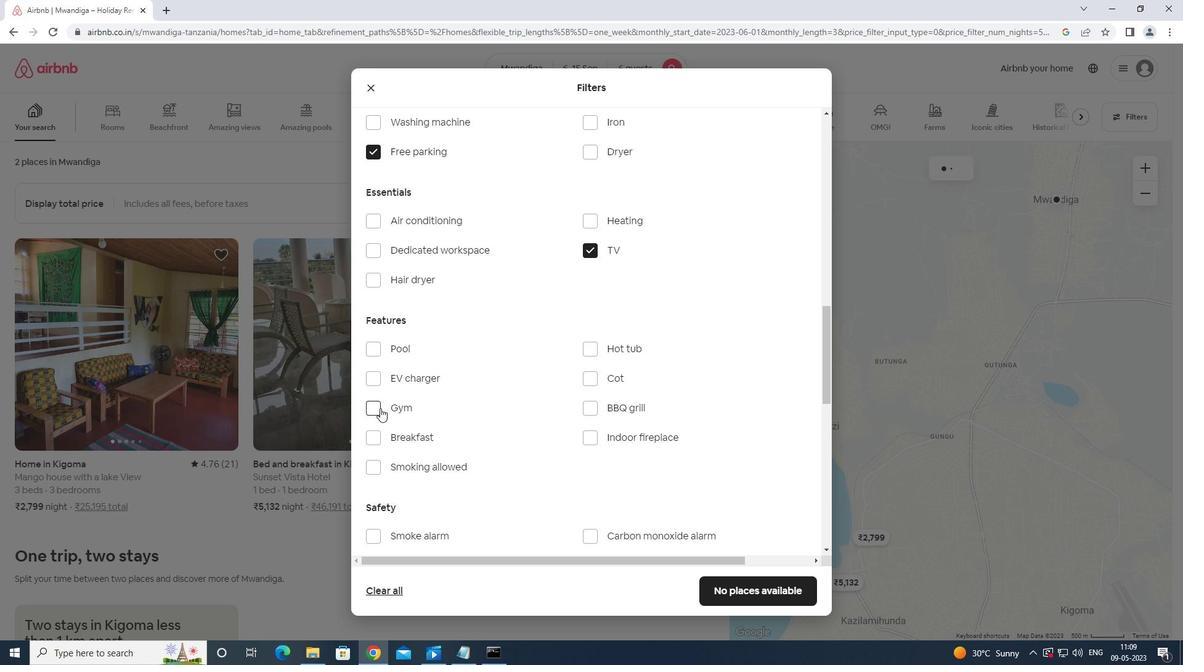 
Action: Mouse pressed left at (374, 406)
Screenshot: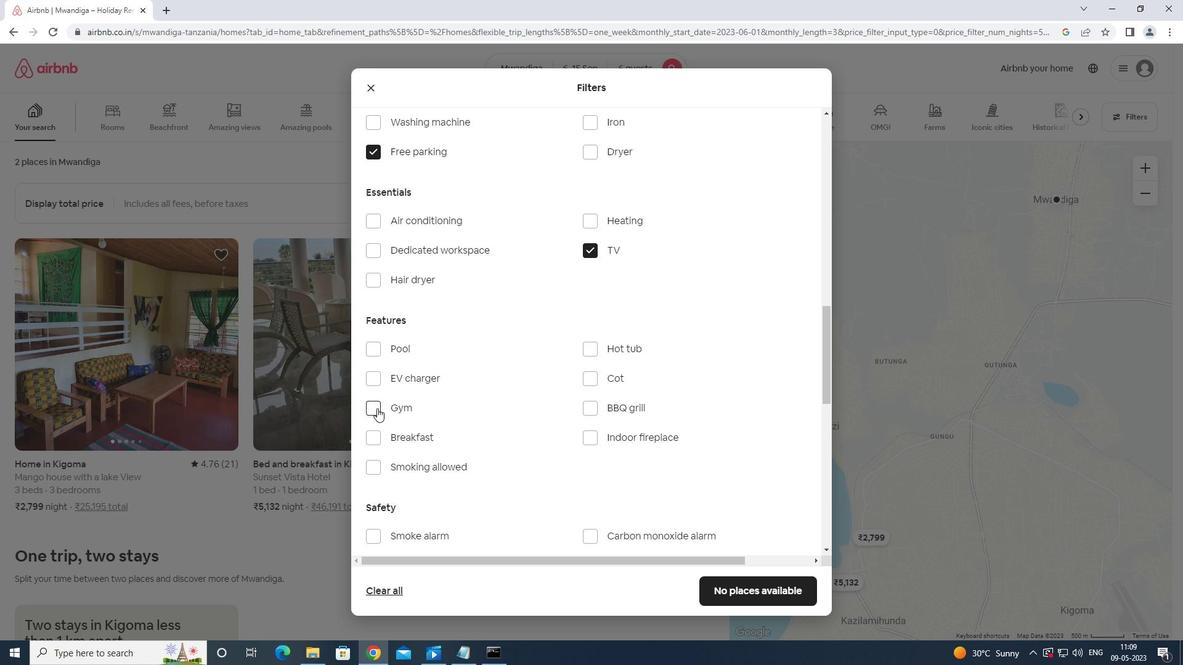 
Action: Mouse moved to (371, 434)
Screenshot: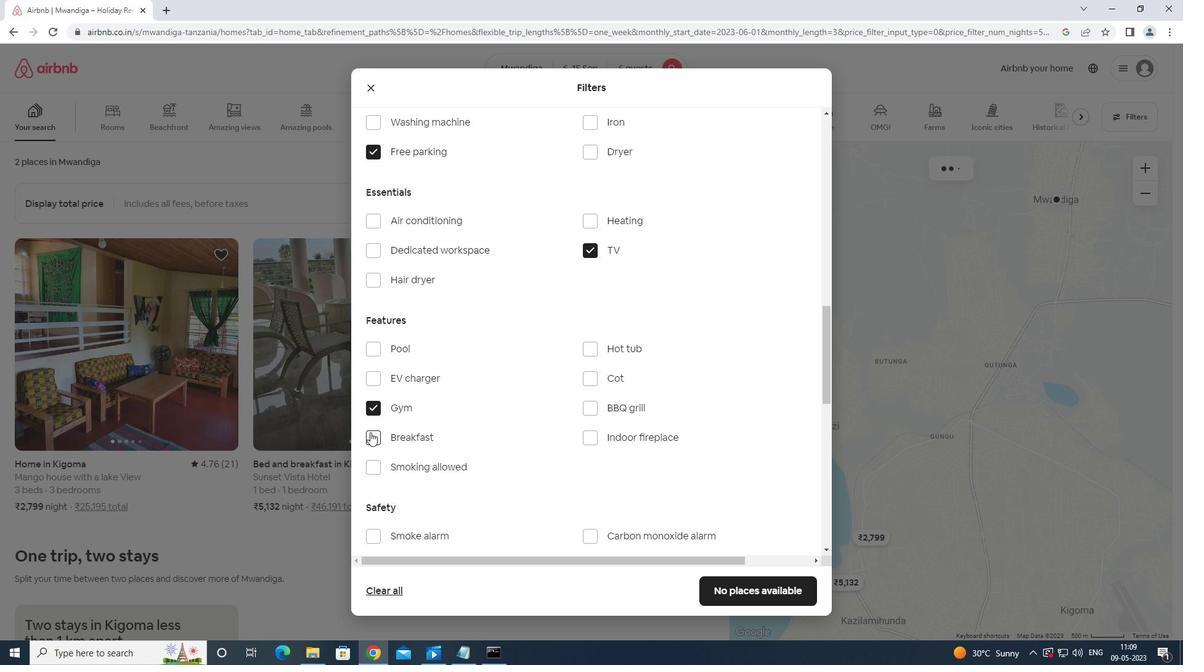
Action: Mouse pressed left at (371, 434)
Screenshot: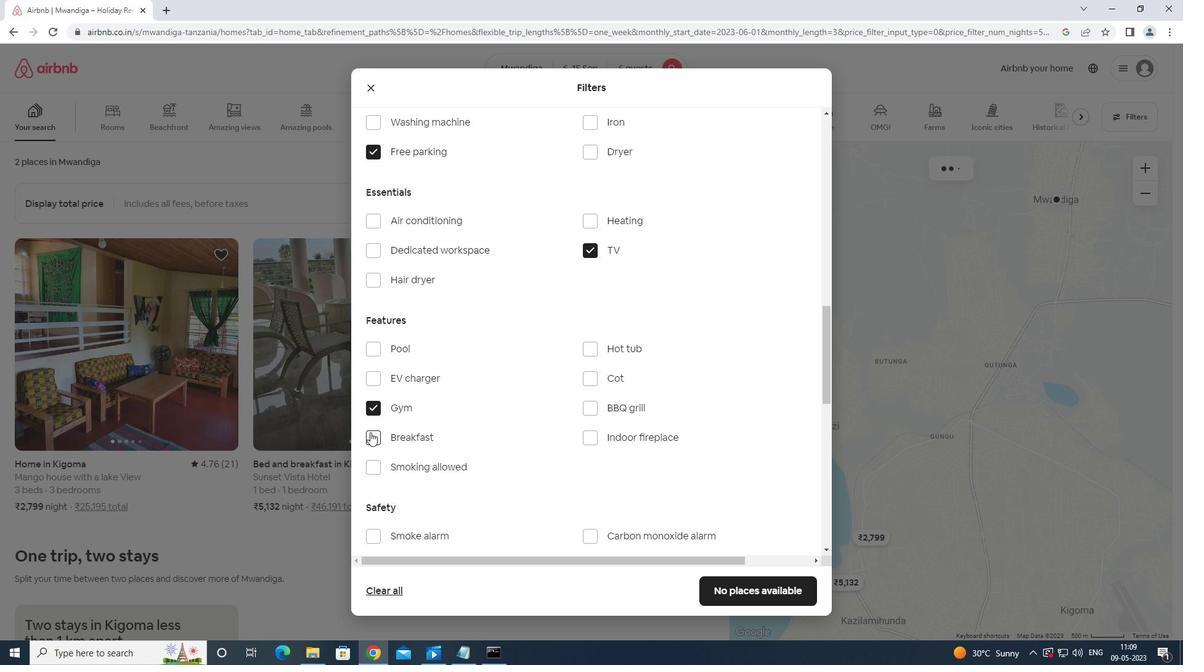
Action: Mouse moved to (412, 429)
Screenshot: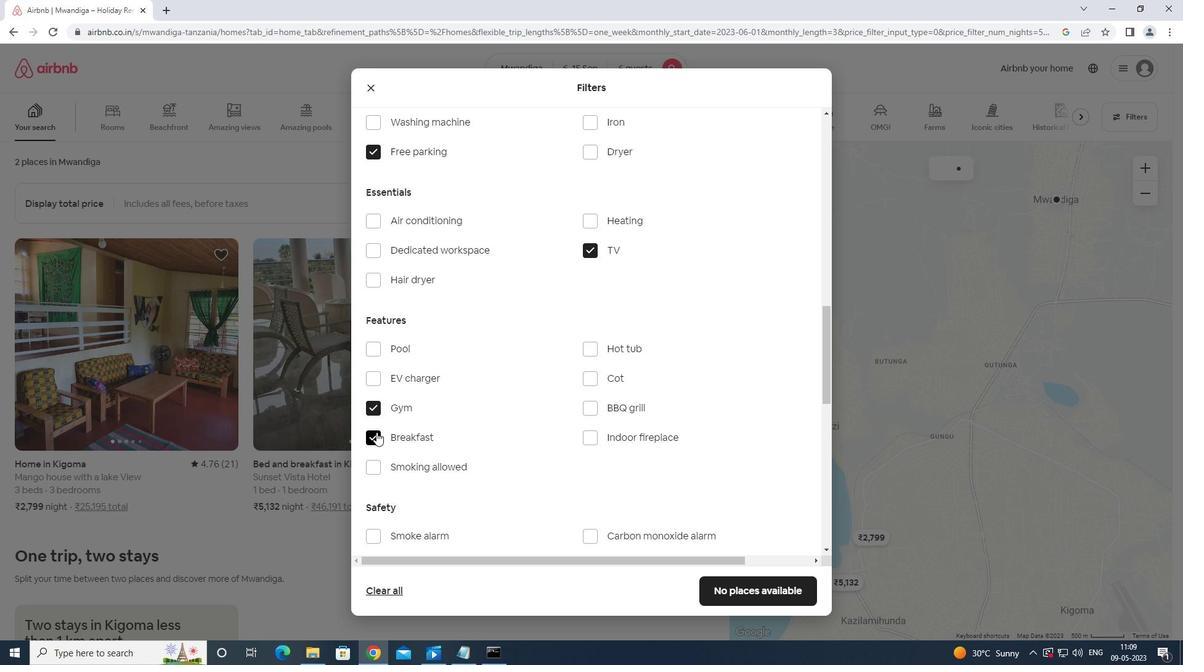 
Action: Mouse scrolled (412, 428) with delta (0, 0)
Screenshot: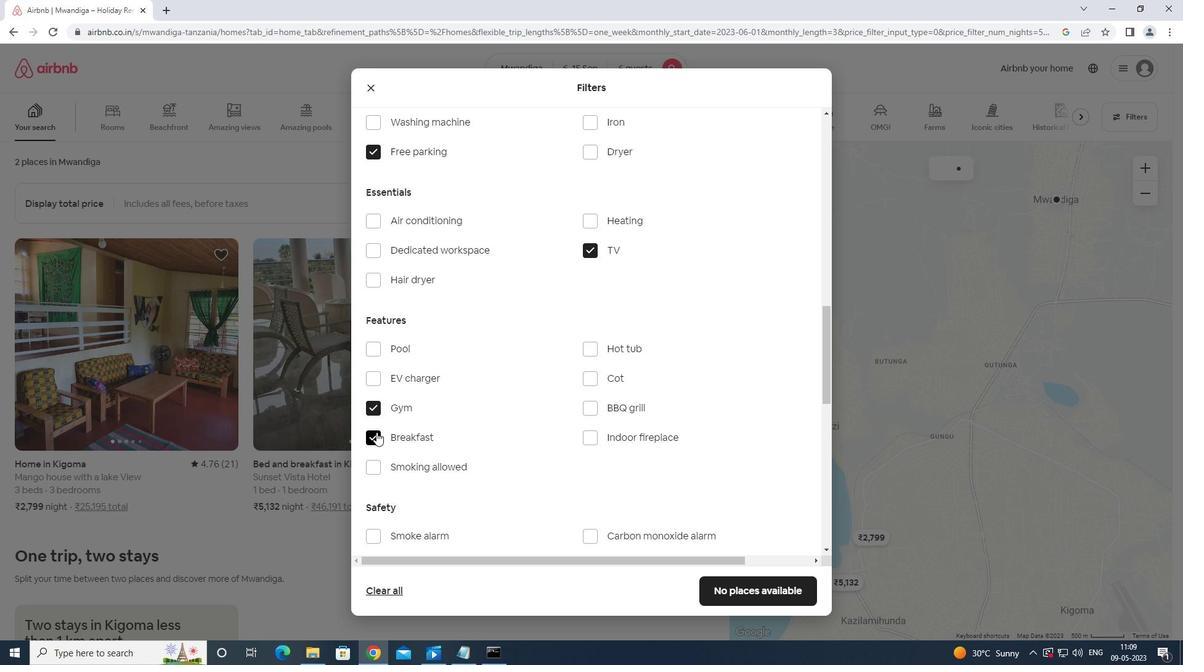 
Action: Mouse moved to (414, 429)
Screenshot: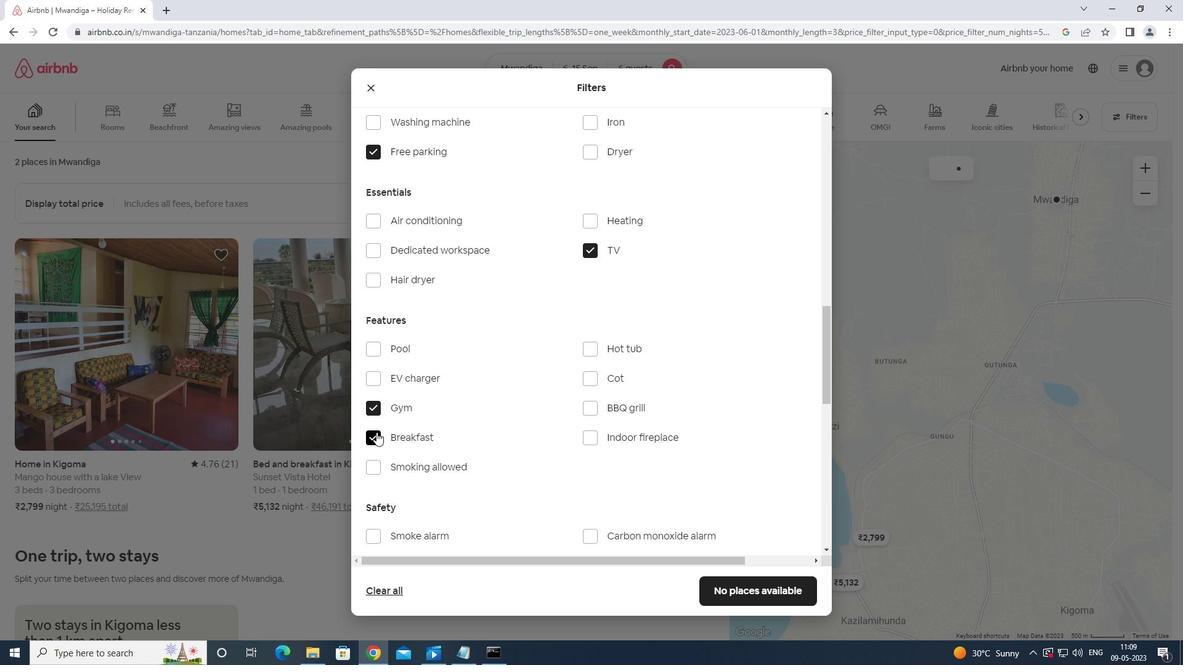 
Action: Mouse scrolled (414, 429) with delta (0, 0)
Screenshot: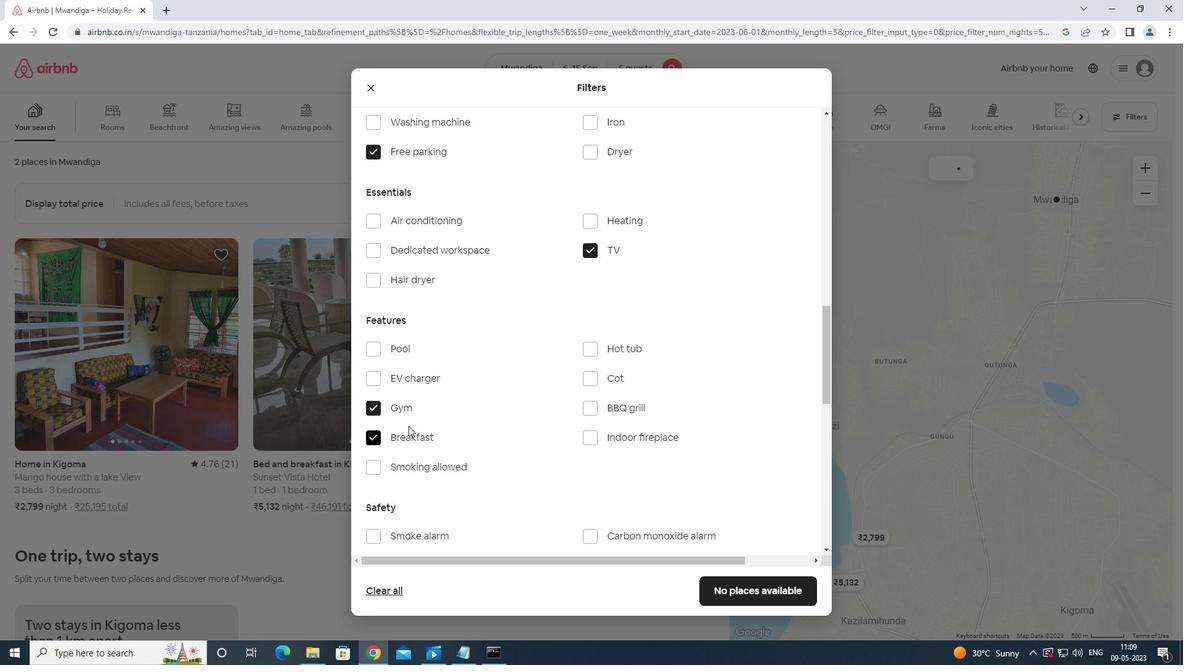 
Action: Mouse moved to (418, 429)
Screenshot: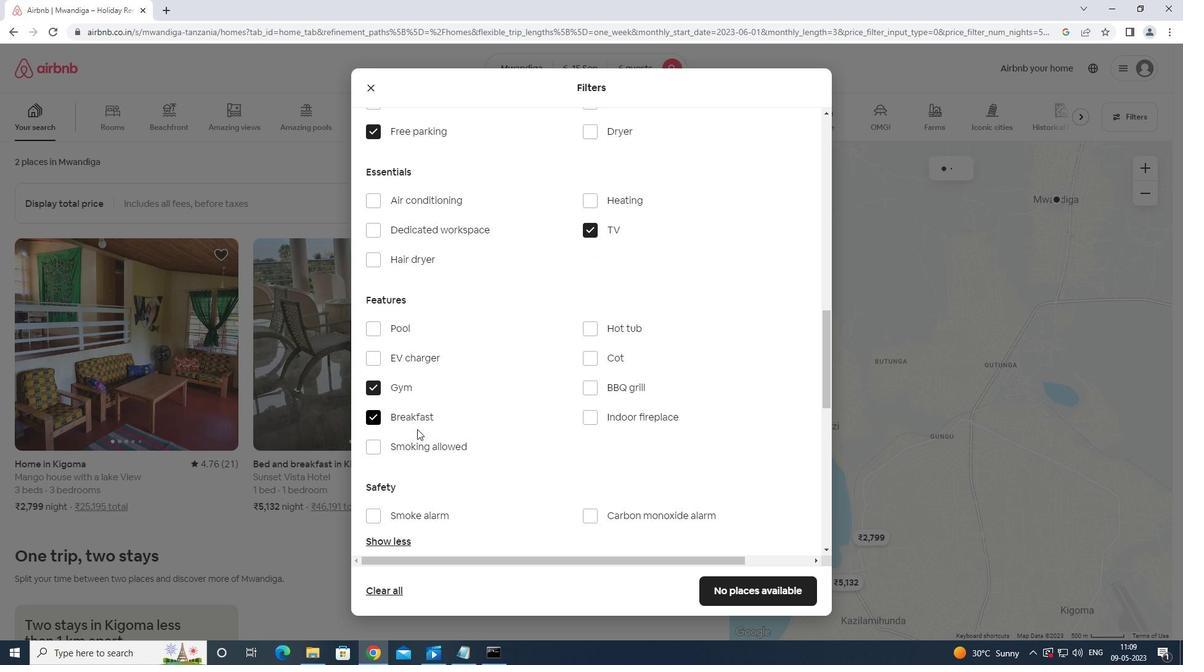 
Action: Mouse scrolled (418, 428) with delta (0, 0)
Screenshot: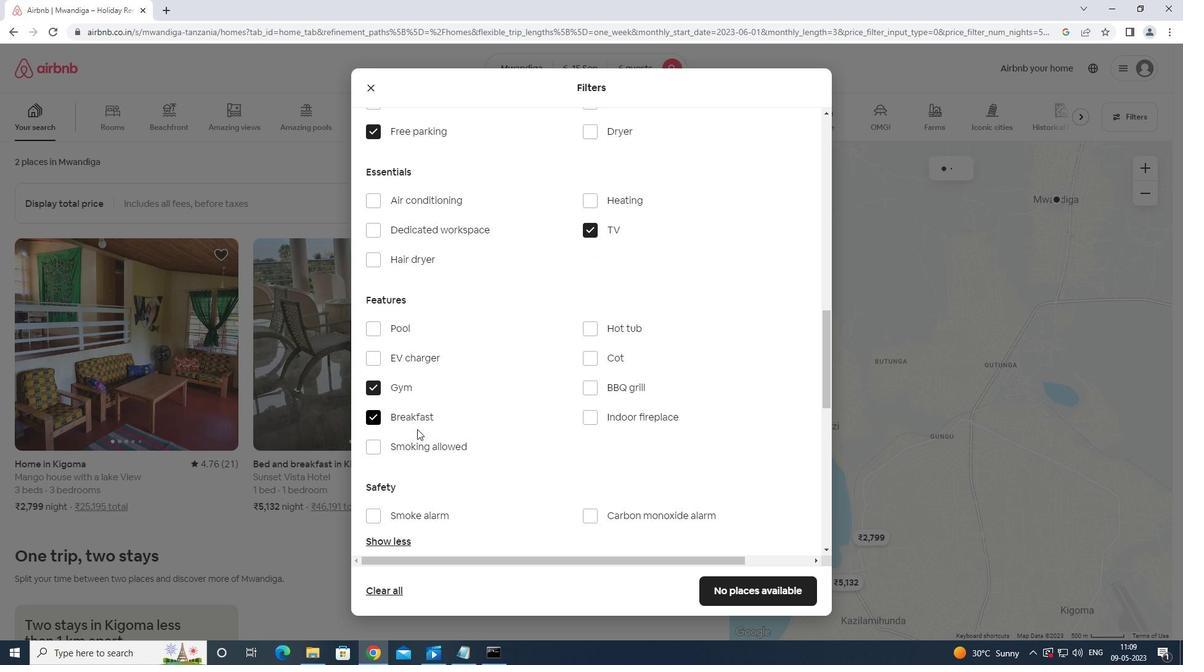 
Action: Mouse moved to (419, 427)
Screenshot: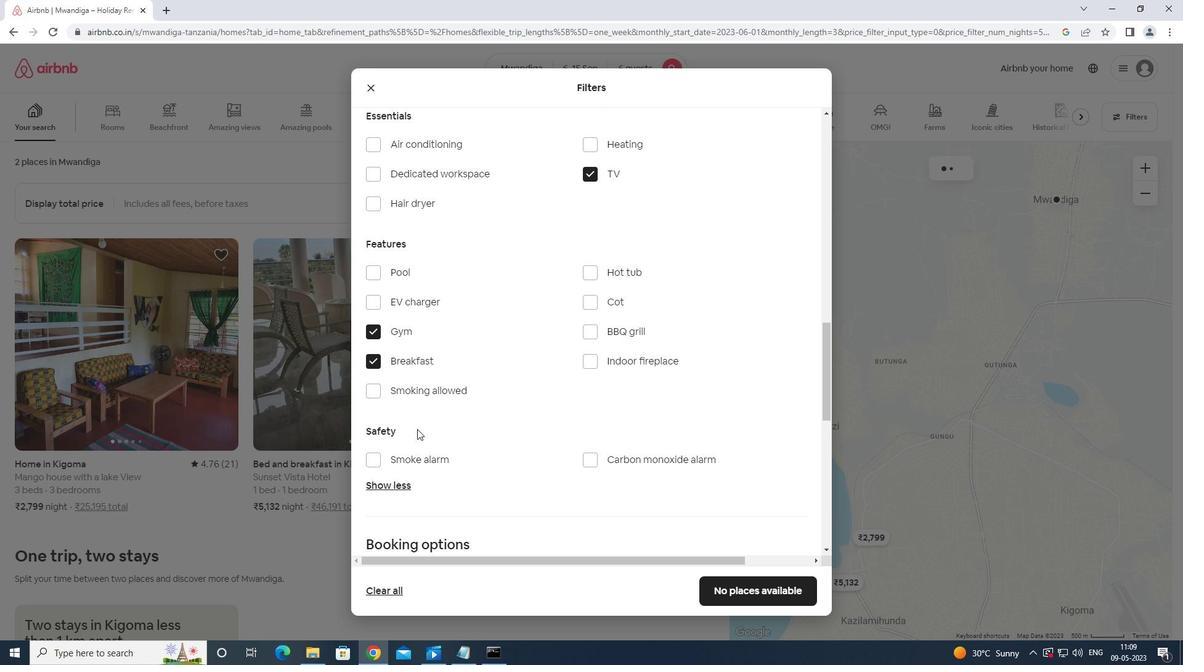 
Action: Mouse scrolled (419, 427) with delta (0, 0)
Screenshot: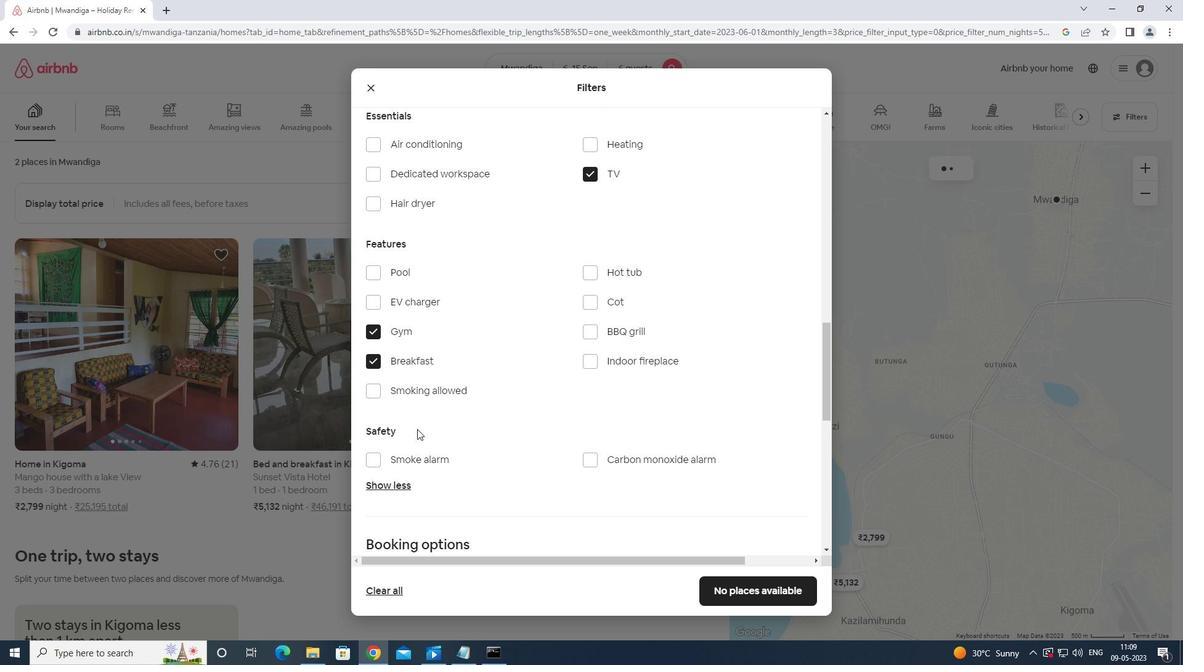 
Action: Mouse moved to (780, 457)
Screenshot: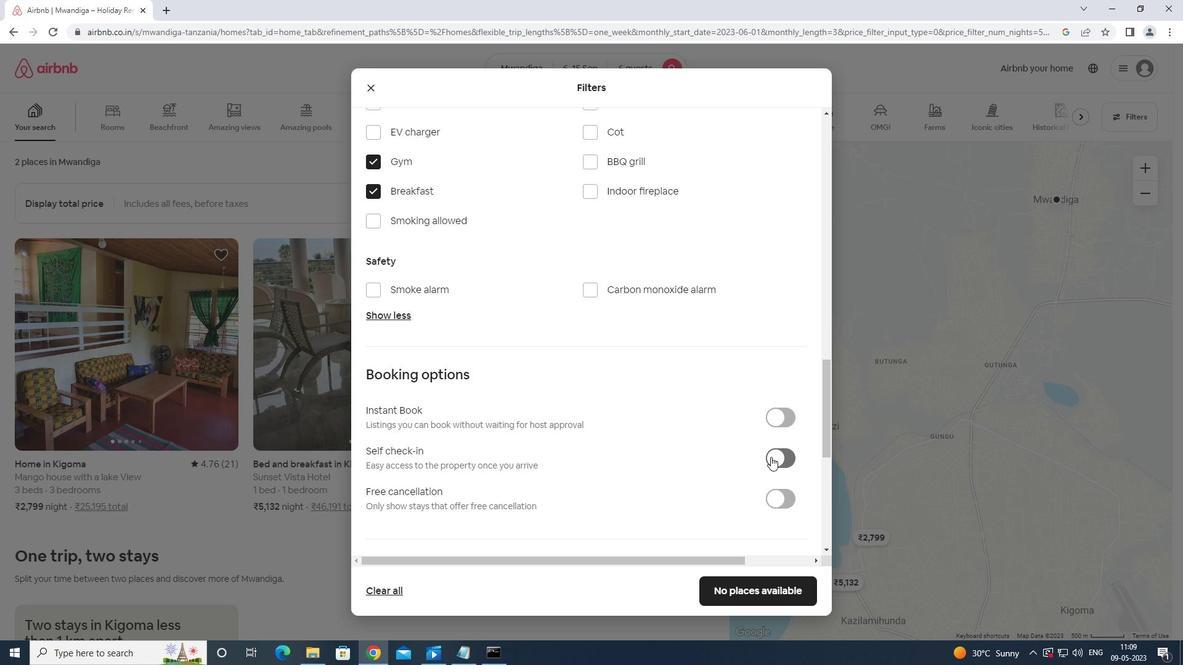 
Action: Mouse pressed left at (780, 457)
Screenshot: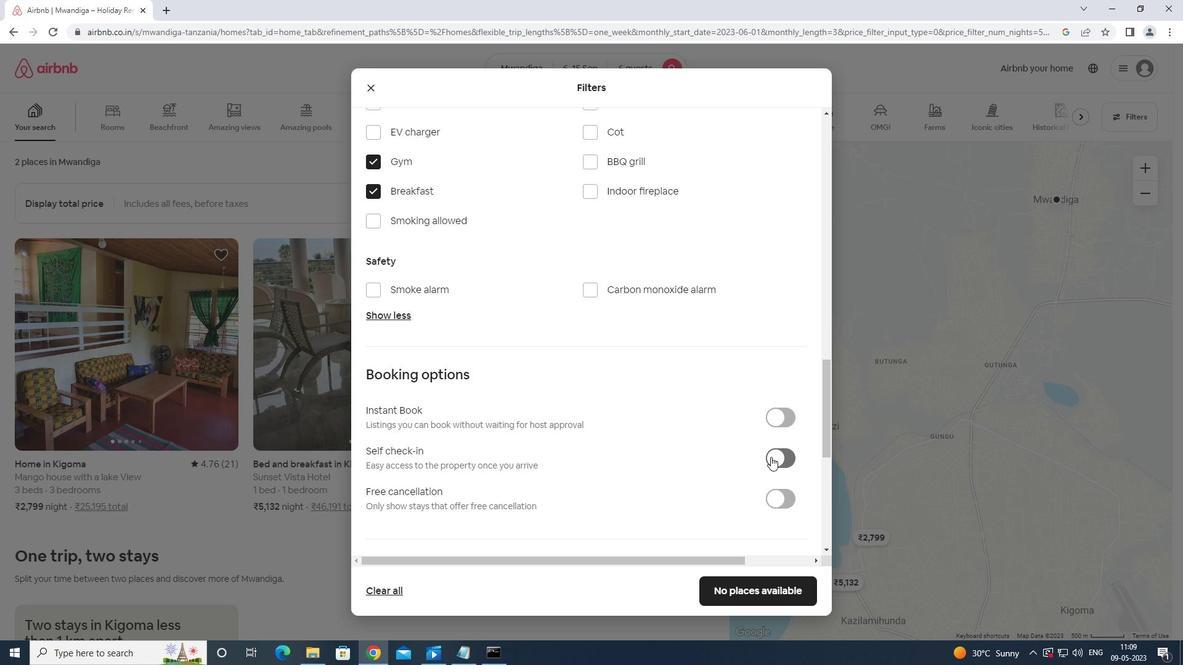 
Action: Mouse moved to (790, 443)
Screenshot: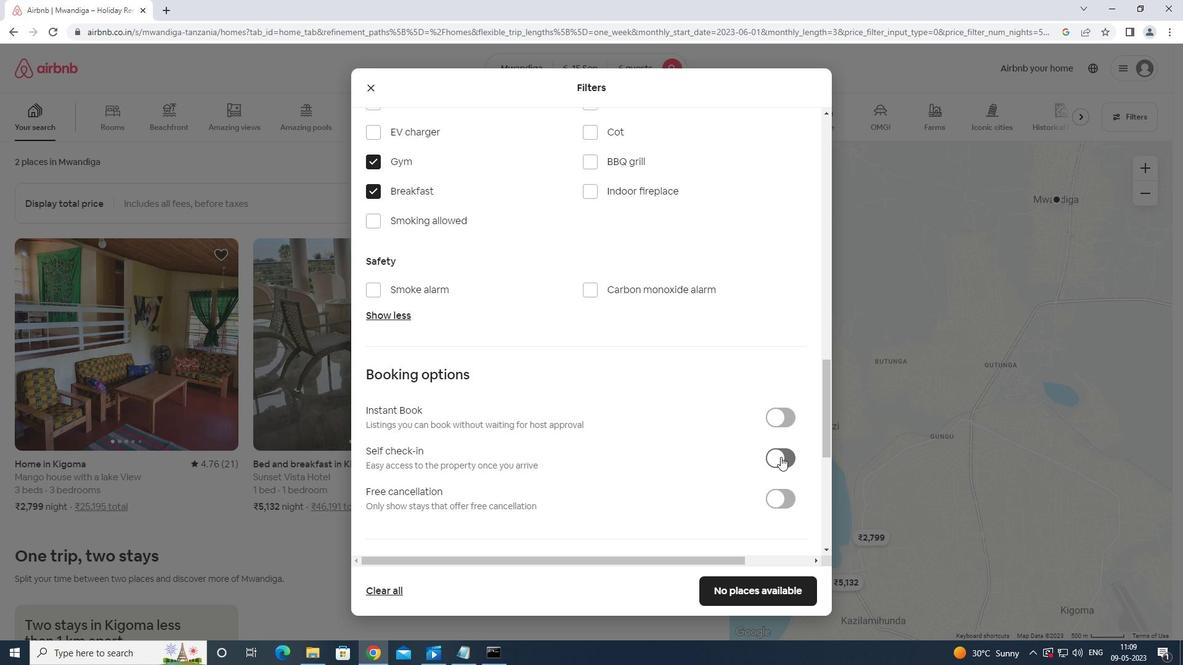 
Action: Mouse scrolled (790, 443) with delta (0, 0)
Screenshot: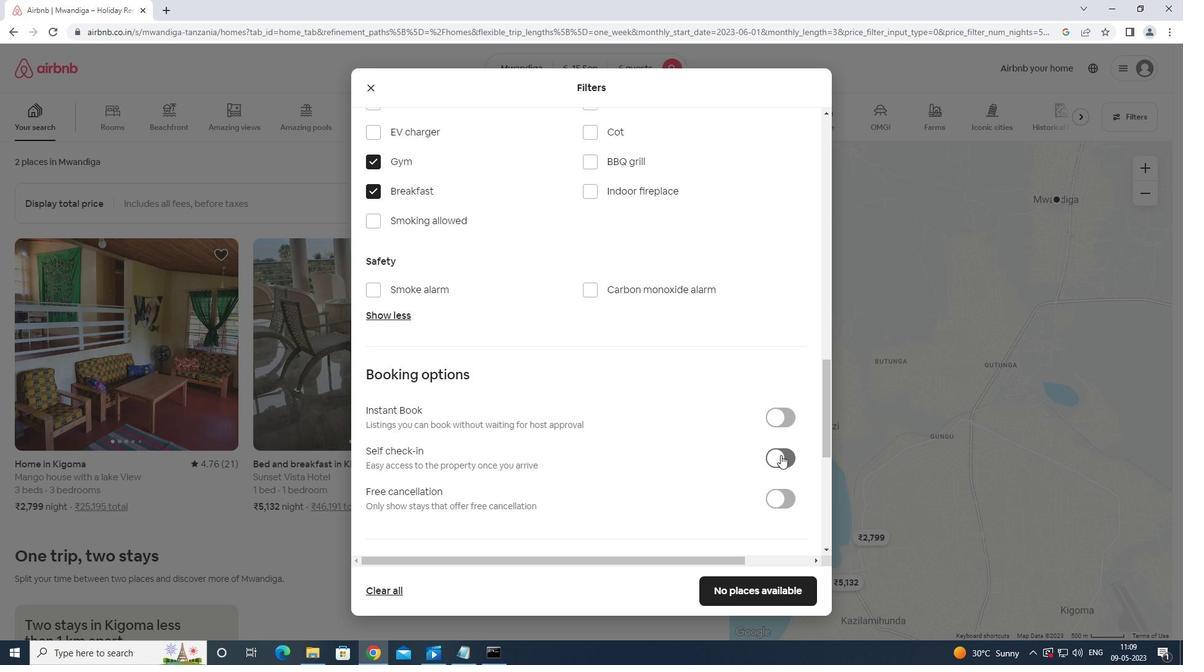 
Action: Mouse scrolled (790, 443) with delta (0, 0)
Screenshot: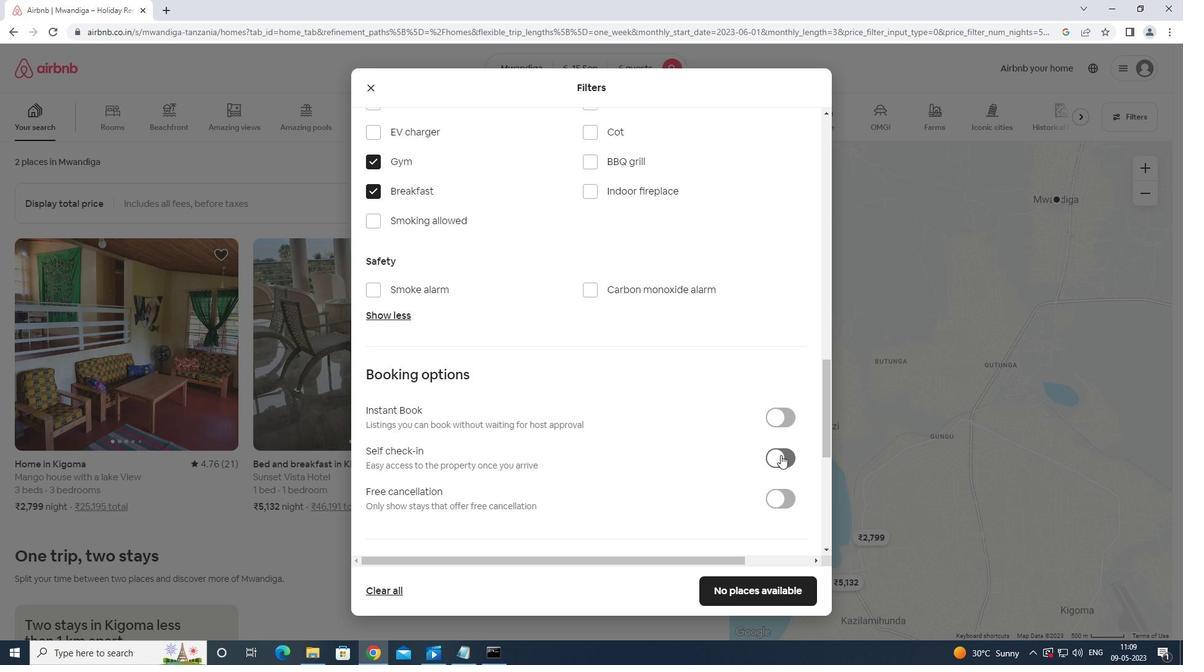 
Action: Mouse scrolled (790, 443) with delta (0, 0)
Screenshot: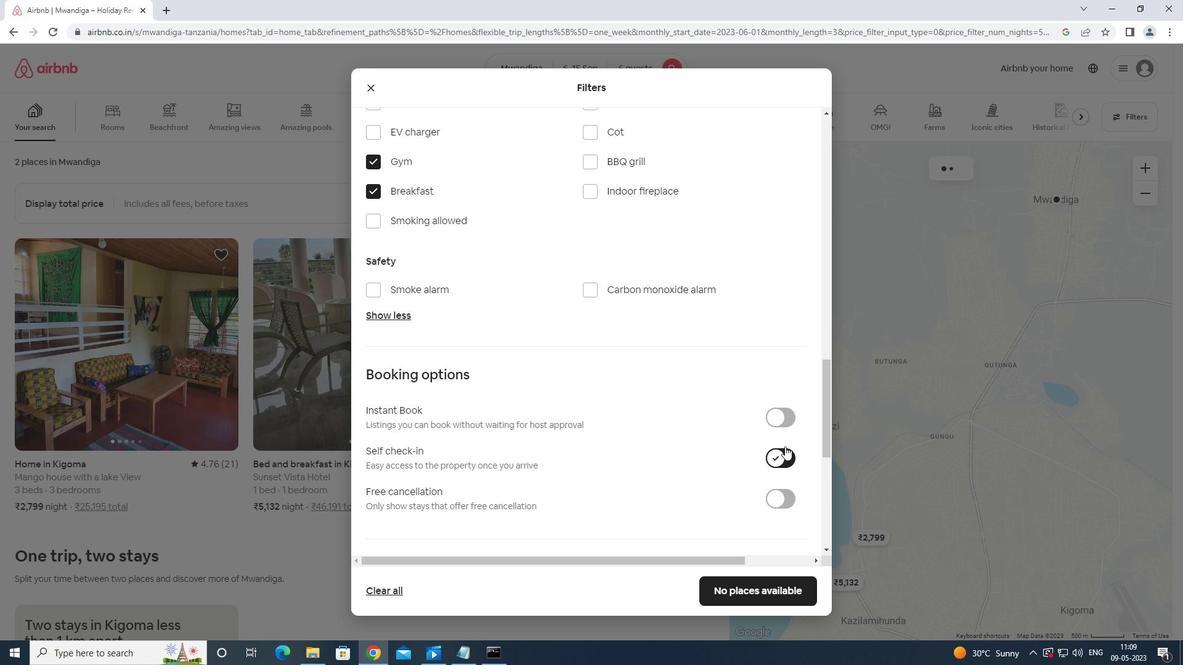 
Action: Mouse scrolled (790, 443) with delta (0, 0)
Screenshot: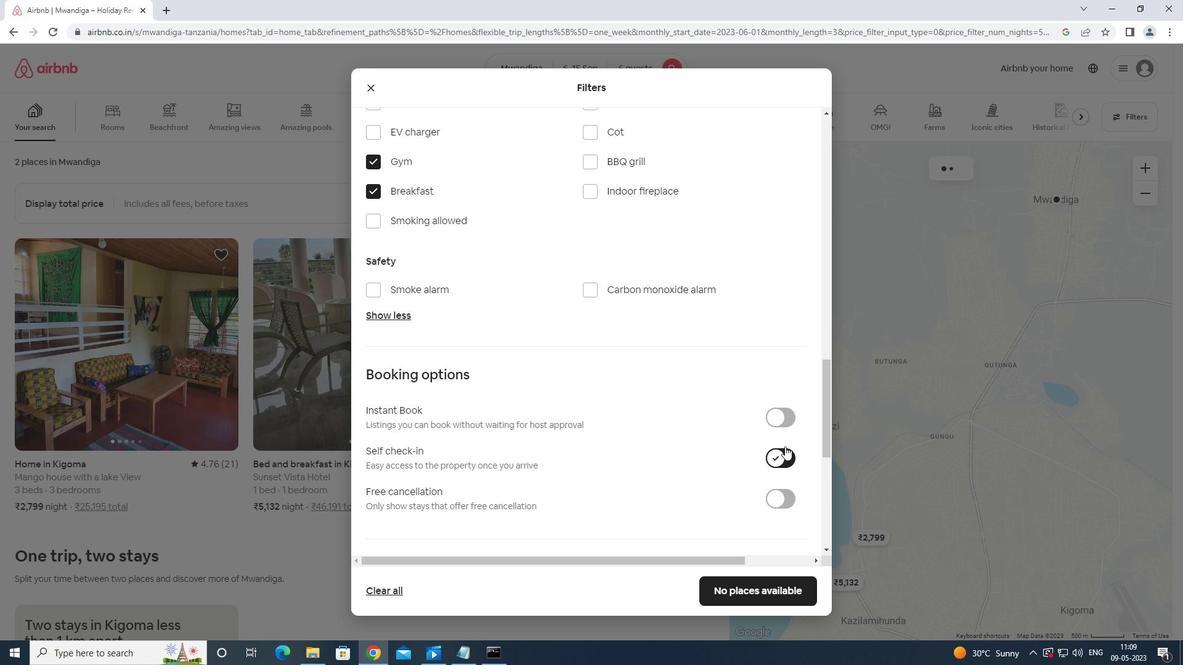
Action: Mouse moved to (791, 442)
Screenshot: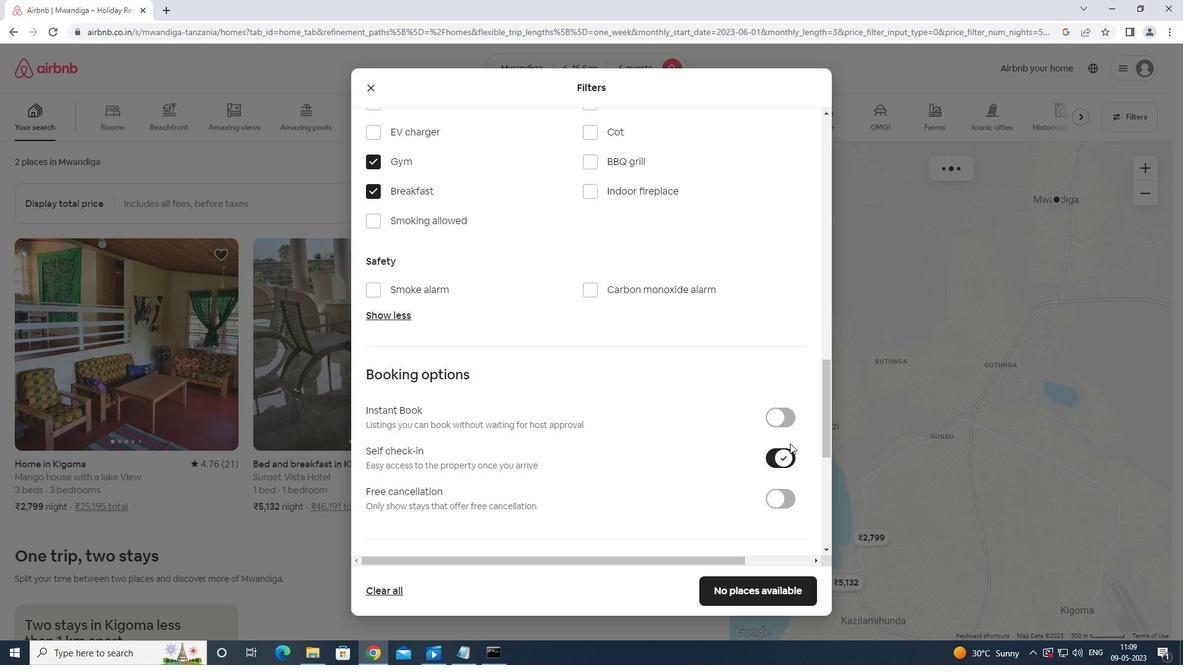 
Action: Mouse scrolled (791, 441) with delta (0, 0)
Screenshot: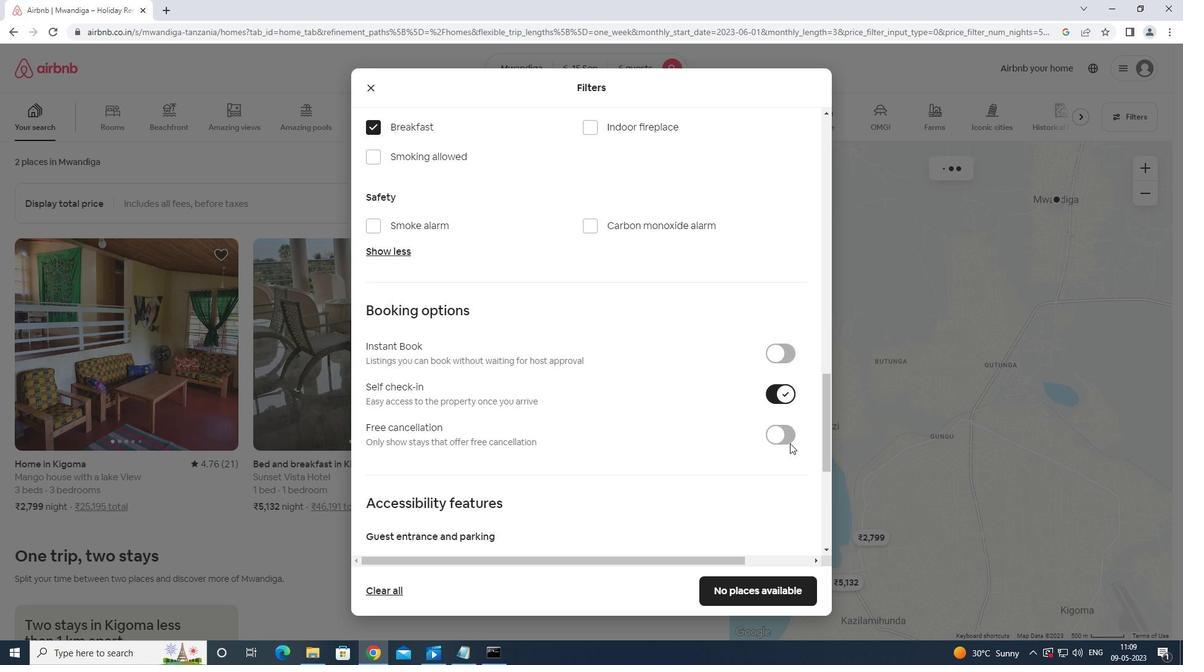 
Action: Mouse scrolled (791, 441) with delta (0, 0)
Screenshot: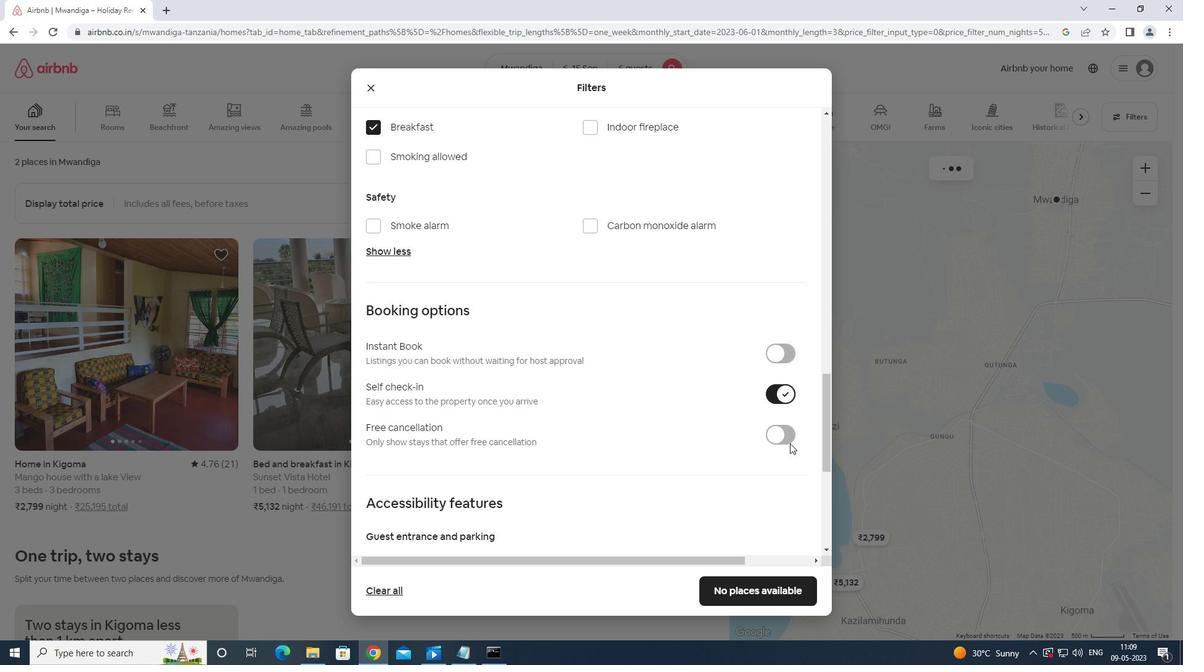 
Action: Mouse moved to (794, 435)
Screenshot: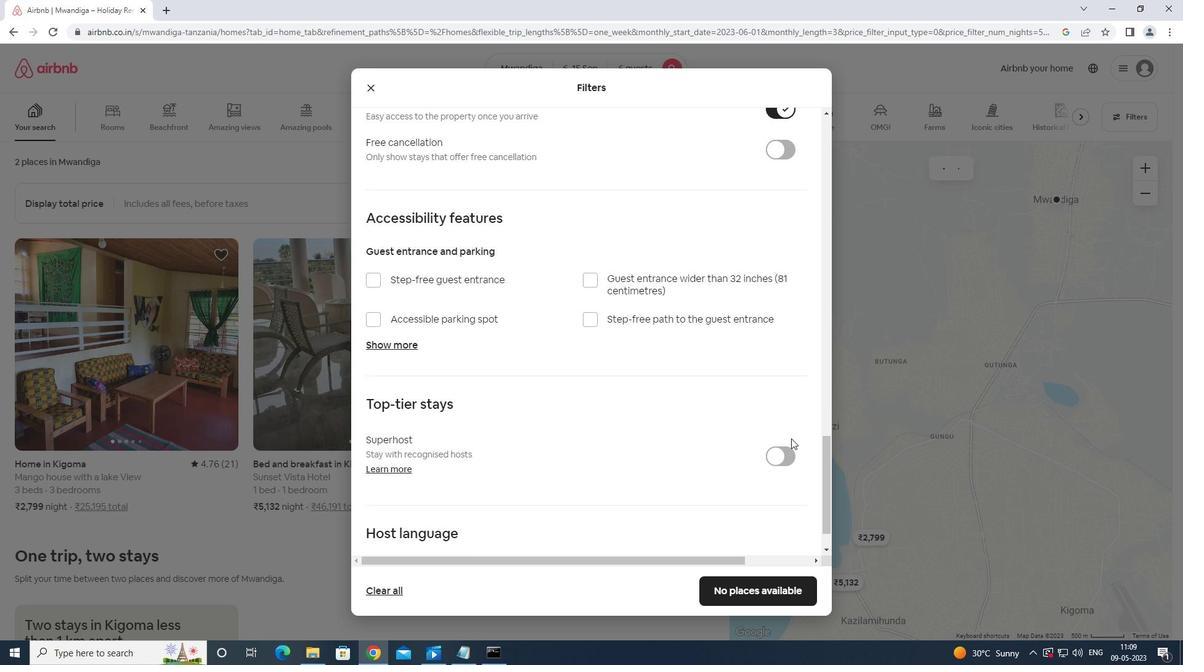 
Action: Mouse scrolled (794, 434) with delta (0, 0)
Screenshot: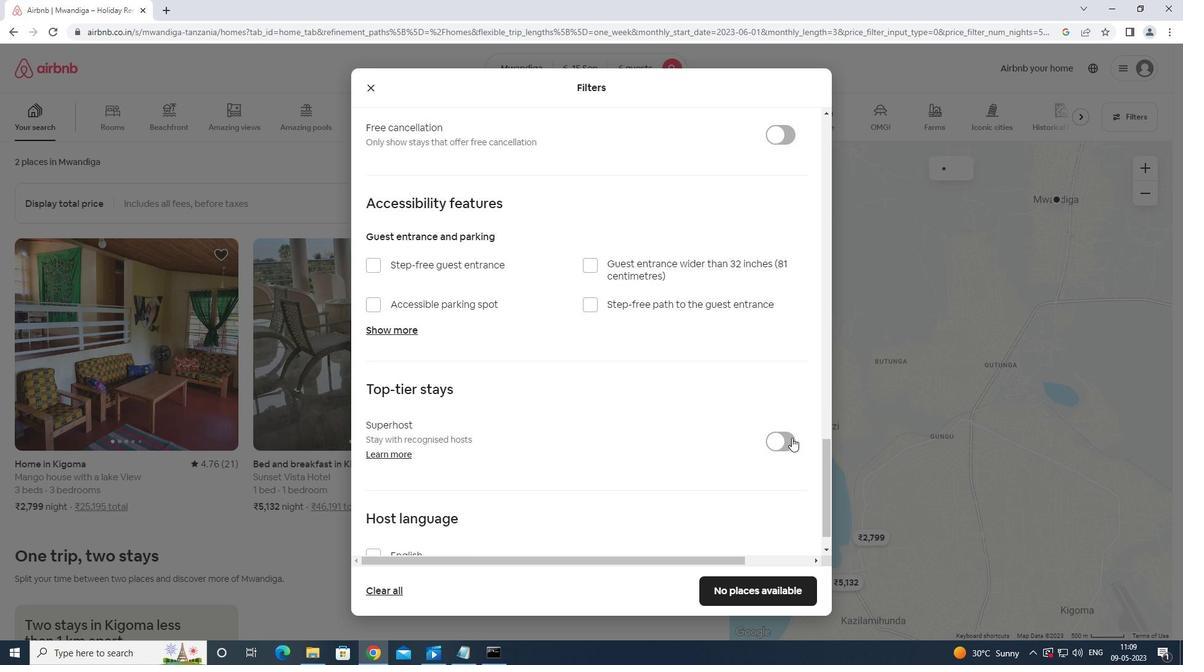 
Action: Mouse scrolled (794, 434) with delta (0, 0)
Screenshot: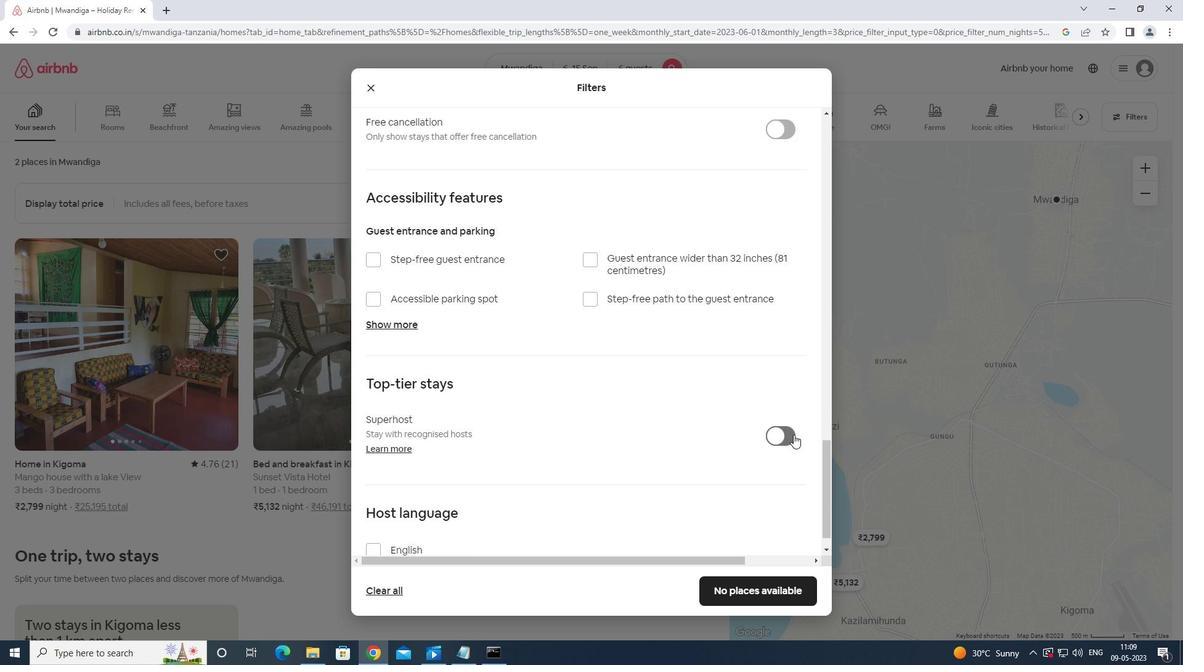 
Action: Mouse moved to (376, 519)
Screenshot: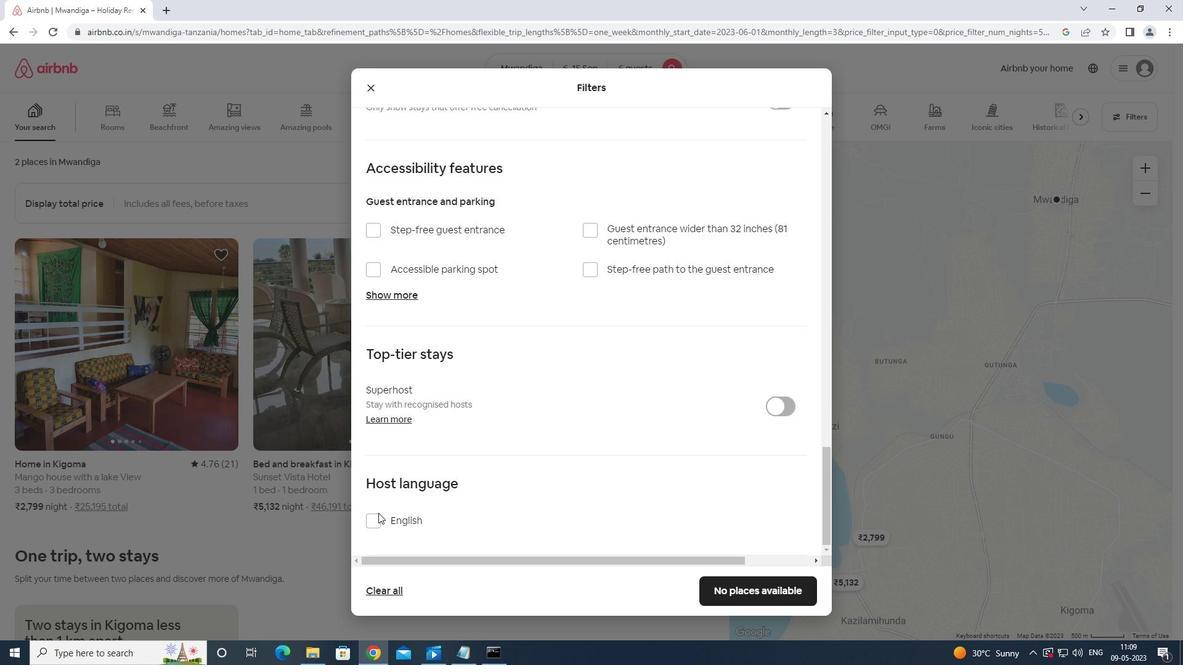 
Action: Mouse pressed left at (376, 519)
Screenshot: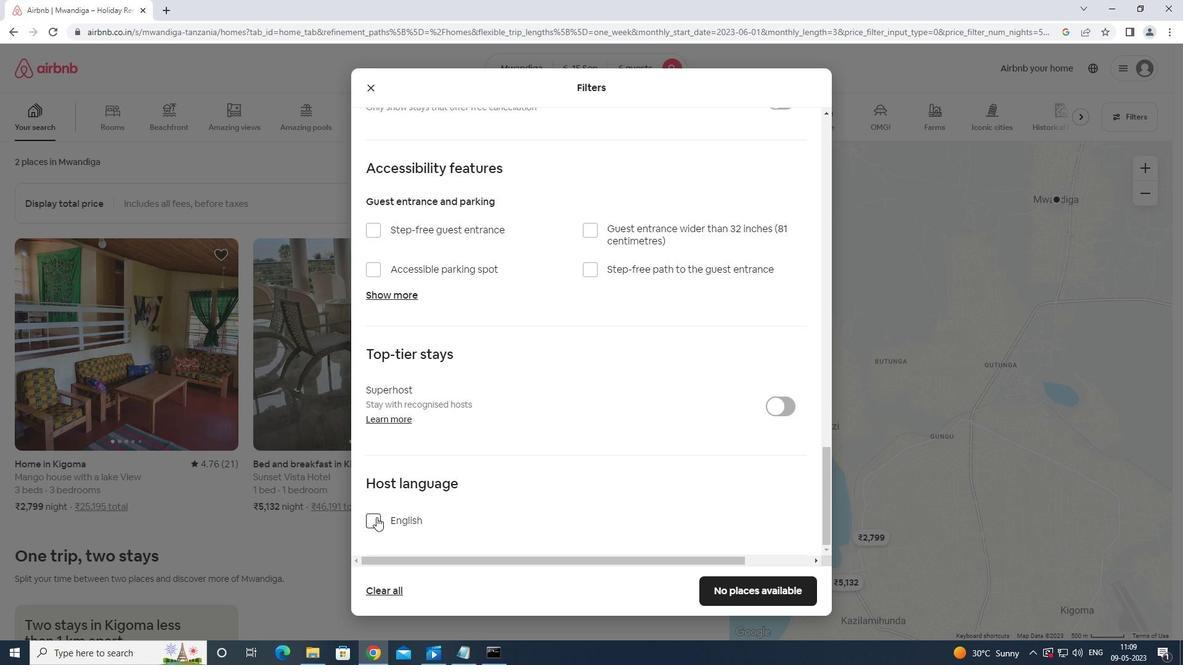 
Action: Mouse moved to (765, 590)
Screenshot: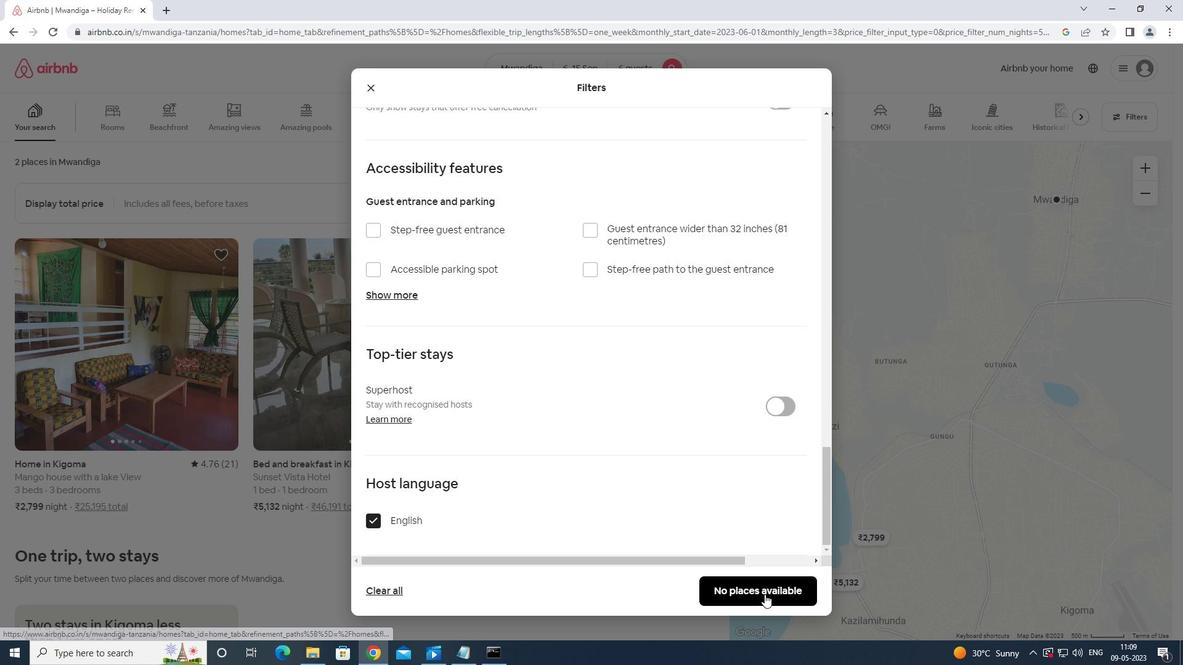 
Action: Mouse pressed left at (765, 590)
Screenshot: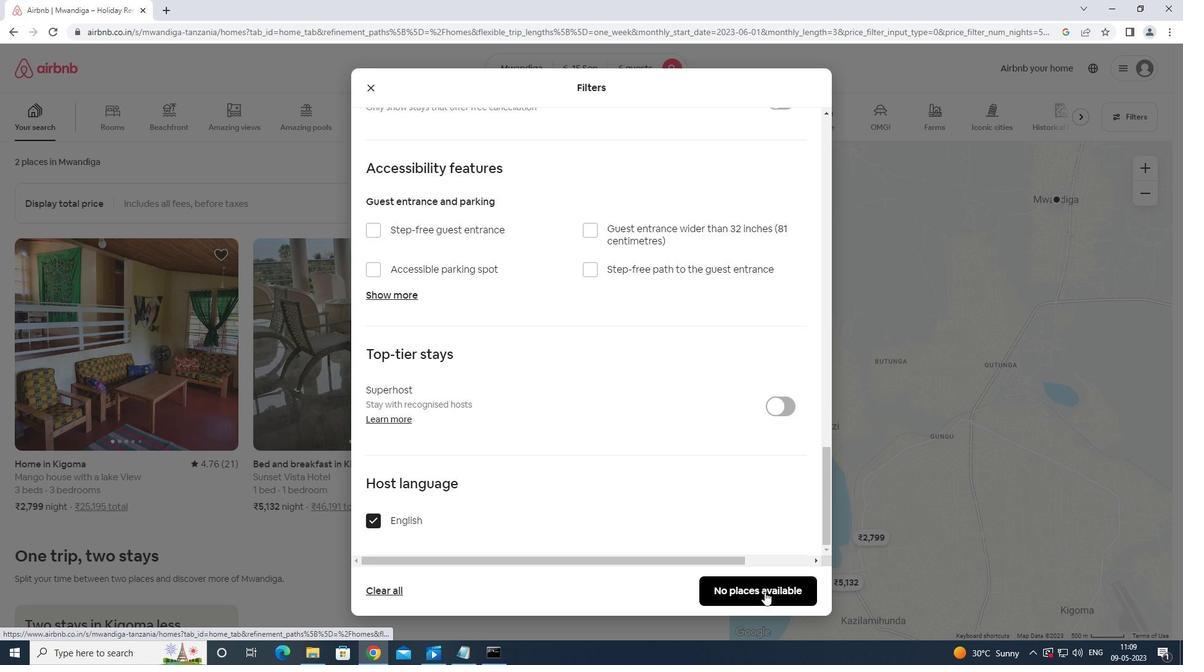 
Action: Mouse moved to (768, 585)
Screenshot: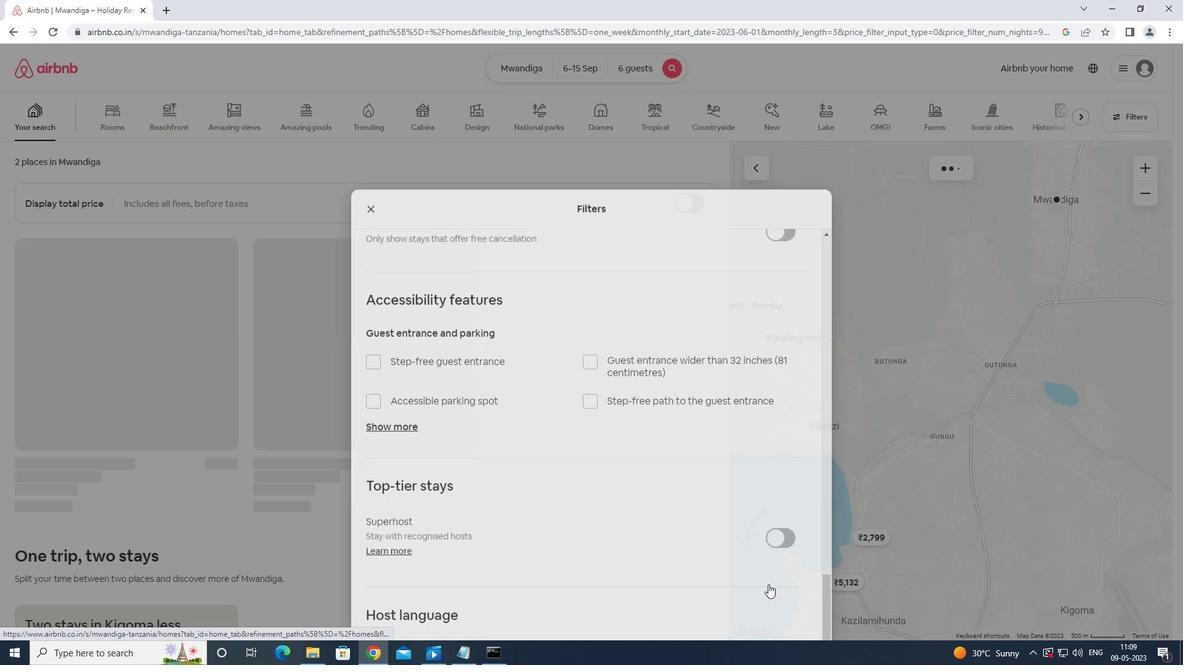 
